 Task: Find connections with filter location Dhanaula with filter topic #wfhwith filter profile language French with filter current company Spencer Stuart with filter school Chhattisgarh Swami Vivekanand Technical University with filter industry Motor Vehicle Manufacturing with filter service category Interior Design with filter keywords title Drafter
Action: Mouse moved to (632, 85)
Screenshot: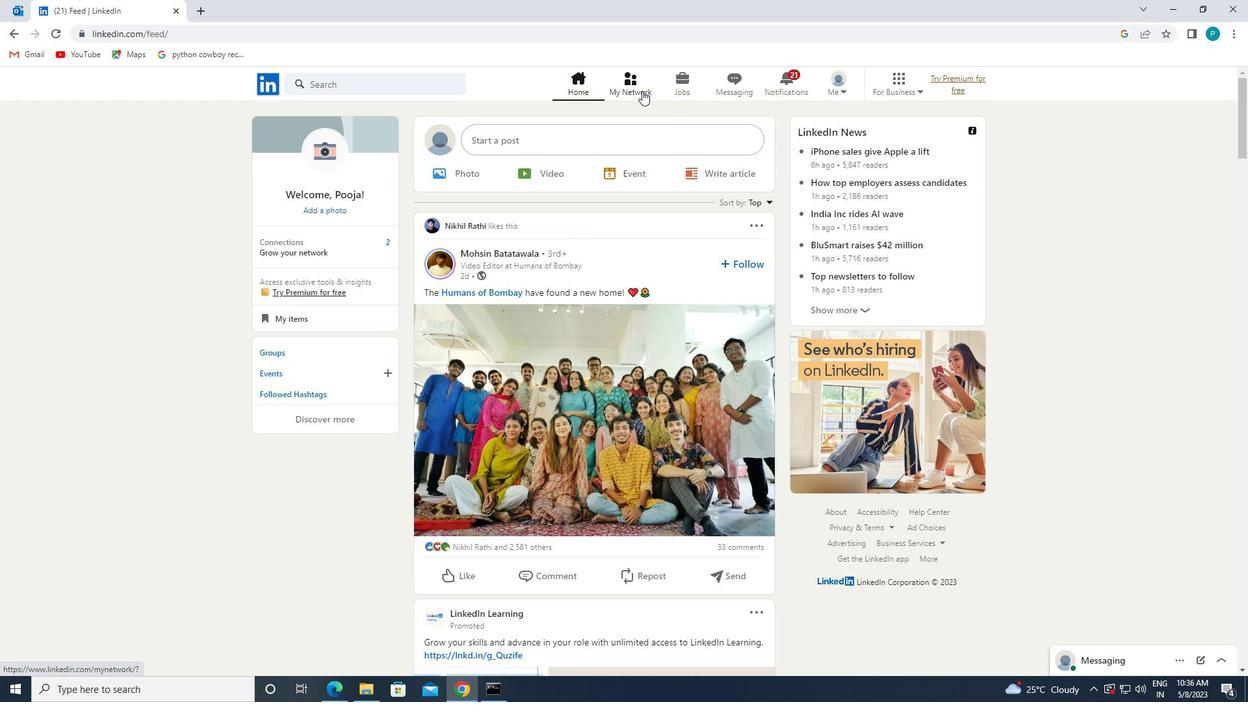 
Action: Mouse pressed left at (632, 85)
Screenshot: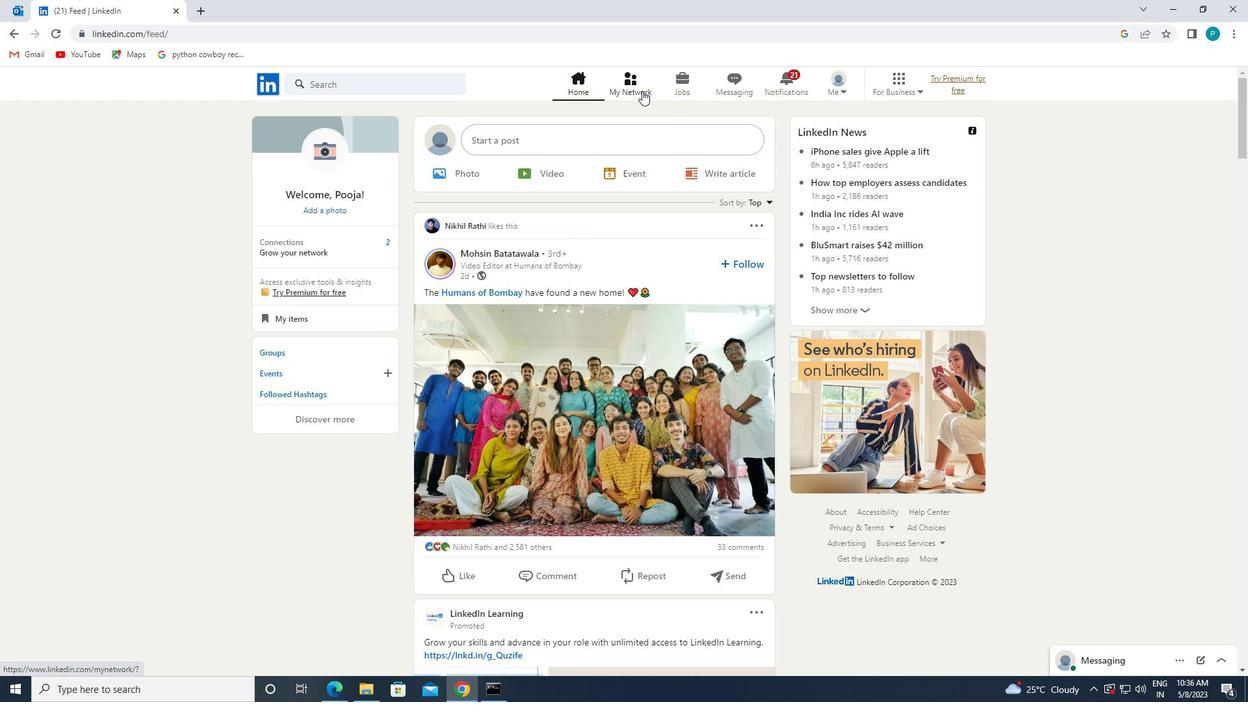 
Action: Mouse moved to (407, 148)
Screenshot: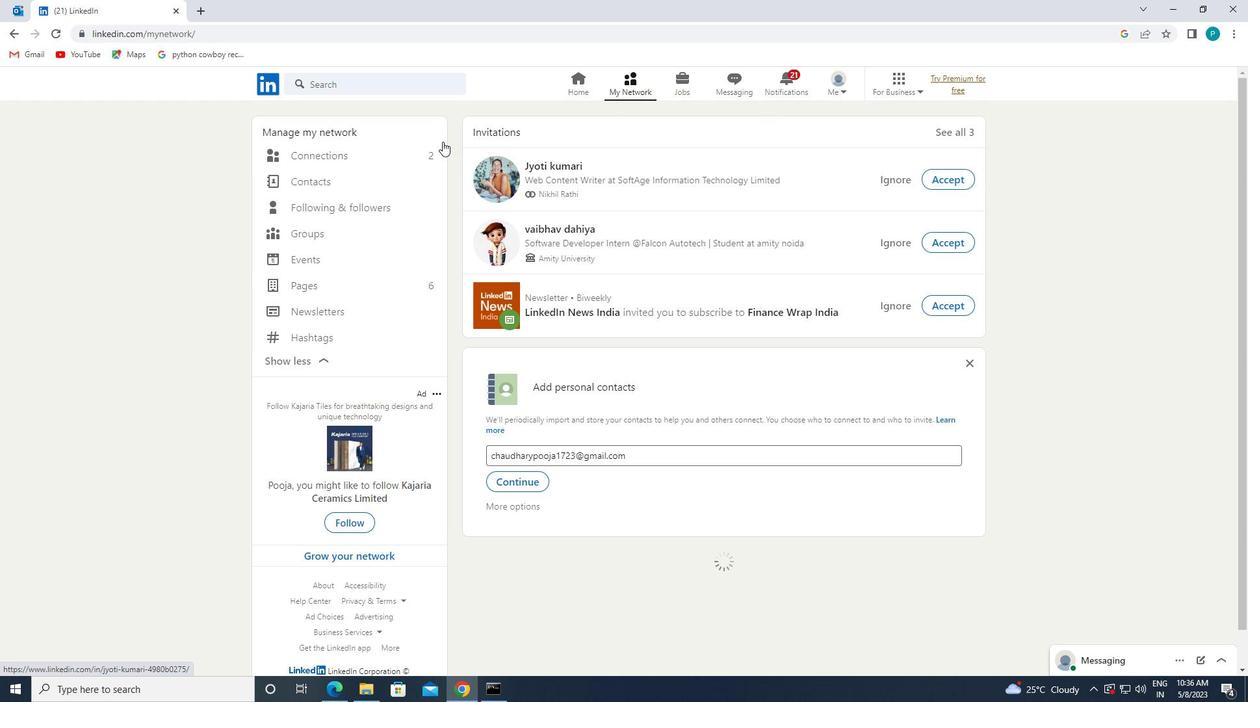 
Action: Mouse pressed left at (407, 148)
Screenshot: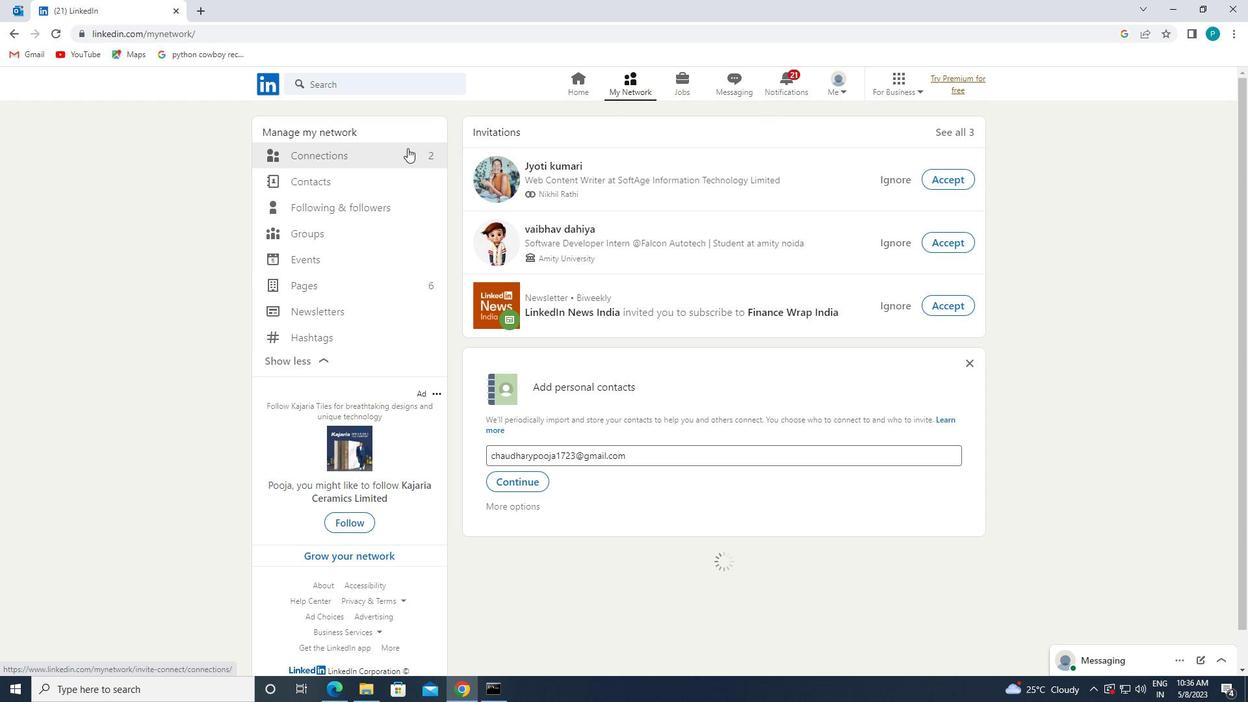 
Action: Mouse moved to (690, 160)
Screenshot: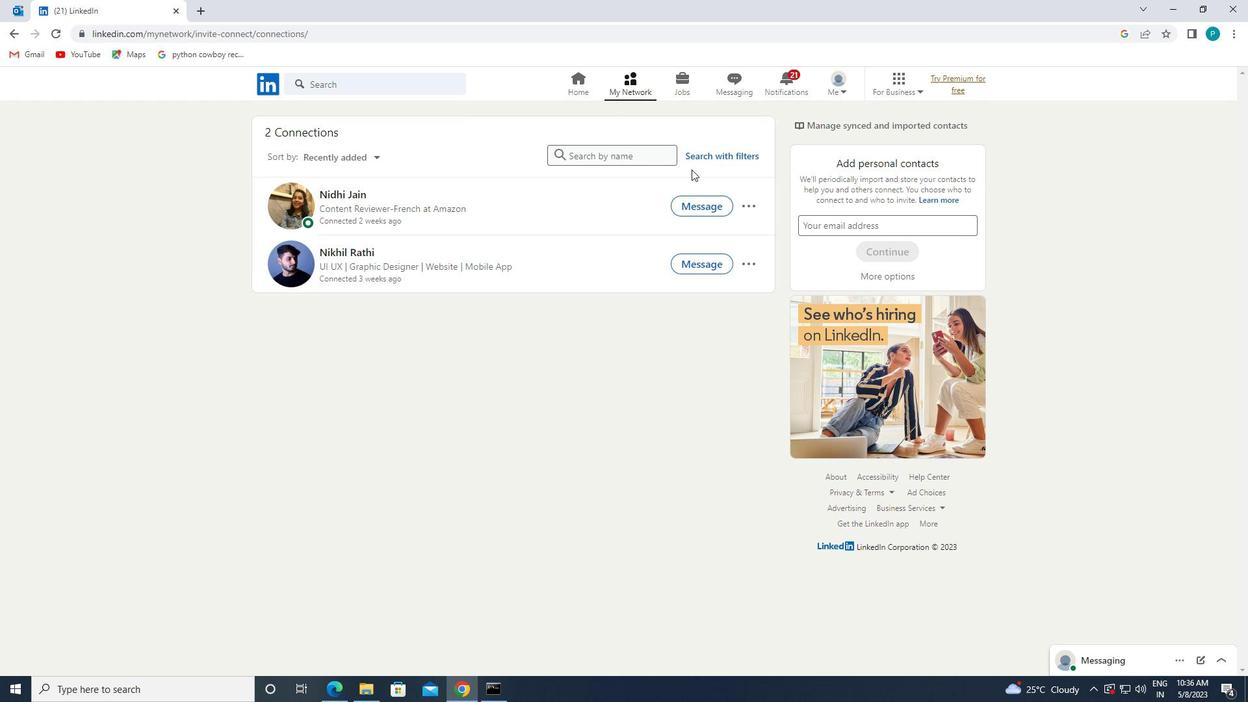 
Action: Mouse pressed left at (690, 160)
Screenshot: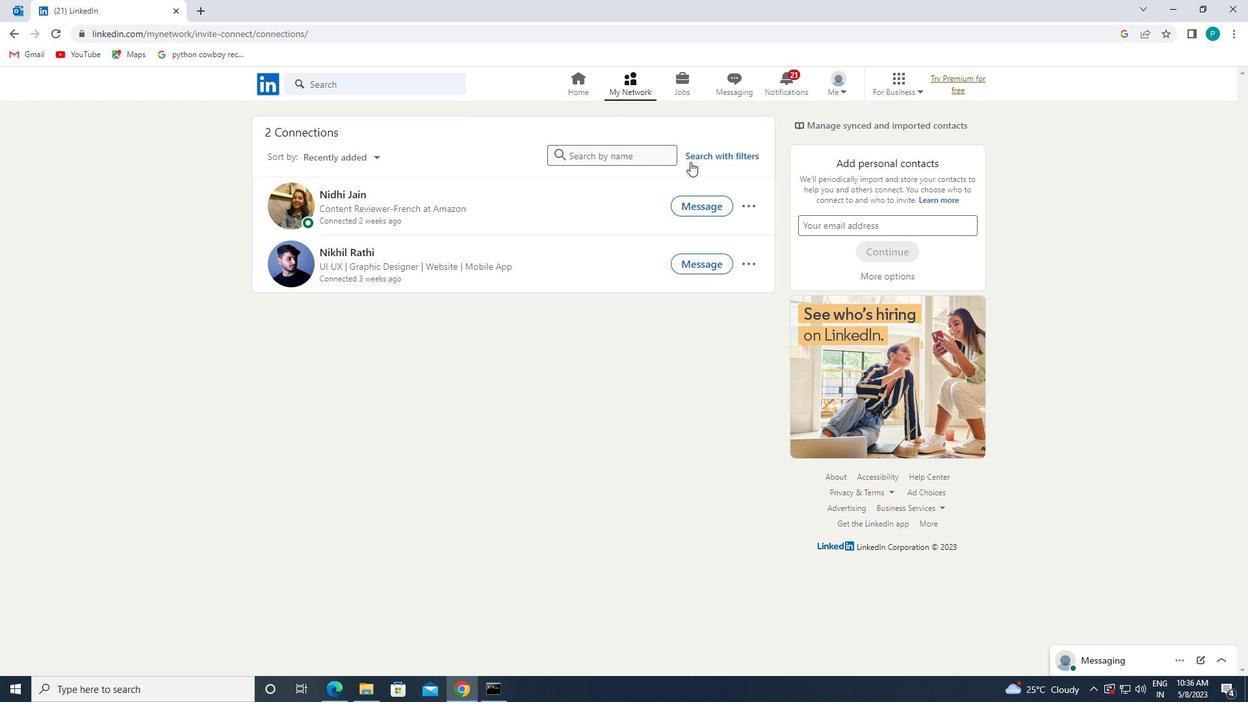 
Action: Mouse moved to (663, 122)
Screenshot: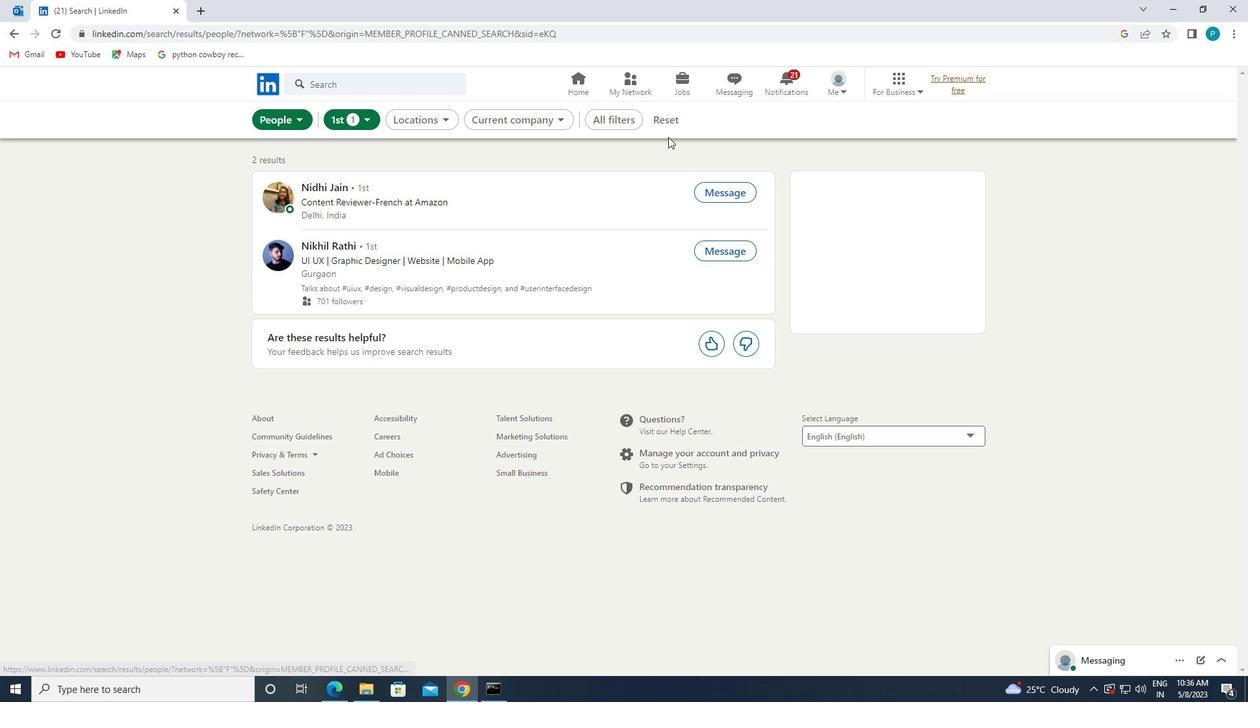 
Action: Mouse pressed left at (663, 122)
Screenshot: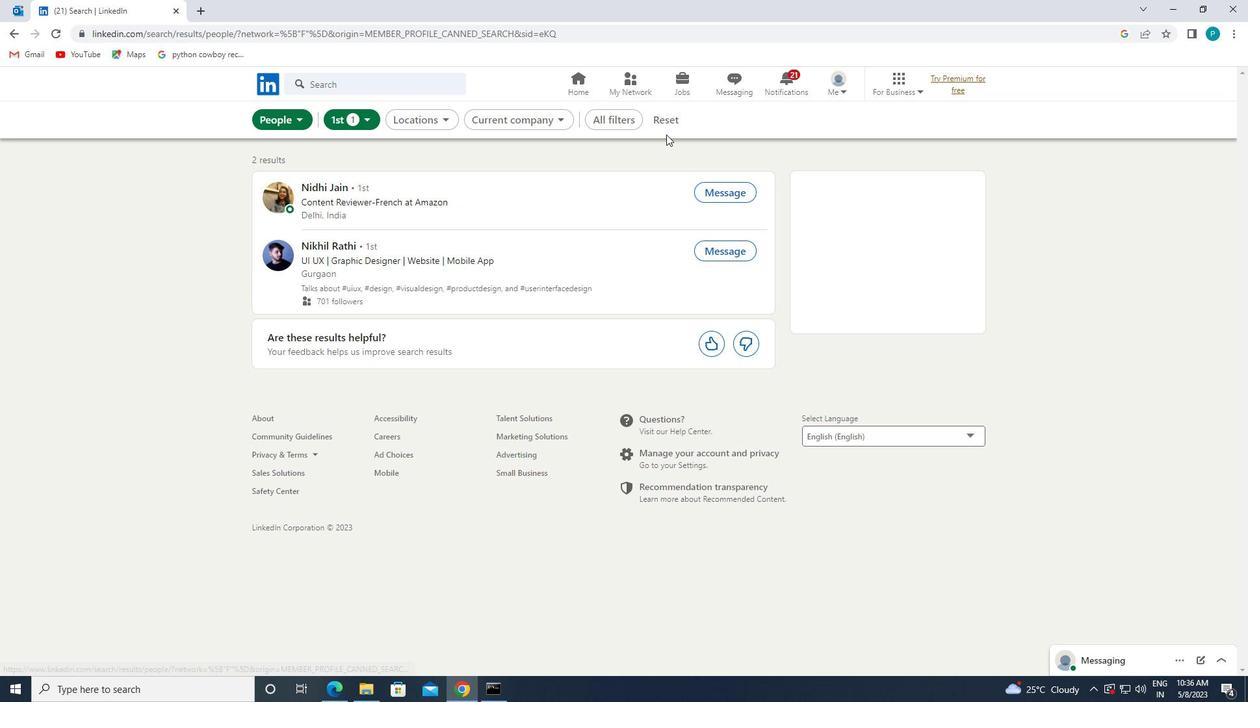 
Action: Mouse moved to (663, 122)
Screenshot: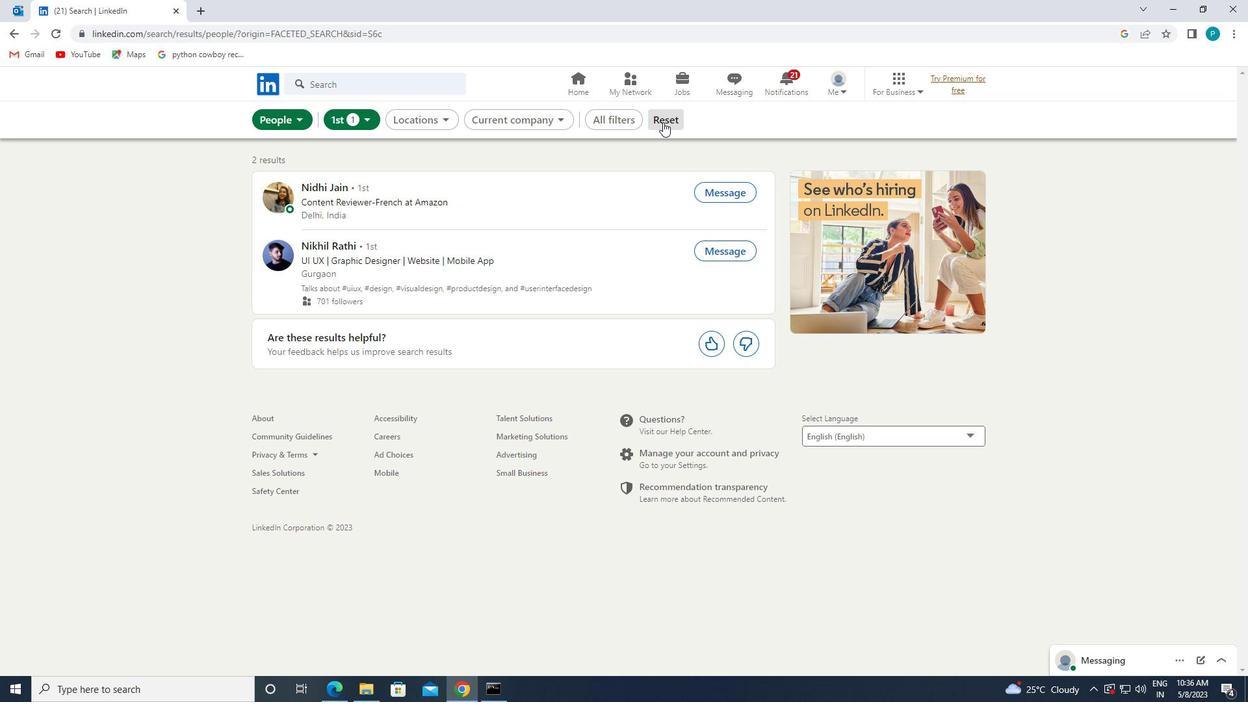 
Action: Mouse pressed left at (663, 122)
Screenshot: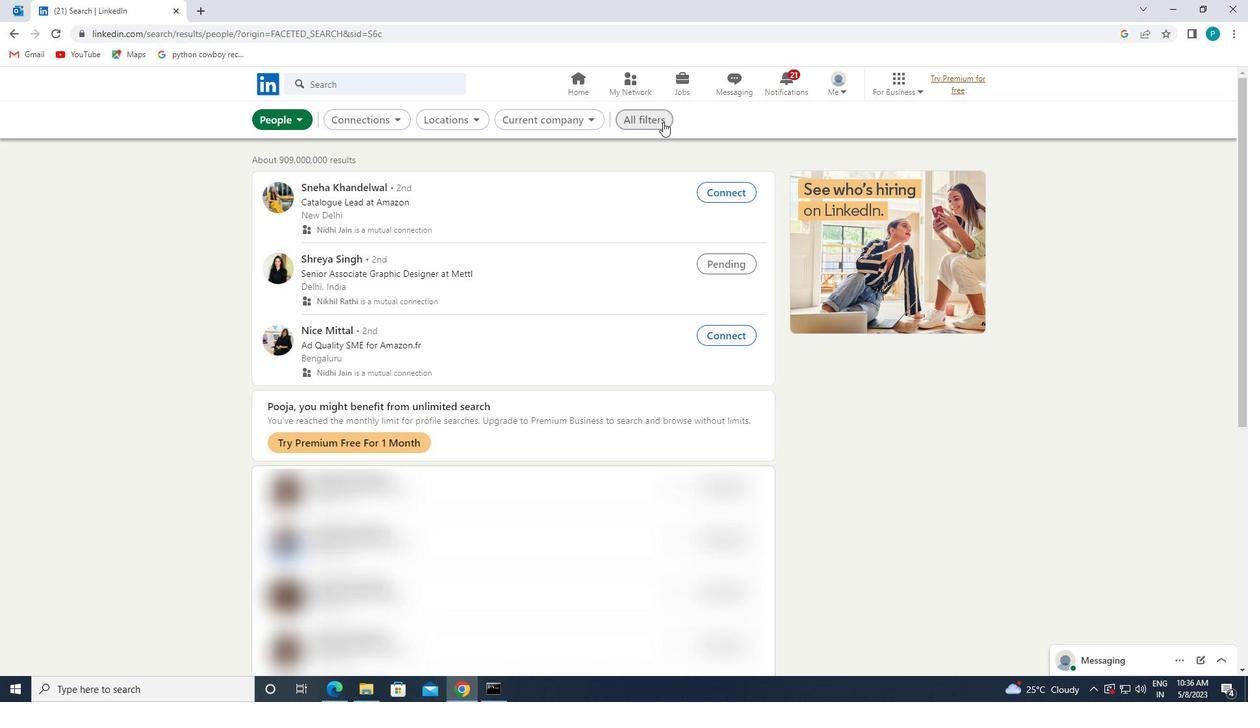 
Action: Mouse moved to (1107, 424)
Screenshot: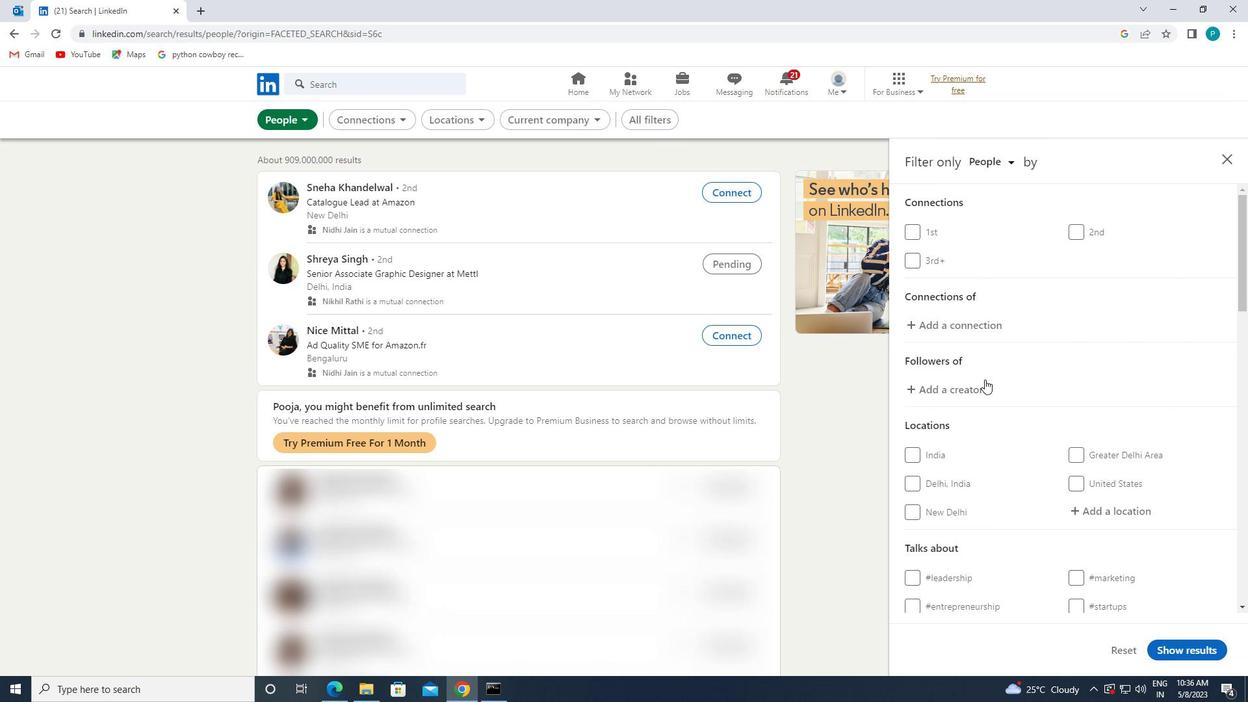 
Action: Mouse scrolled (1107, 423) with delta (0, 0)
Screenshot: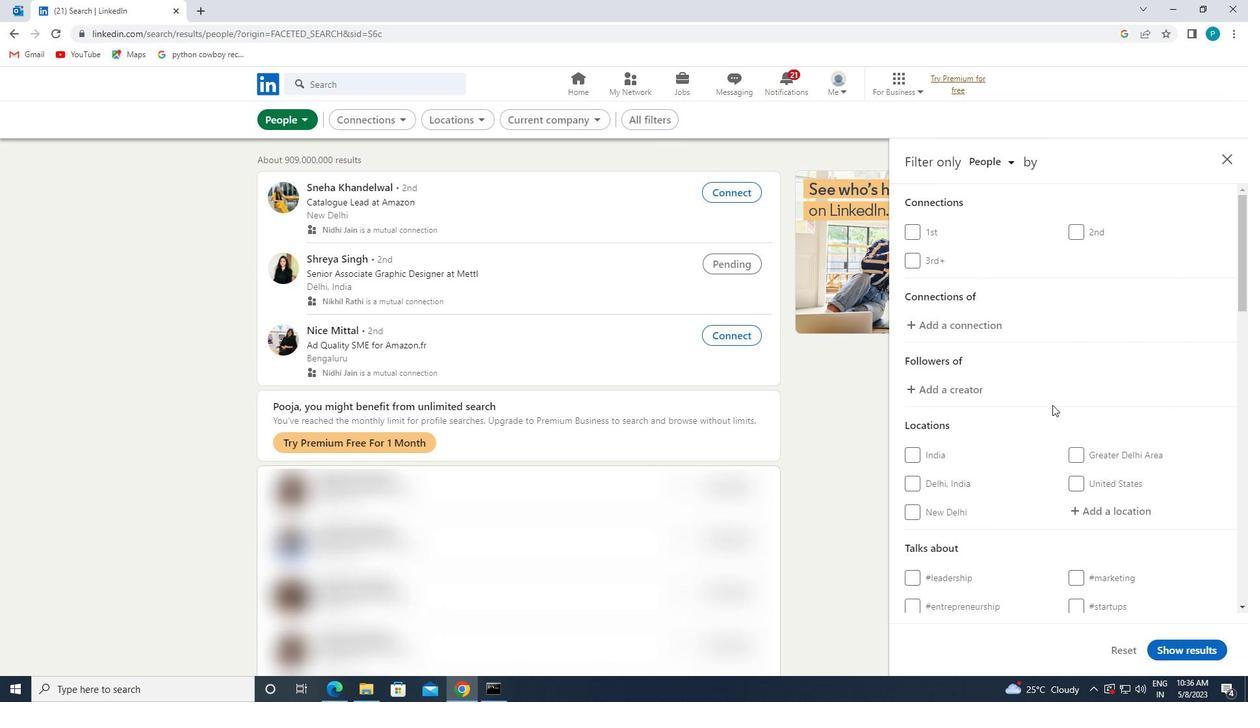 
Action: Mouse scrolled (1107, 423) with delta (0, 0)
Screenshot: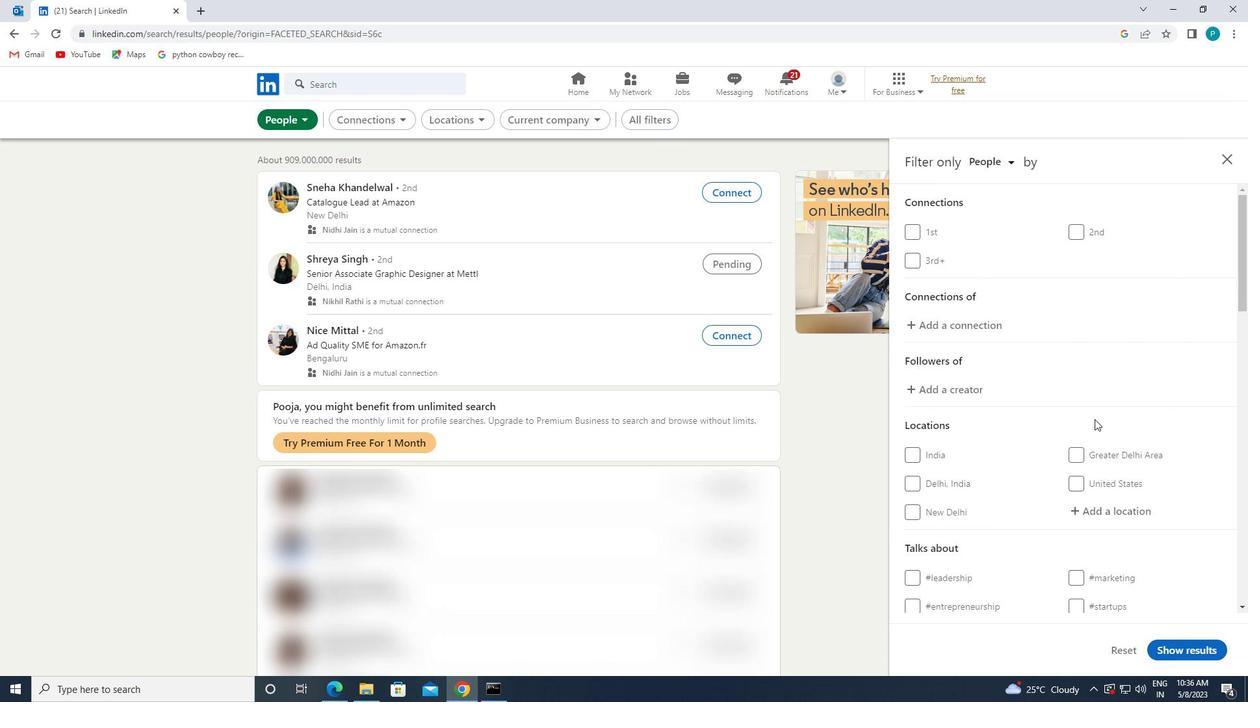 
Action: Mouse moved to (1097, 390)
Screenshot: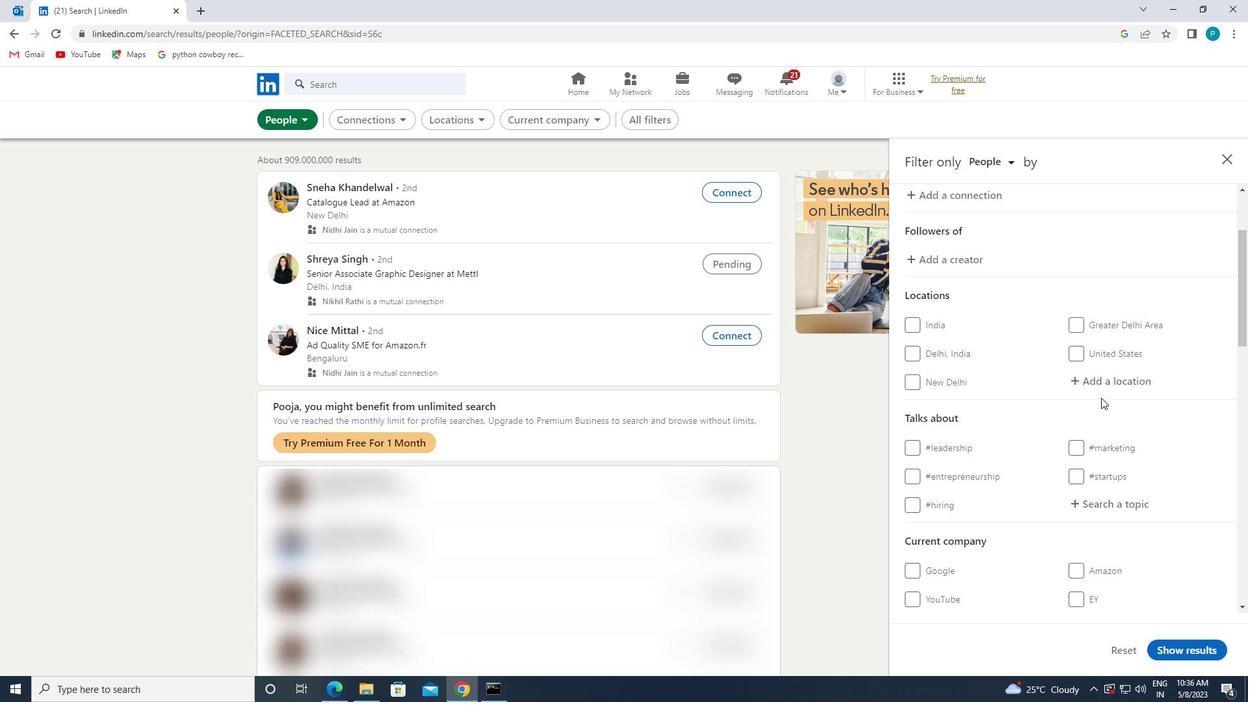 
Action: Mouse pressed left at (1097, 390)
Screenshot: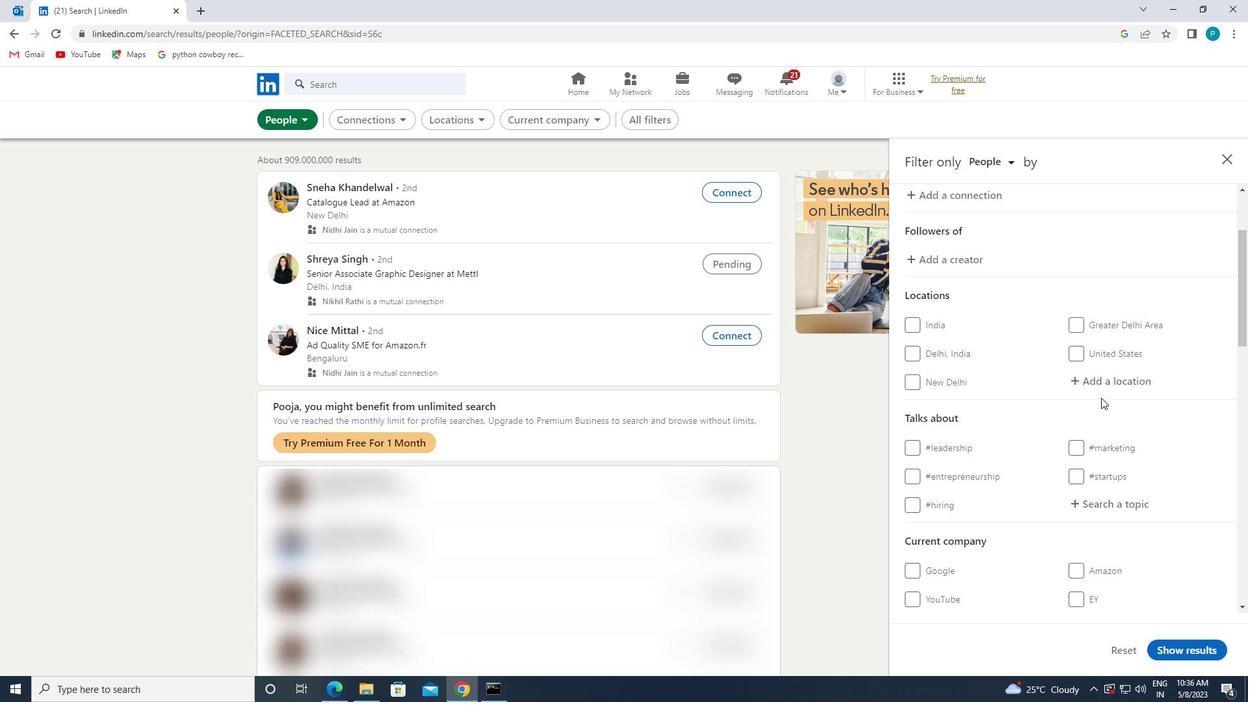 
Action: Mouse moved to (1096, 388)
Screenshot: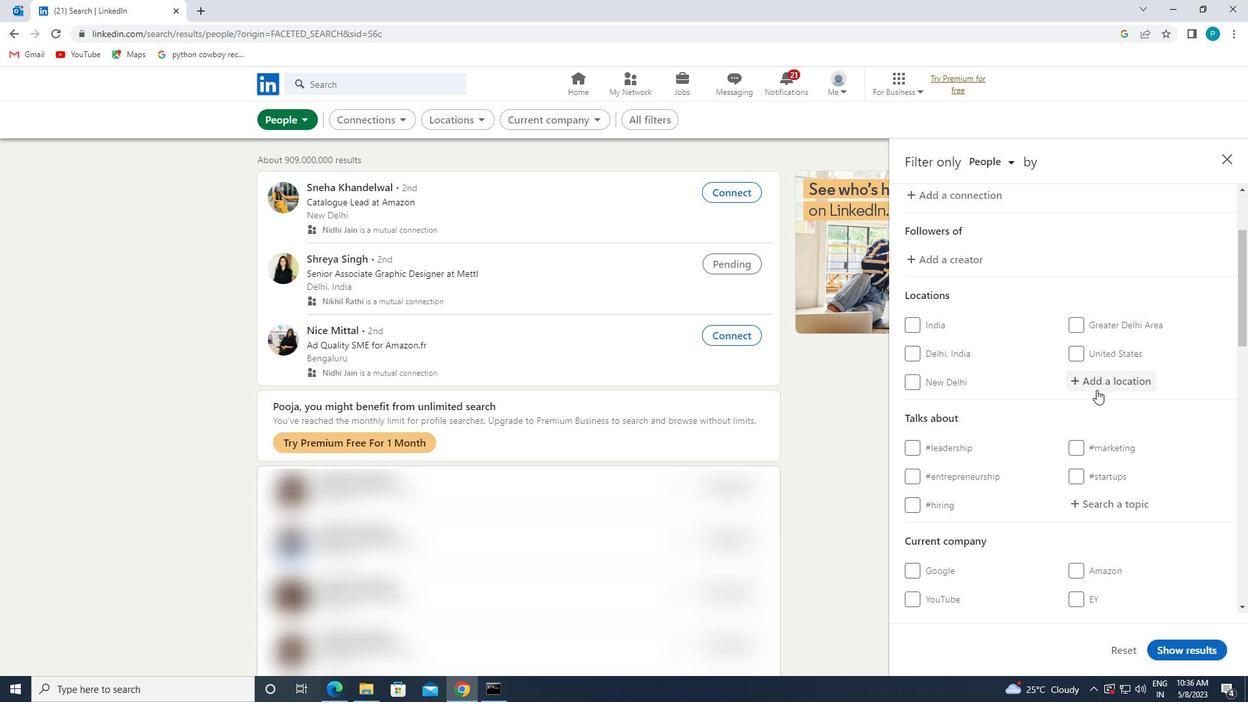 
Action: Key pressed <Key.caps_lock>d<Key.caps_lock>hanula
Screenshot: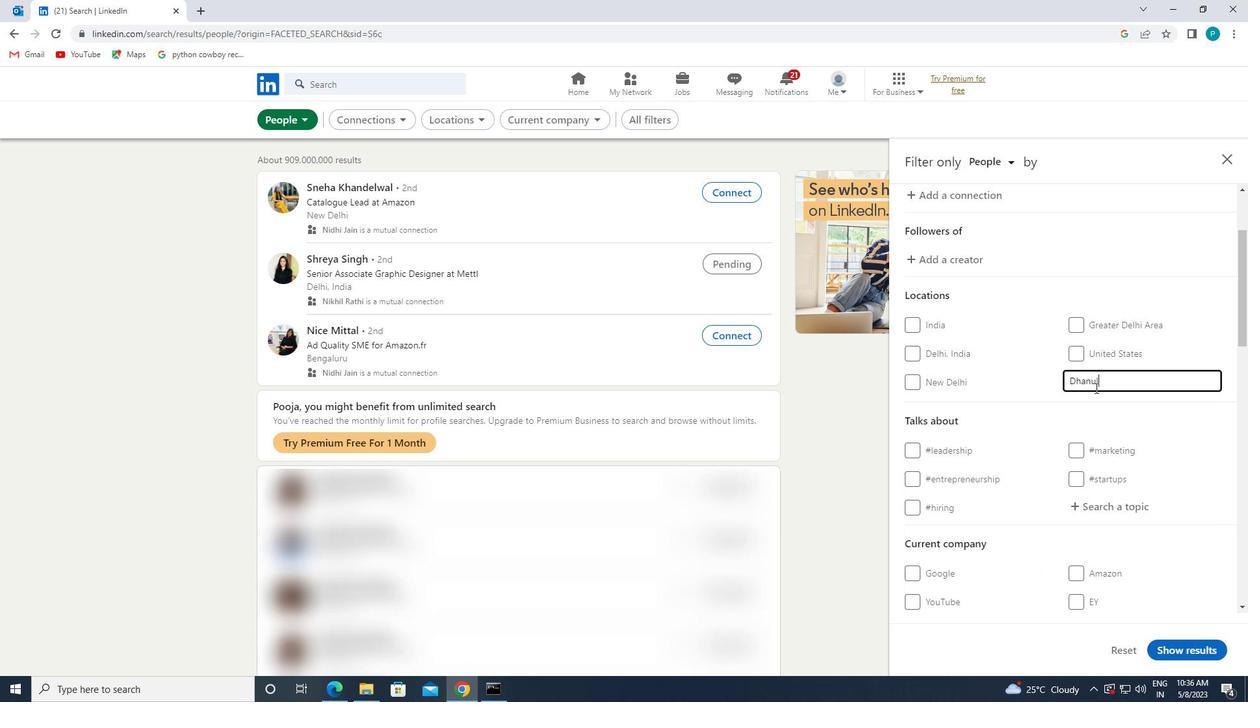 
Action: Mouse moved to (1143, 472)
Screenshot: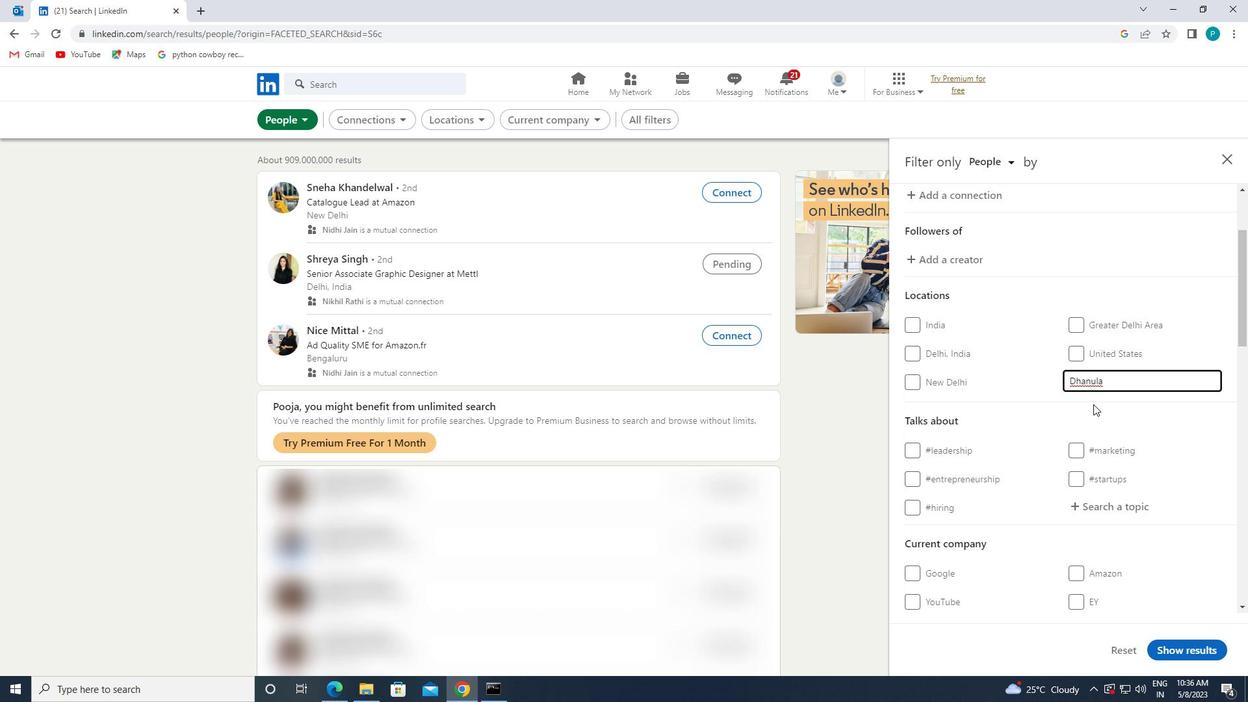
Action: Mouse scrolled (1143, 472) with delta (0, 0)
Screenshot: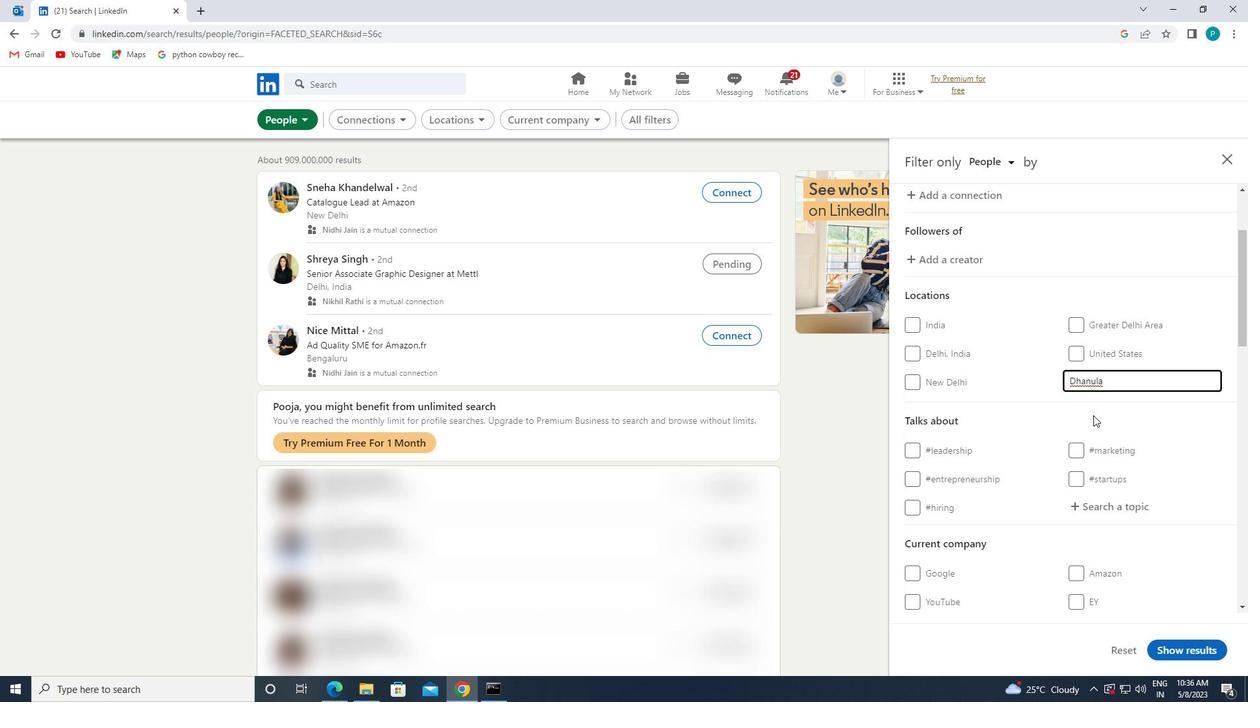 
Action: Mouse moved to (1089, 314)
Screenshot: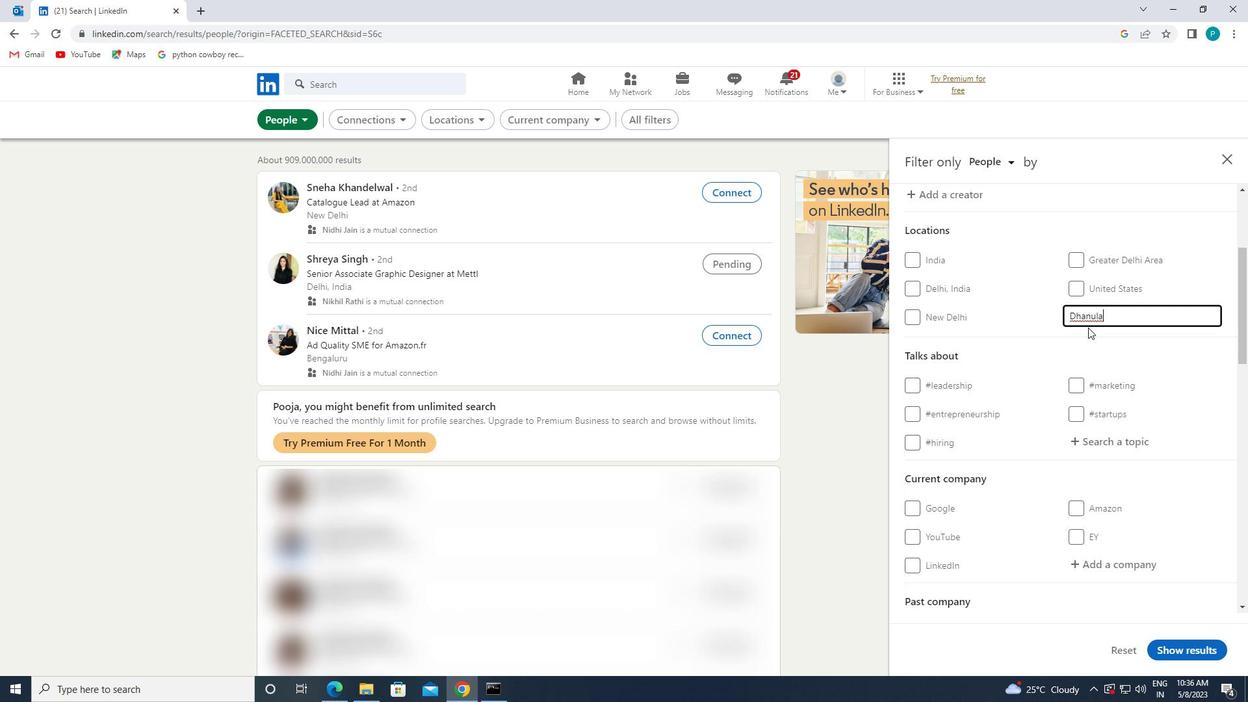 
Action: Mouse pressed left at (1089, 314)
Screenshot: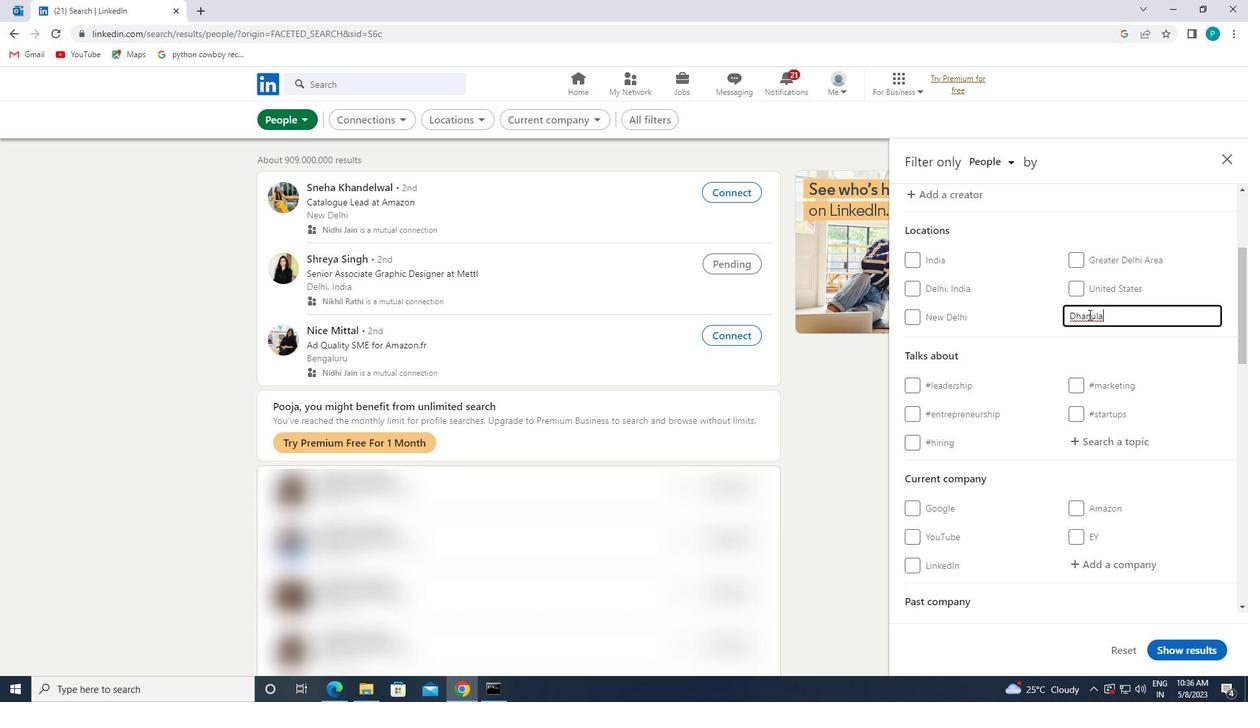 
Action: Mouse moved to (1097, 327)
Screenshot: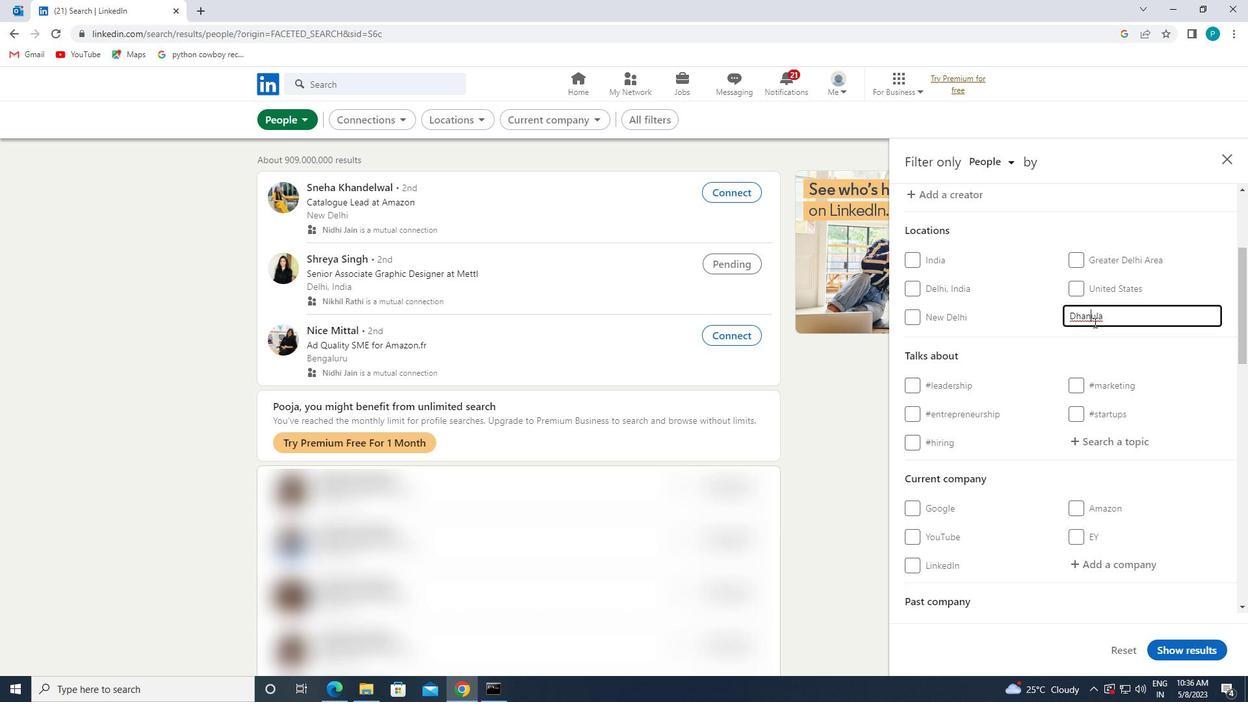 
Action: Key pressed a
Screenshot: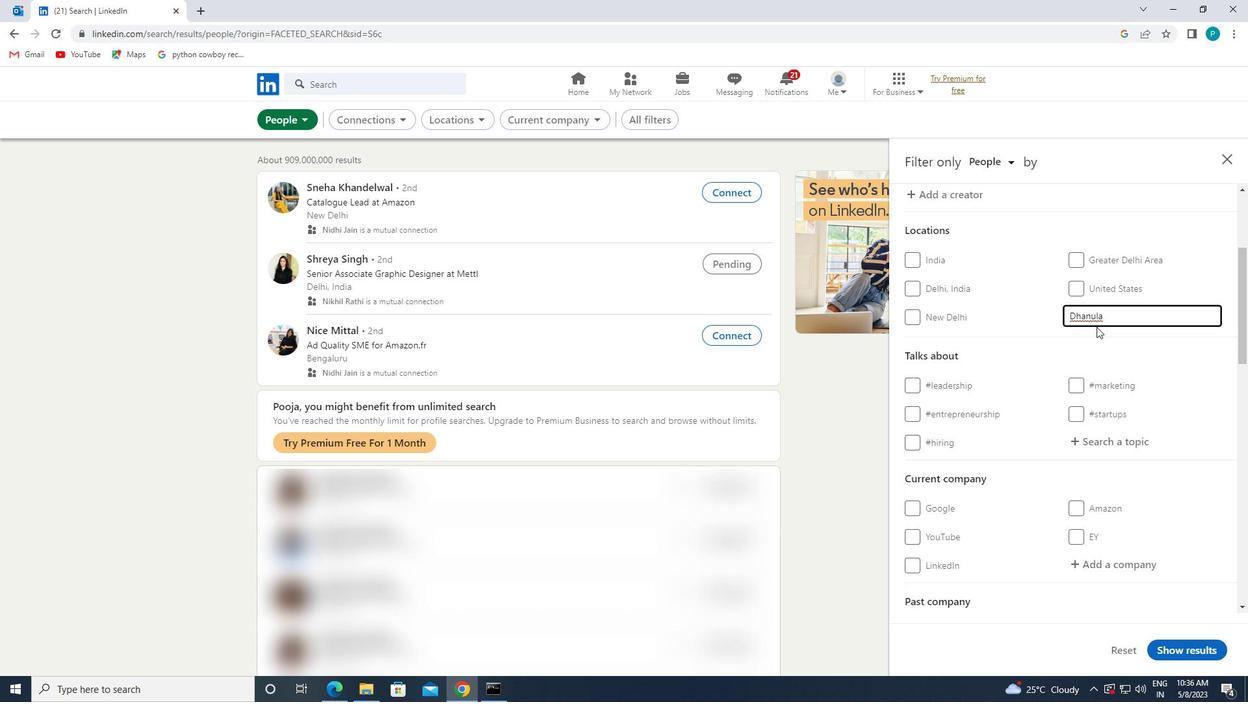 
Action: Mouse moved to (1150, 408)
Screenshot: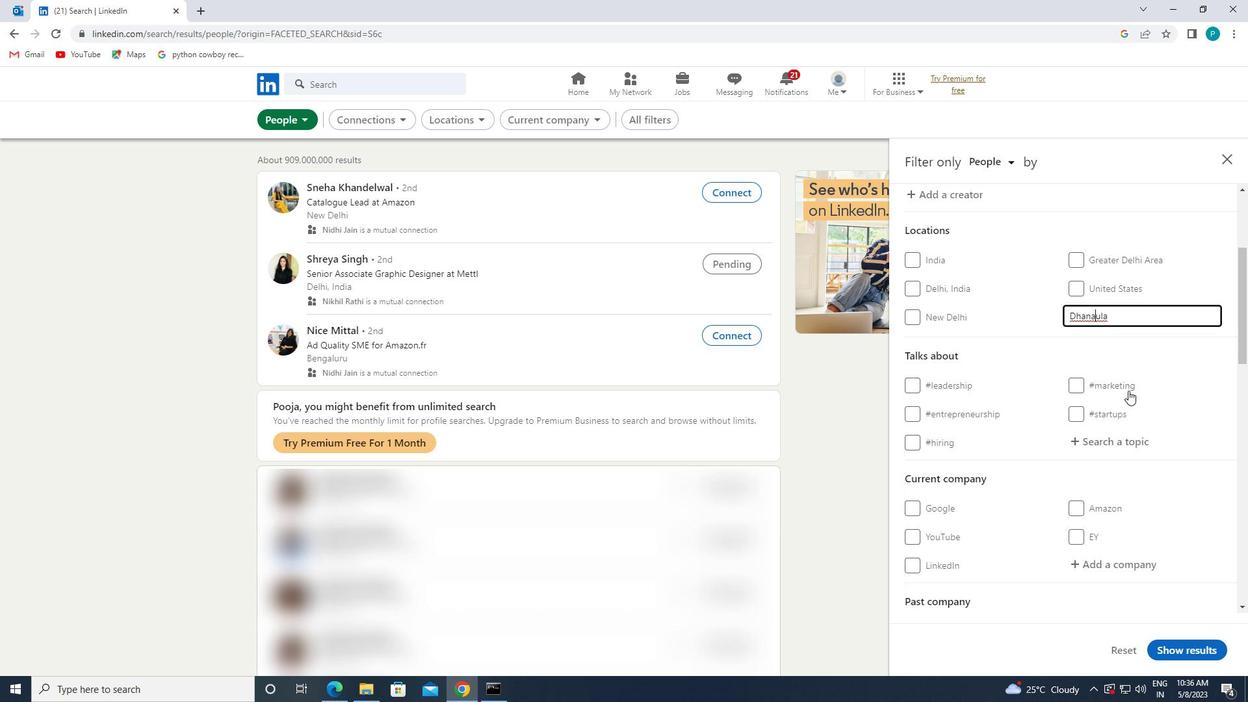 
Action: Mouse scrolled (1150, 407) with delta (0, 0)
Screenshot: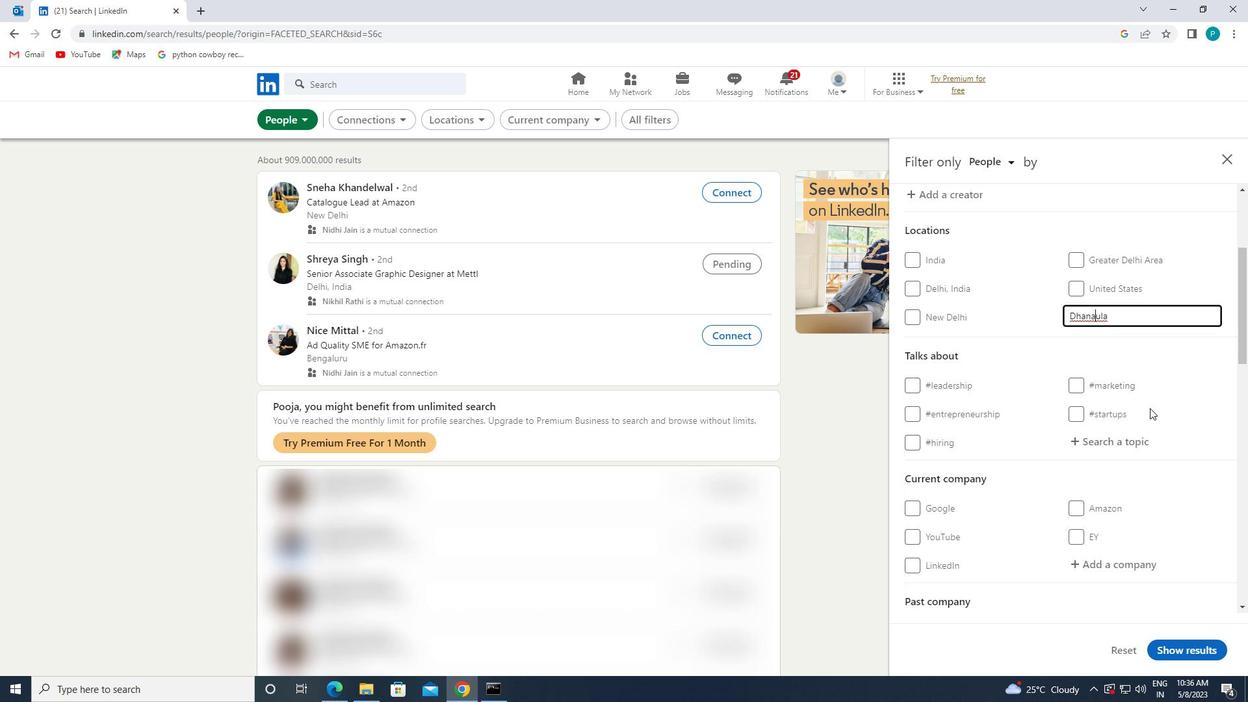 
Action: Mouse moved to (1122, 379)
Screenshot: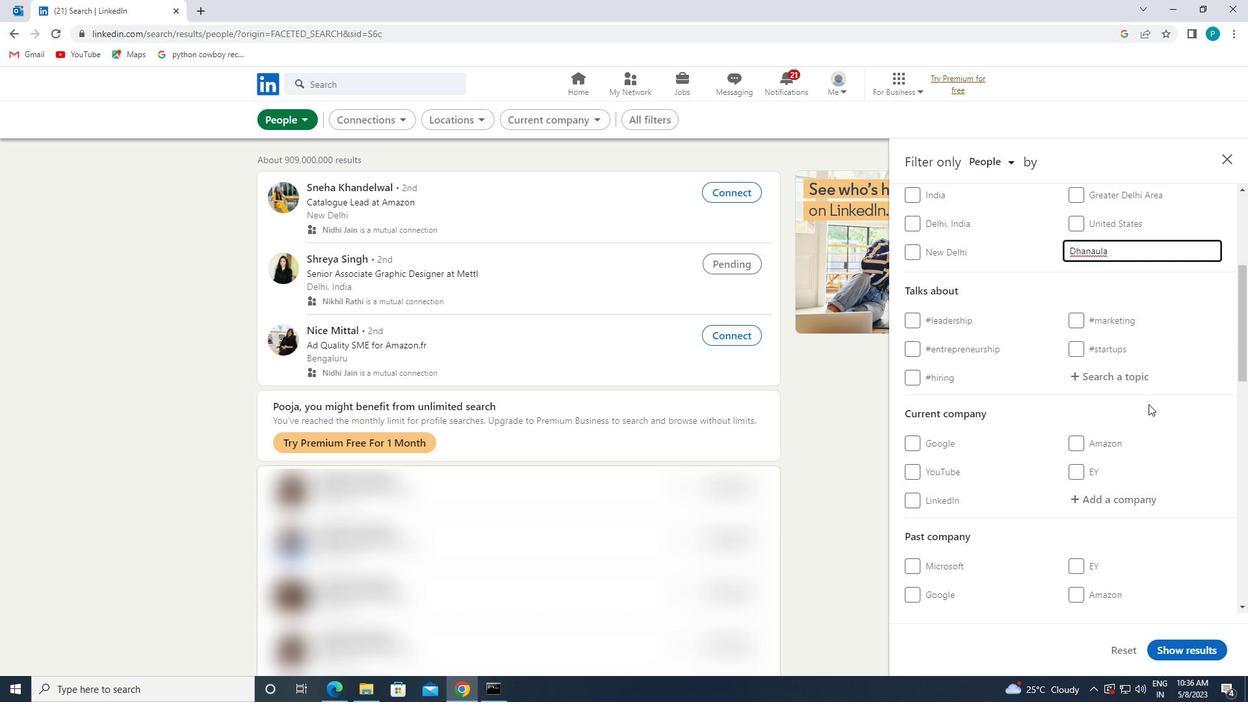 
Action: Mouse pressed left at (1122, 379)
Screenshot: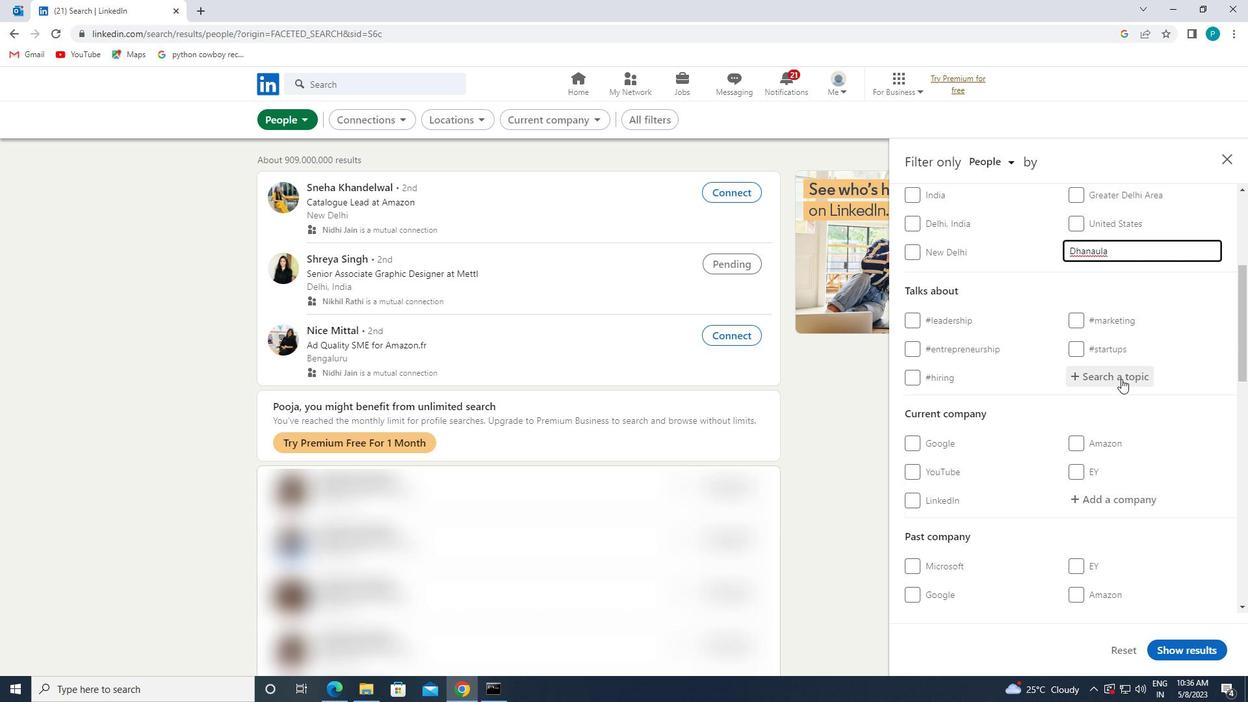 
Action: Key pressed <Key.shift><Key.shift><Key.shift><Key.shift><Key.shift><Key.shift><Key.shift><Key.shift><Key.shift><Key.shift><Key.shift><Key.shift><Key.shift><Key.shift><Key.shift><Key.shift><Key.shift><Key.shift><Key.shift>3WFH
Screenshot: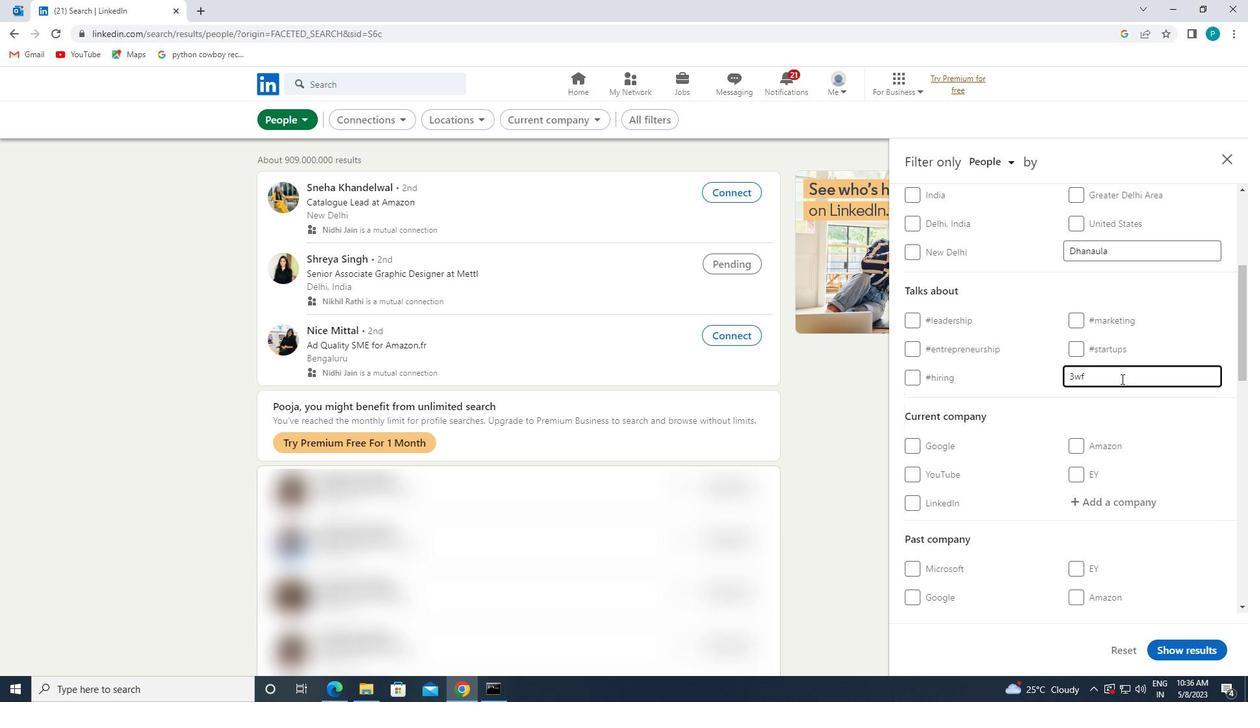 
Action: Mouse moved to (1072, 378)
Screenshot: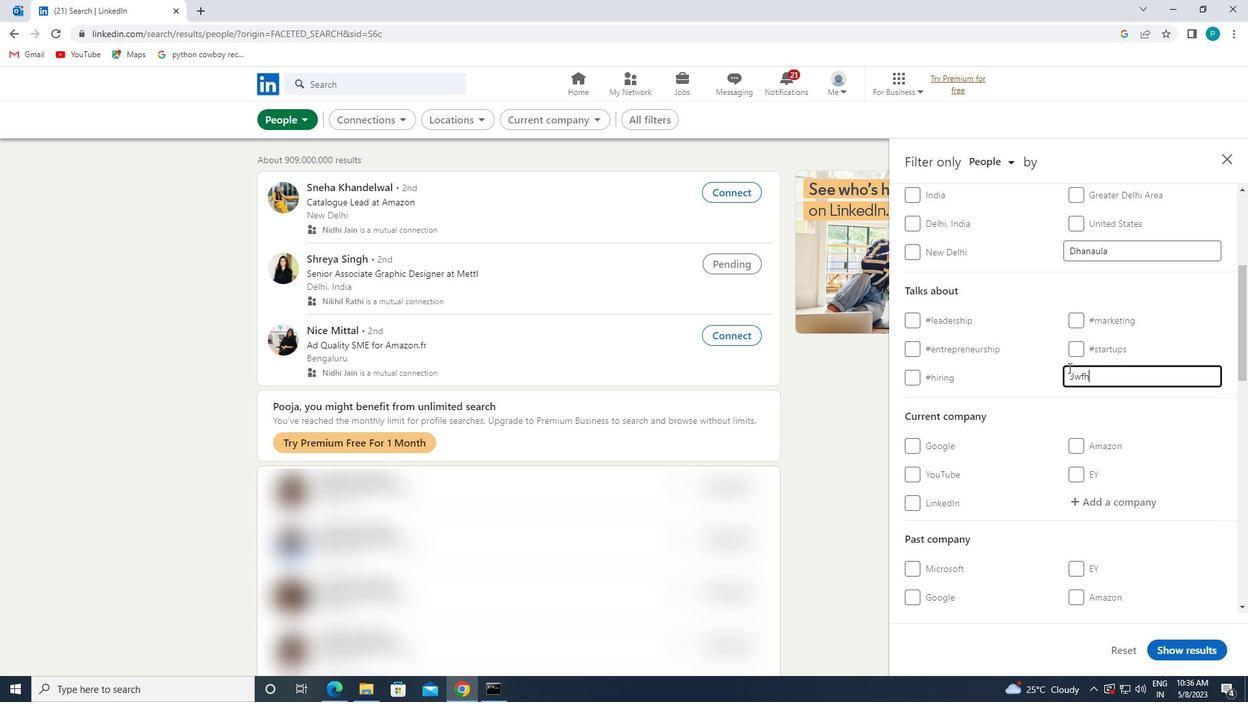 
Action: Mouse pressed left at (1072, 378)
Screenshot: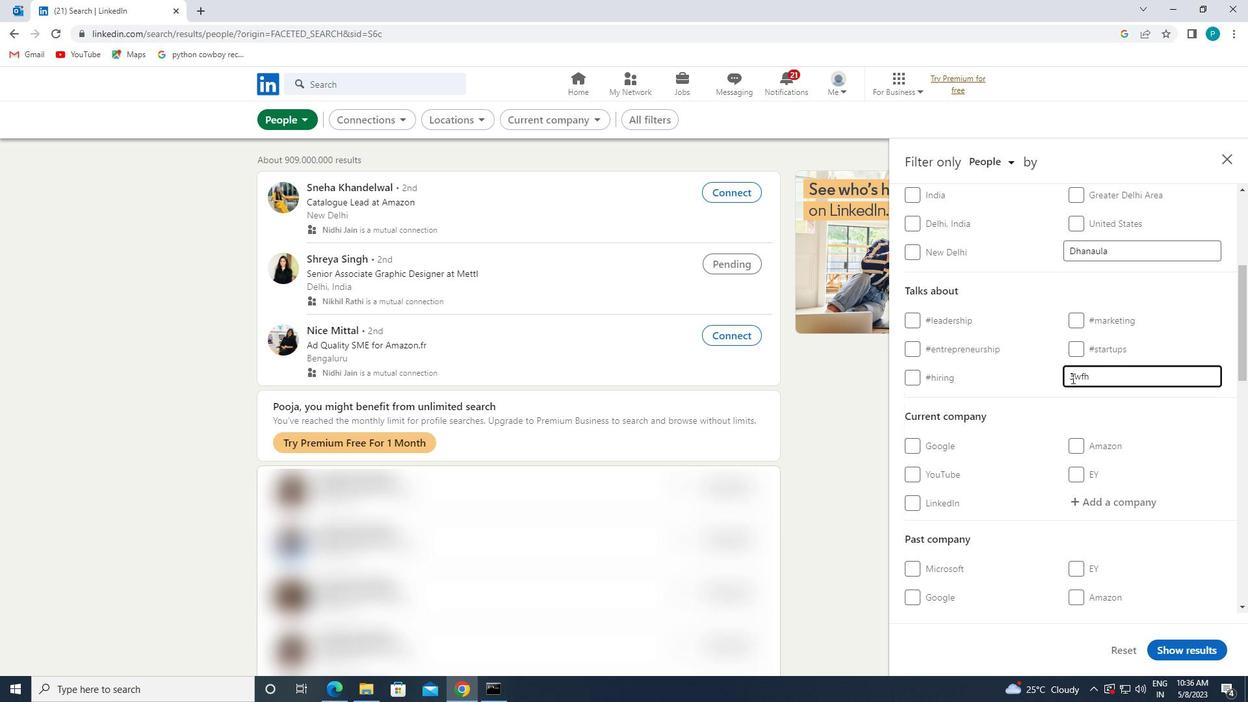 
Action: Mouse moved to (1077, 383)
Screenshot: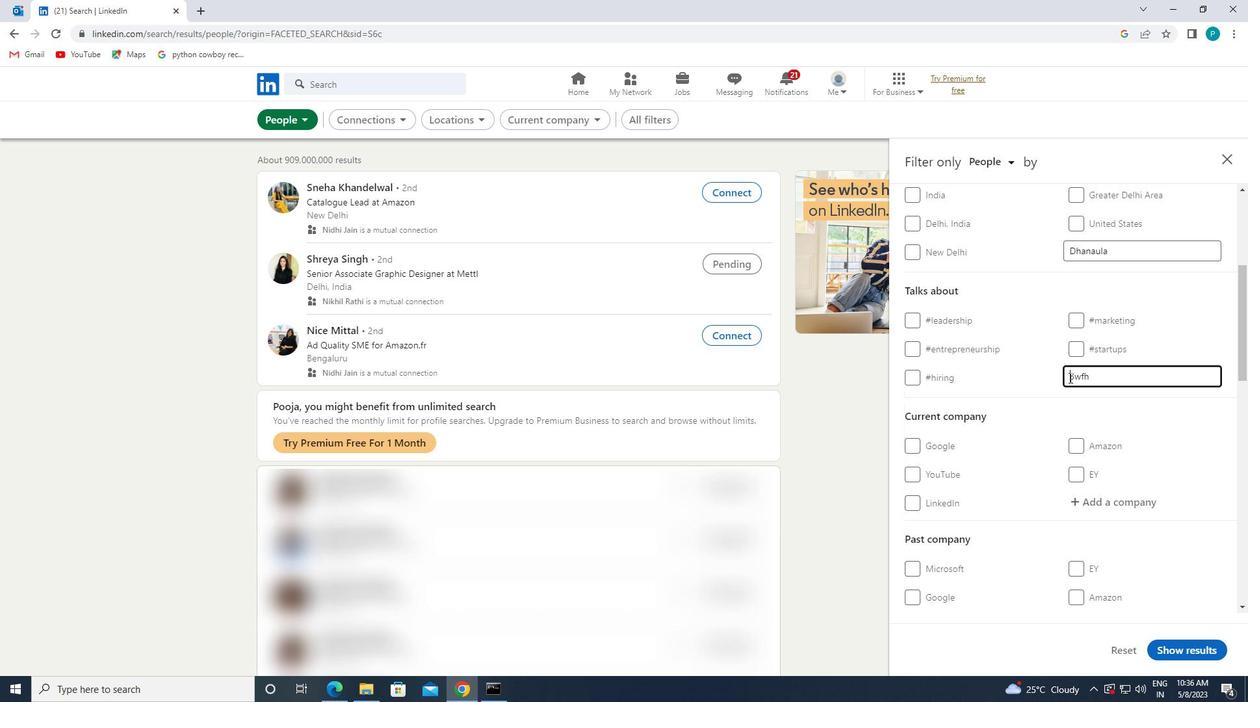 
Action: Mouse pressed left at (1077, 383)
Screenshot: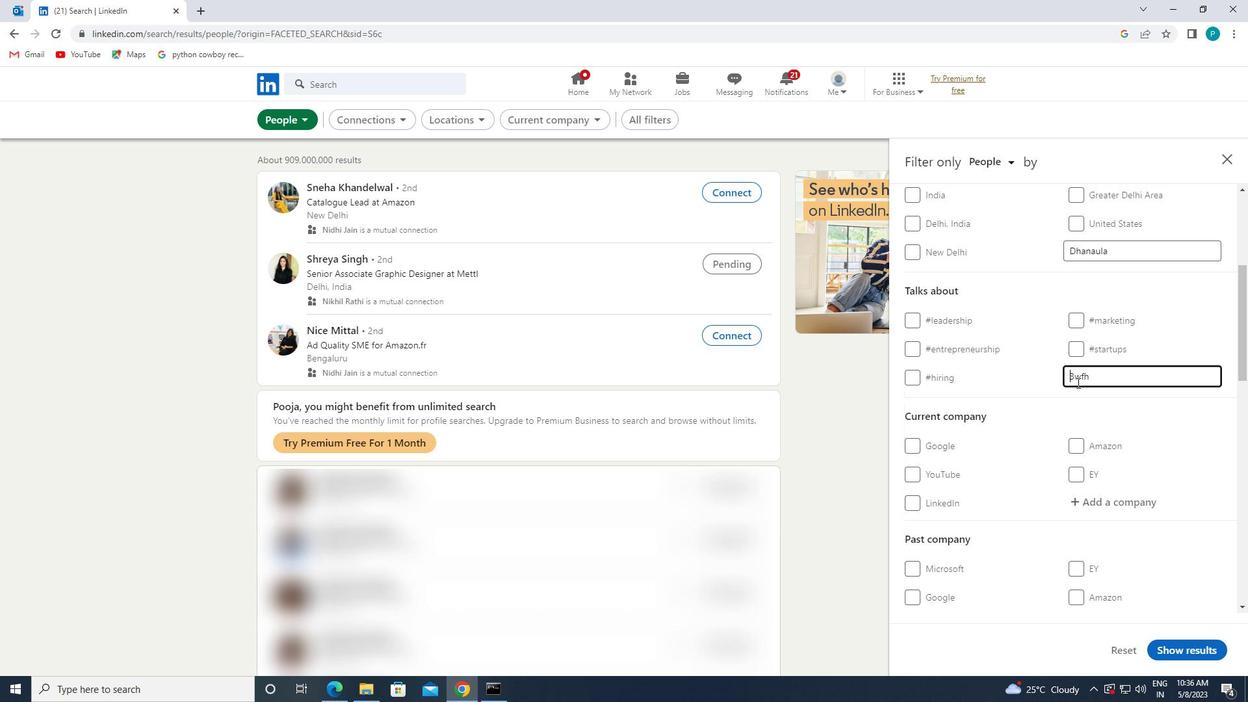 
Action: Key pressed <Key.backspace><Key.shift>#
Screenshot: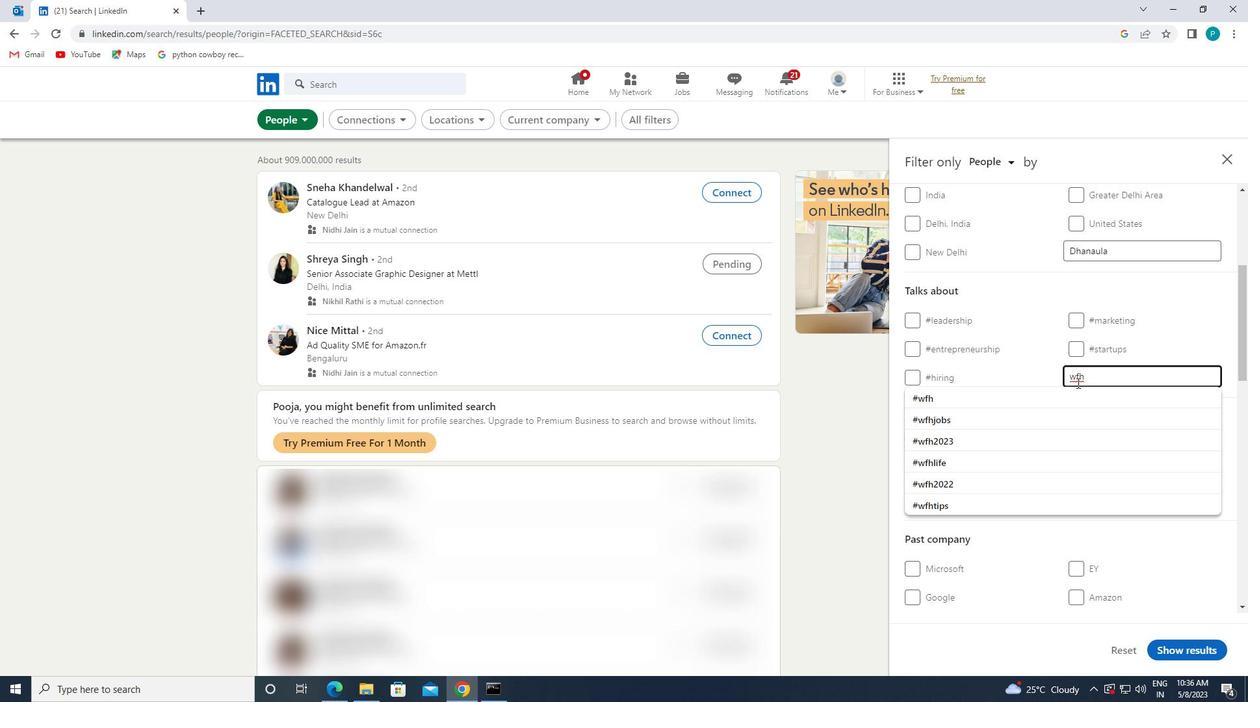 
Action: Mouse moved to (1063, 430)
Screenshot: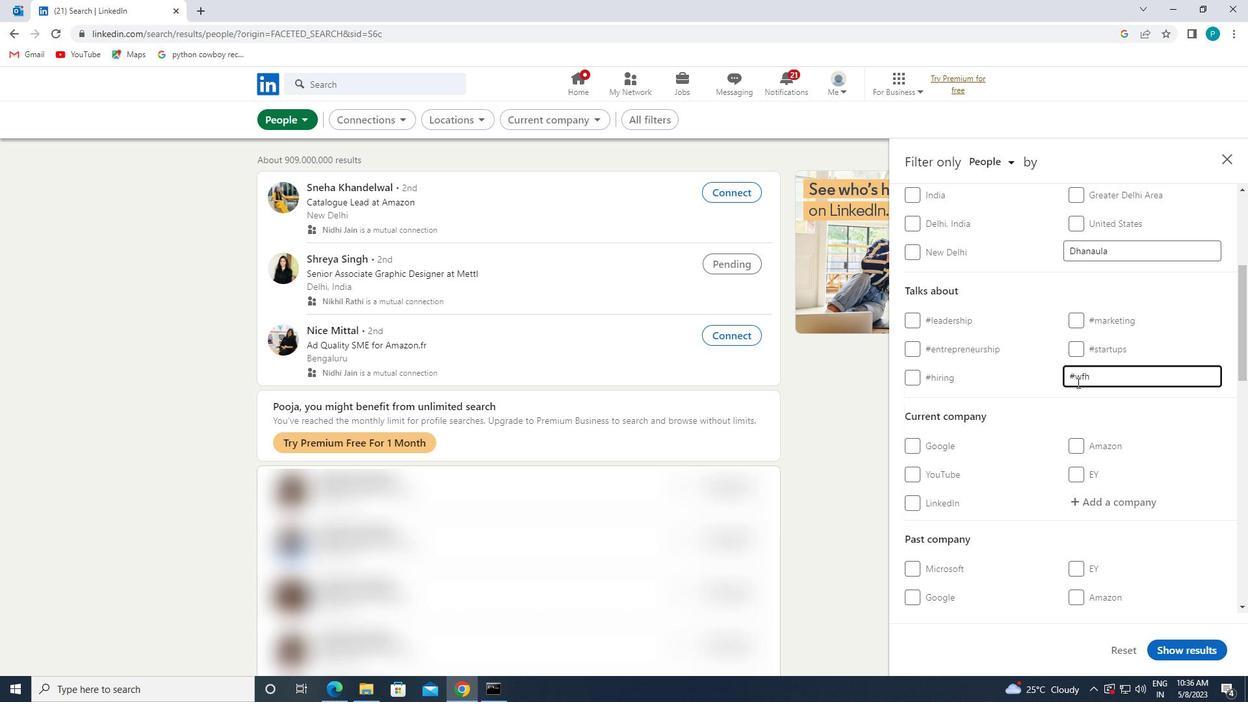 
Action: Mouse scrolled (1063, 429) with delta (0, 0)
Screenshot: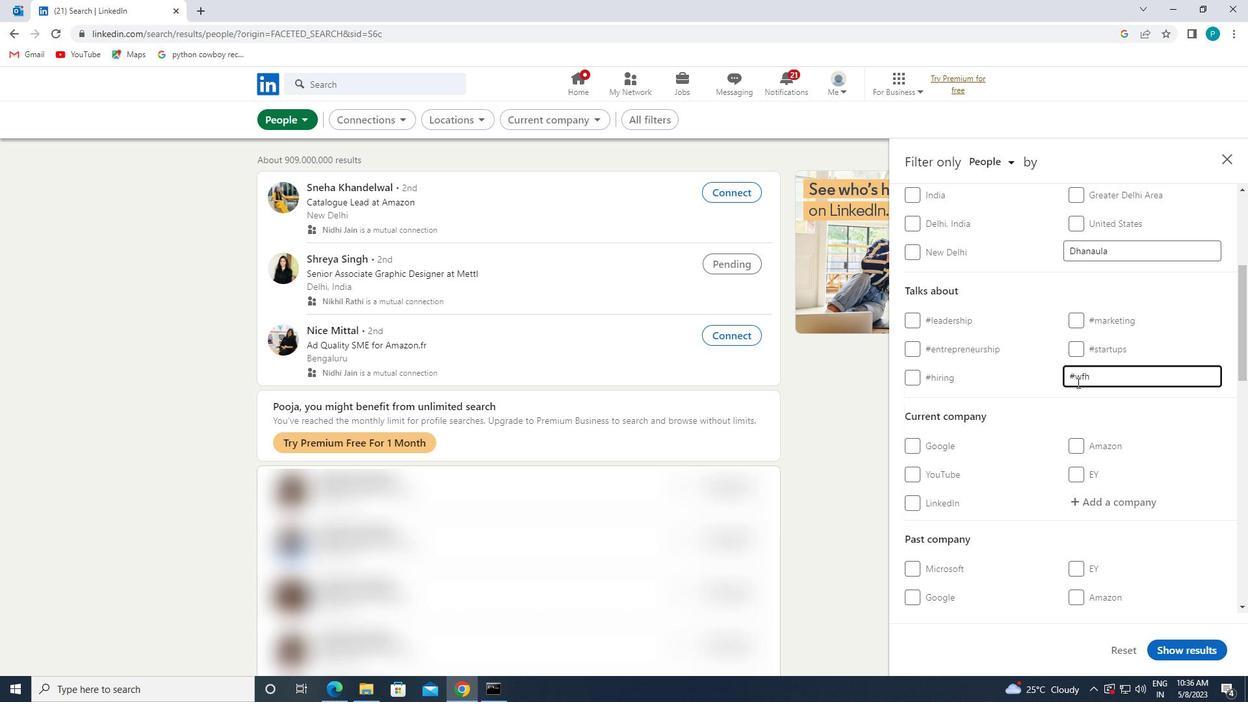 
Action: Mouse moved to (1060, 434)
Screenshot: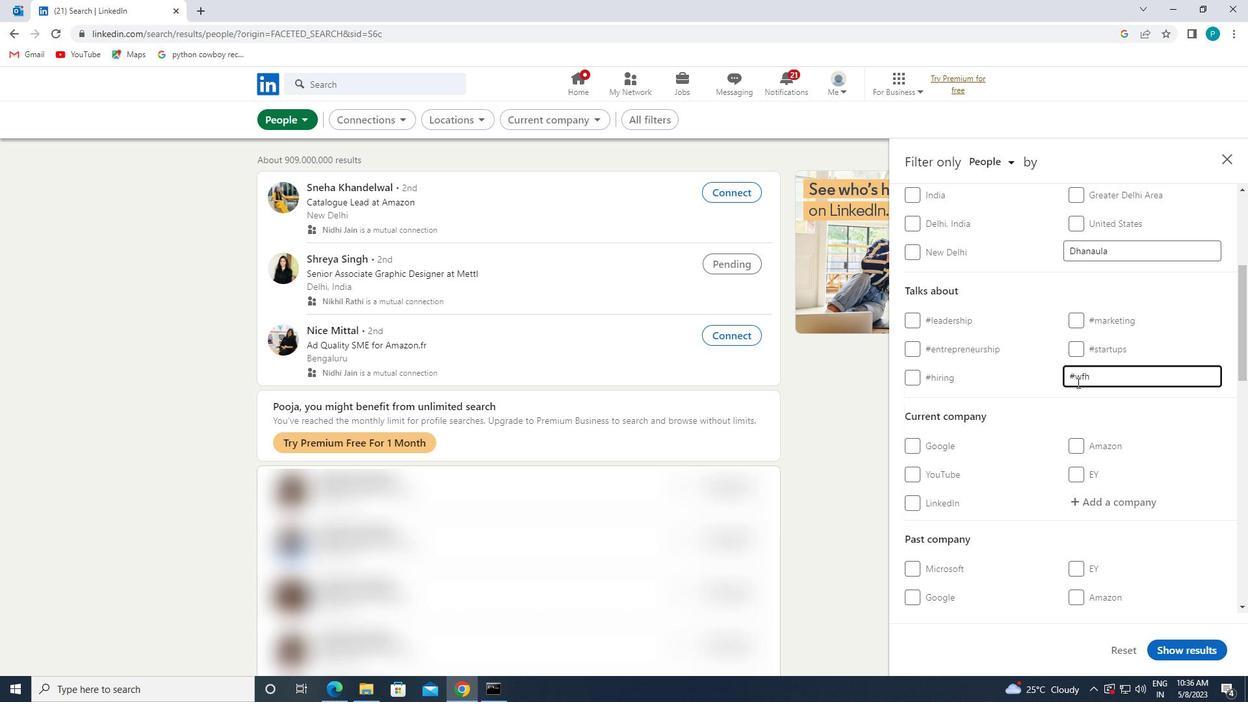 
Action: Mouse scrolled (1060, 433) with delta (0, 0)
Screenshot: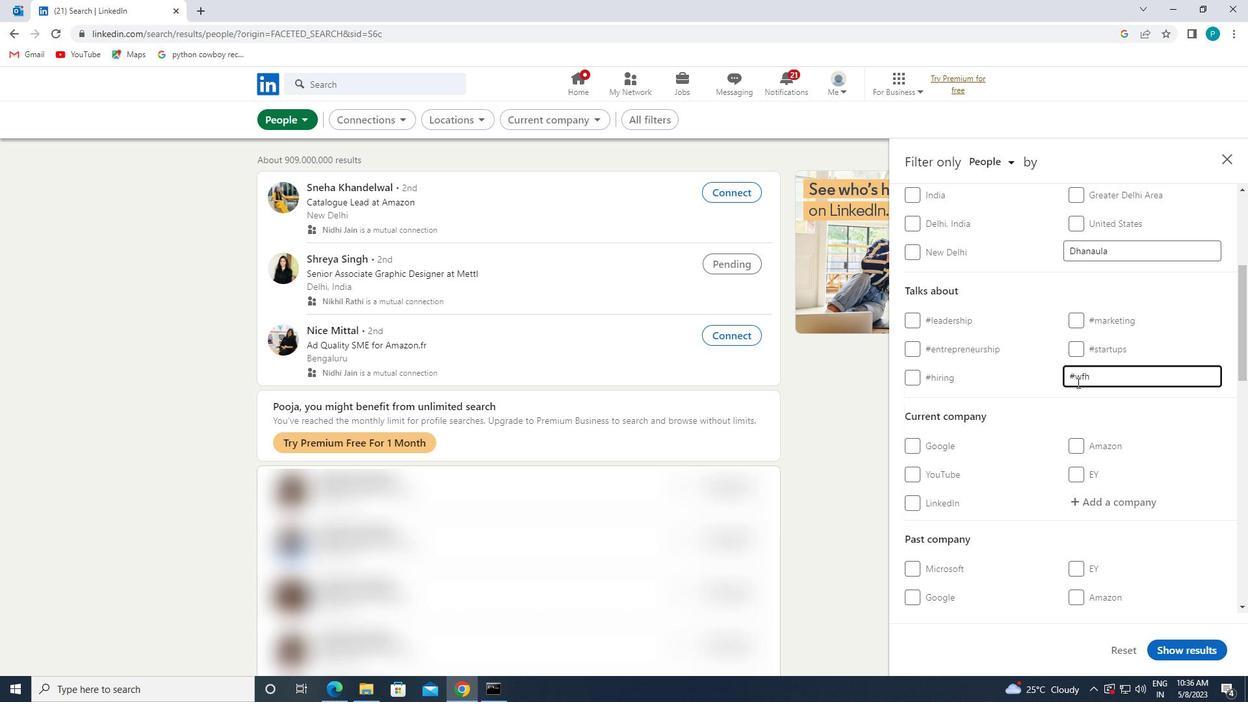 
Action: Mouse scrolled (1060, 433) with delta (0, 0)
Screenshot: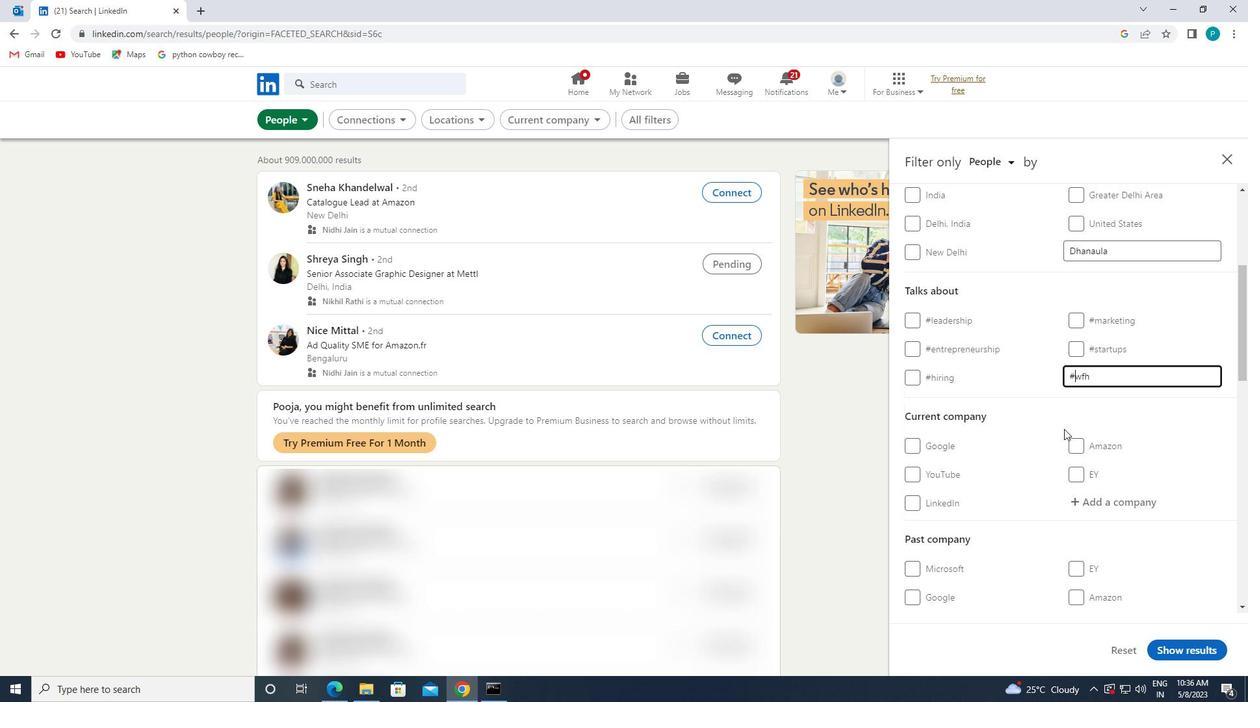 
Action: Mouse moved to (1053, 431)
Screenshot: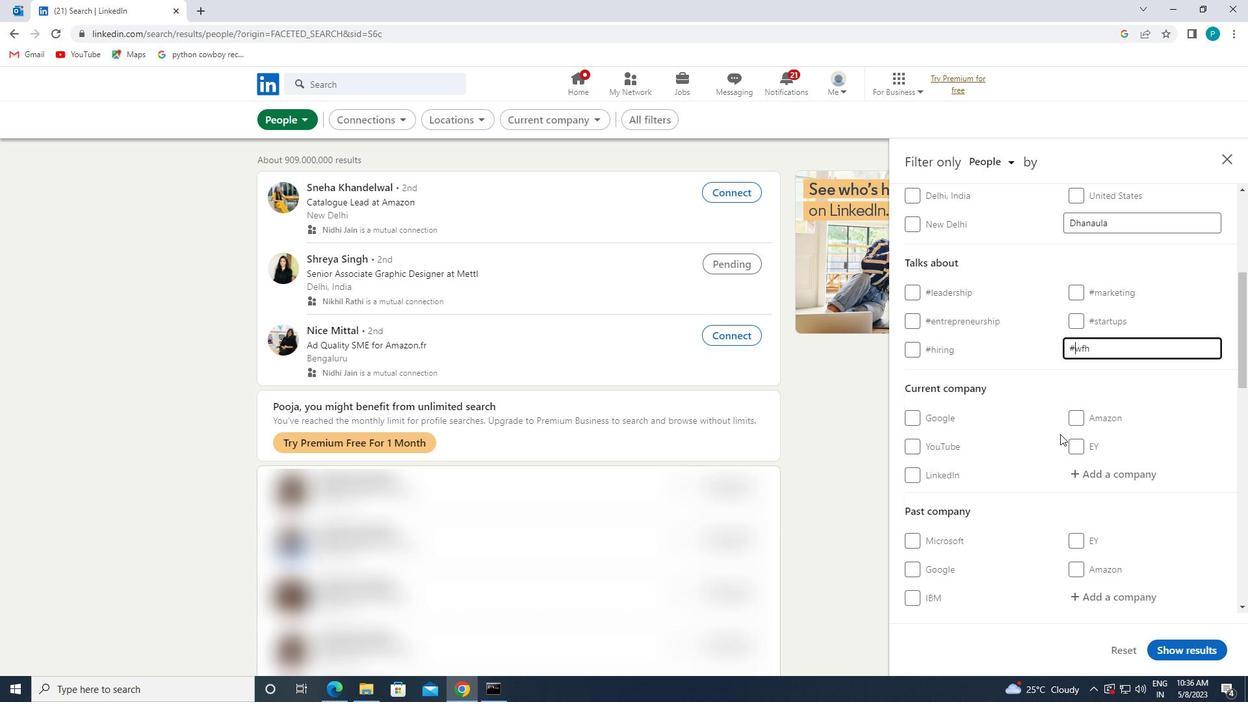 
Action: Mouse scrolled (1053, 431) with delta (0, 0)
Screenshot: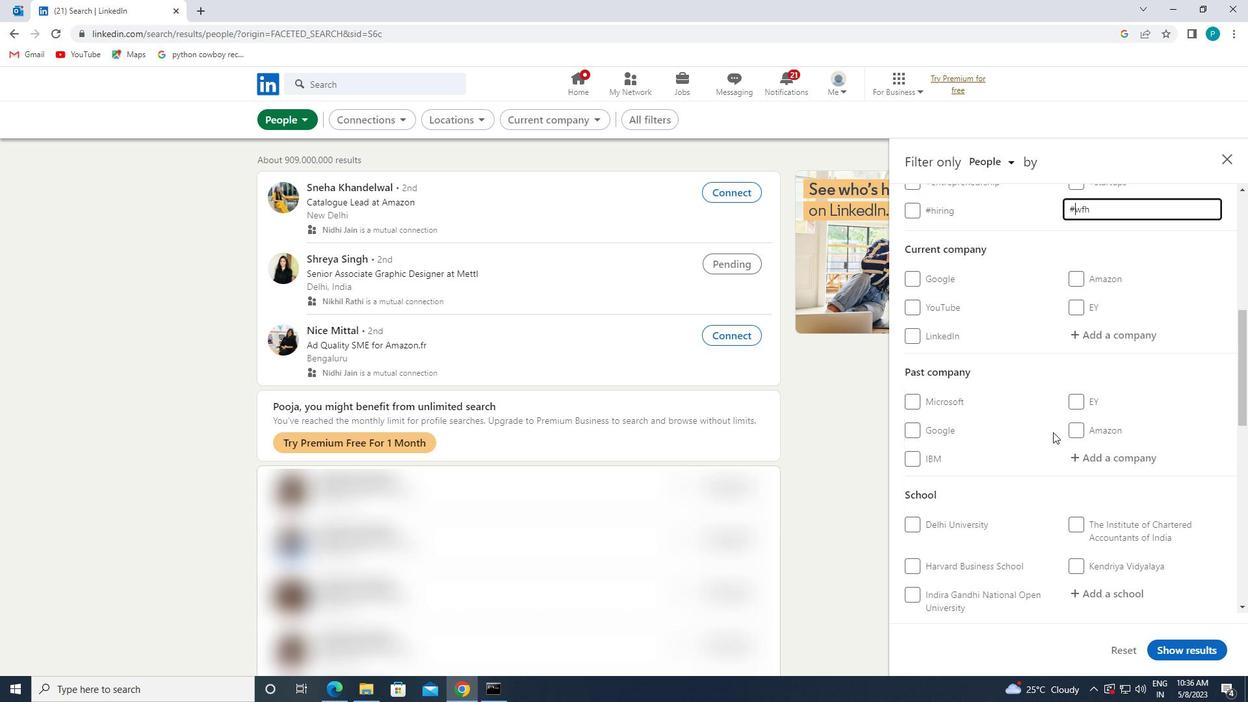 
Action: Mouse scrolled (1053, 431) with delta (0, 0)
Screenshot: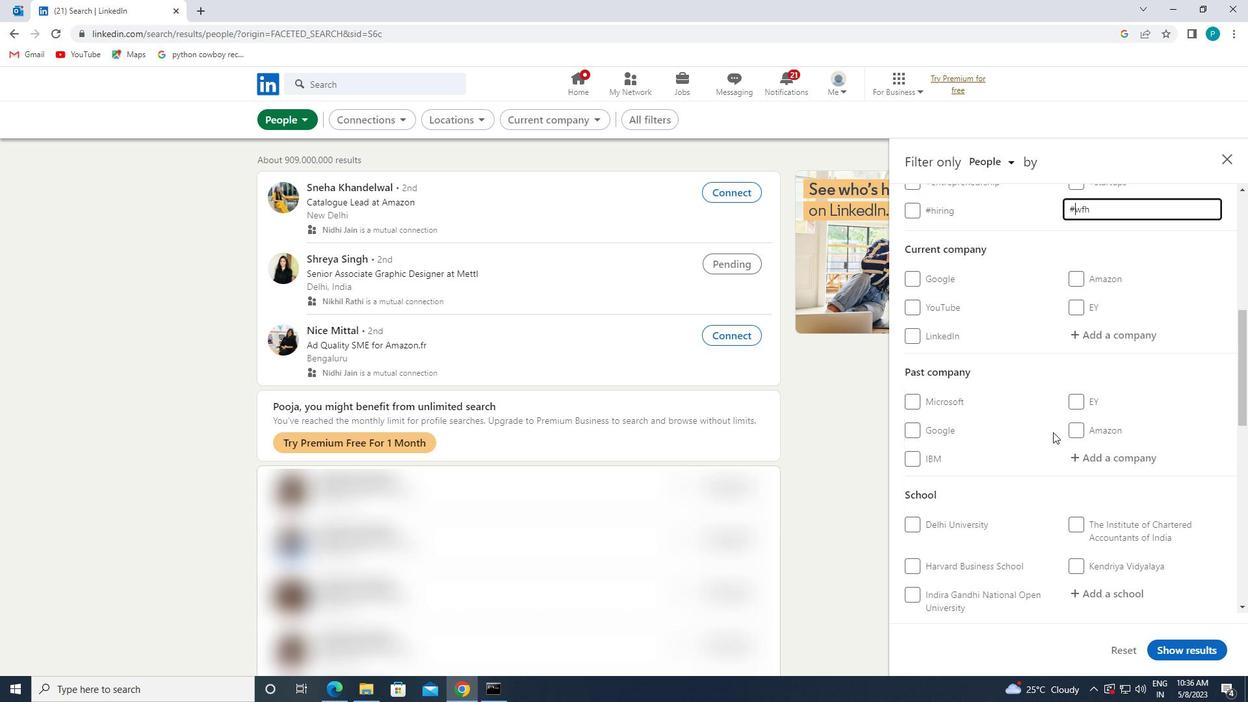 
Action: Mouse scrolled (1053, 431) with delta (0, 0)
Screenshot: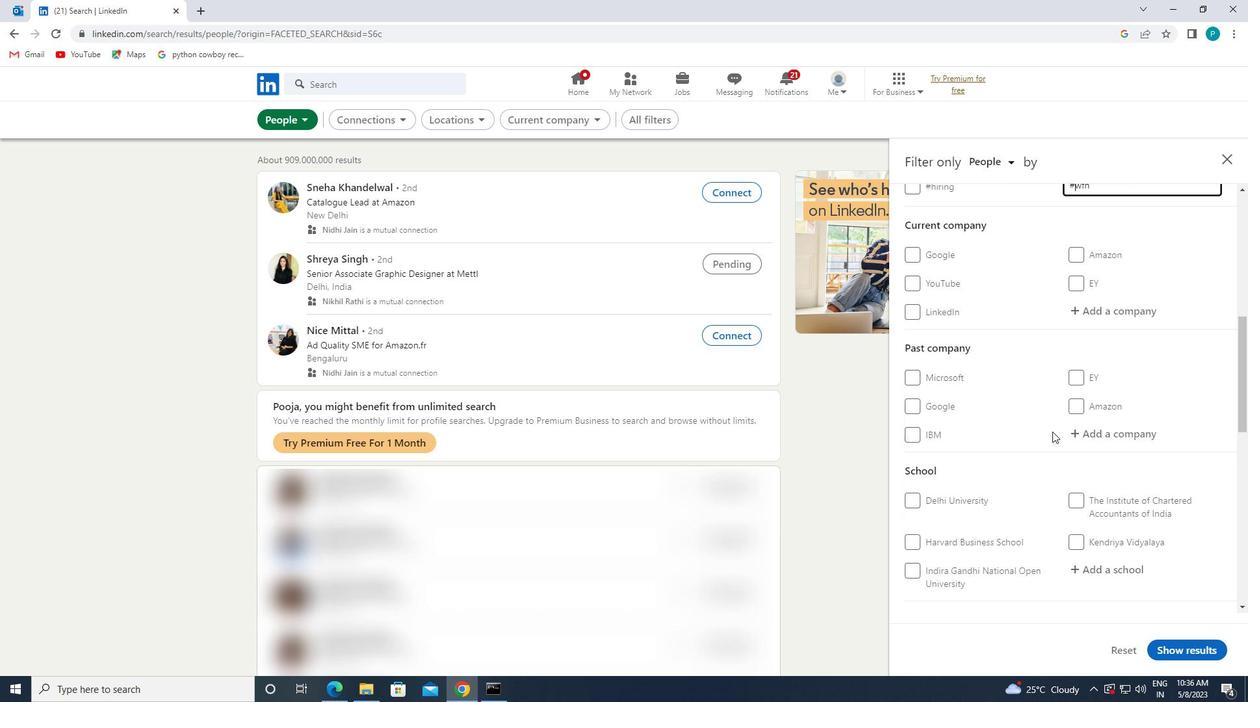 
Action: Mouse moved to (978, 465)
Screenshot: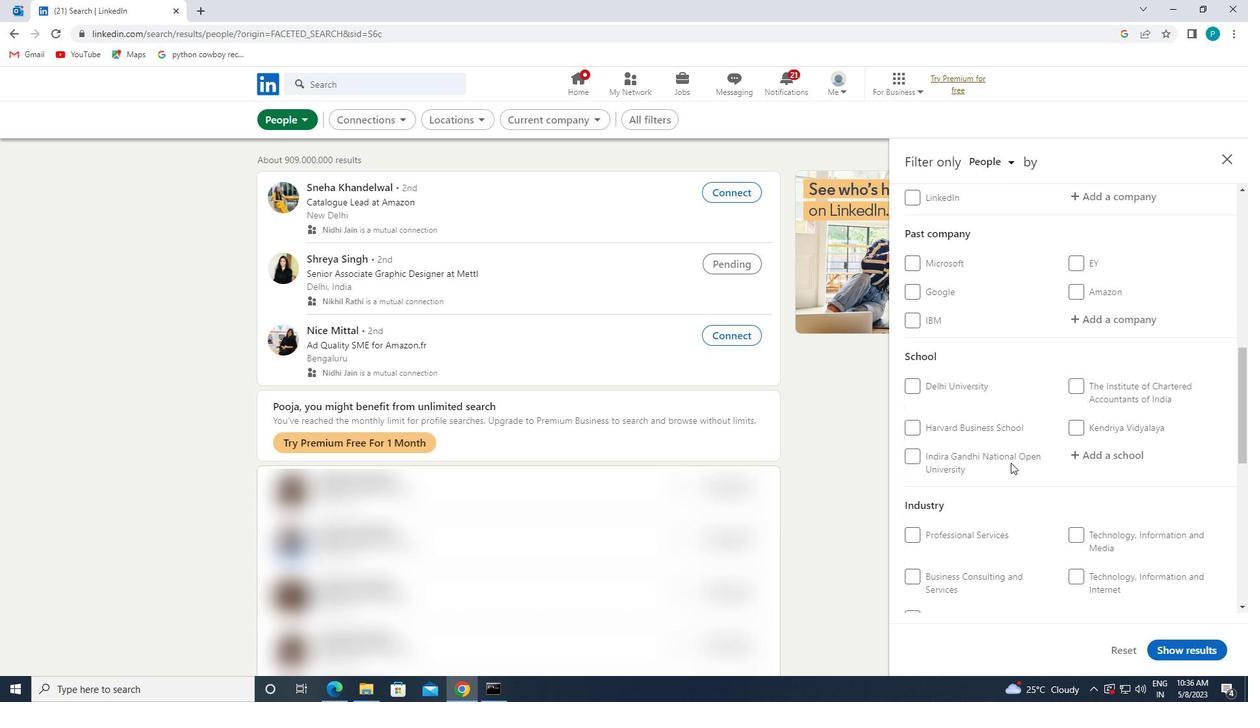 
Action: Mouse scrolled (978, 464) with delta (0, 0)
Screenshot: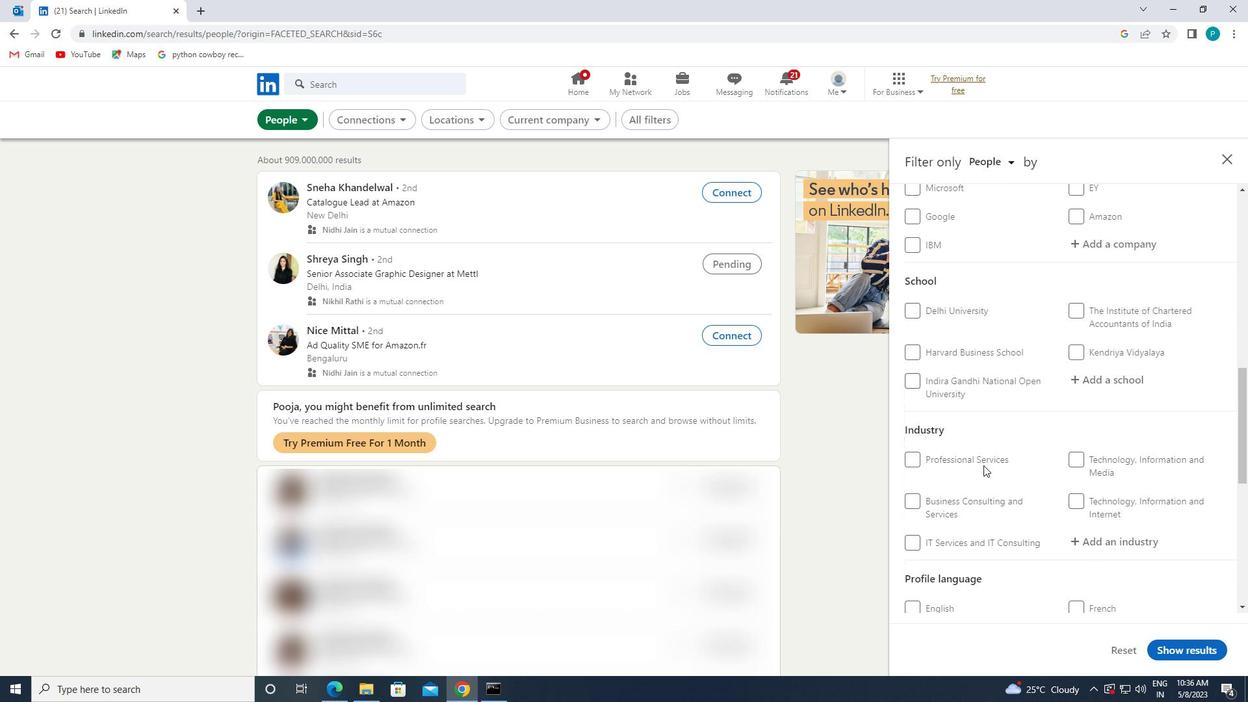 
Action: Mouse moved to (977, 465)
Screenshot: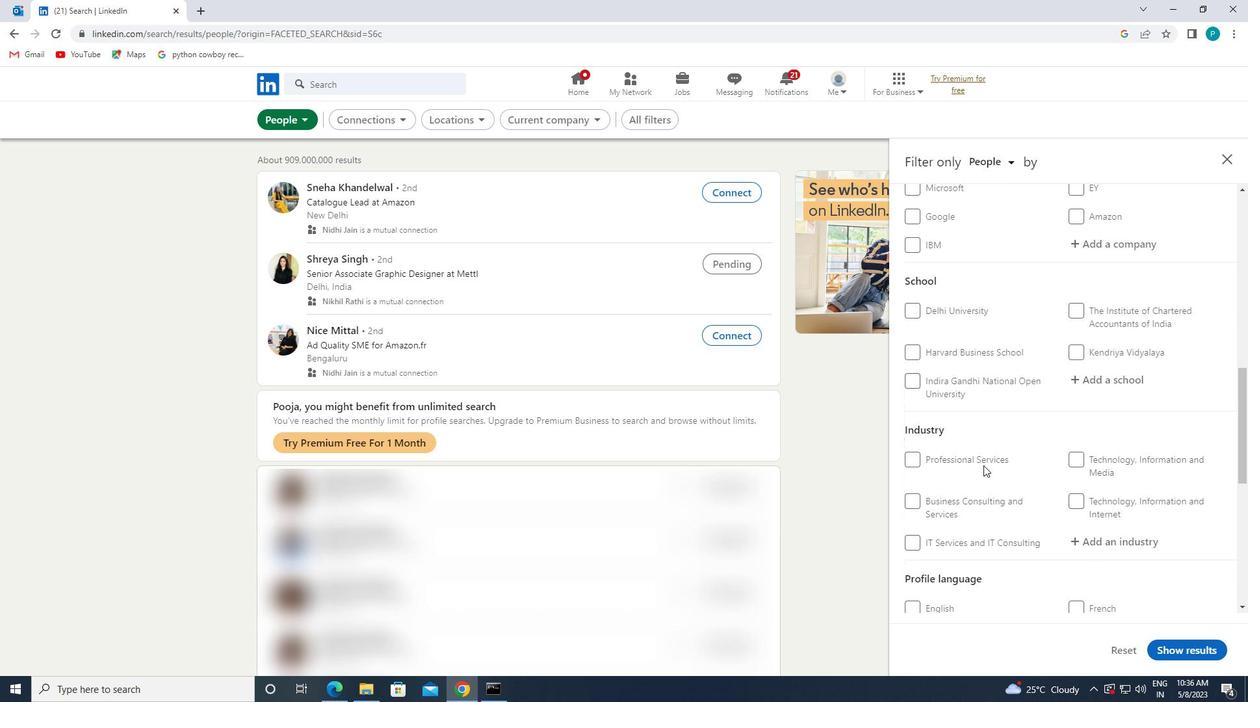 
Action: Mouse scrolled (977, 464) with delta (0, 0)
Screenshot: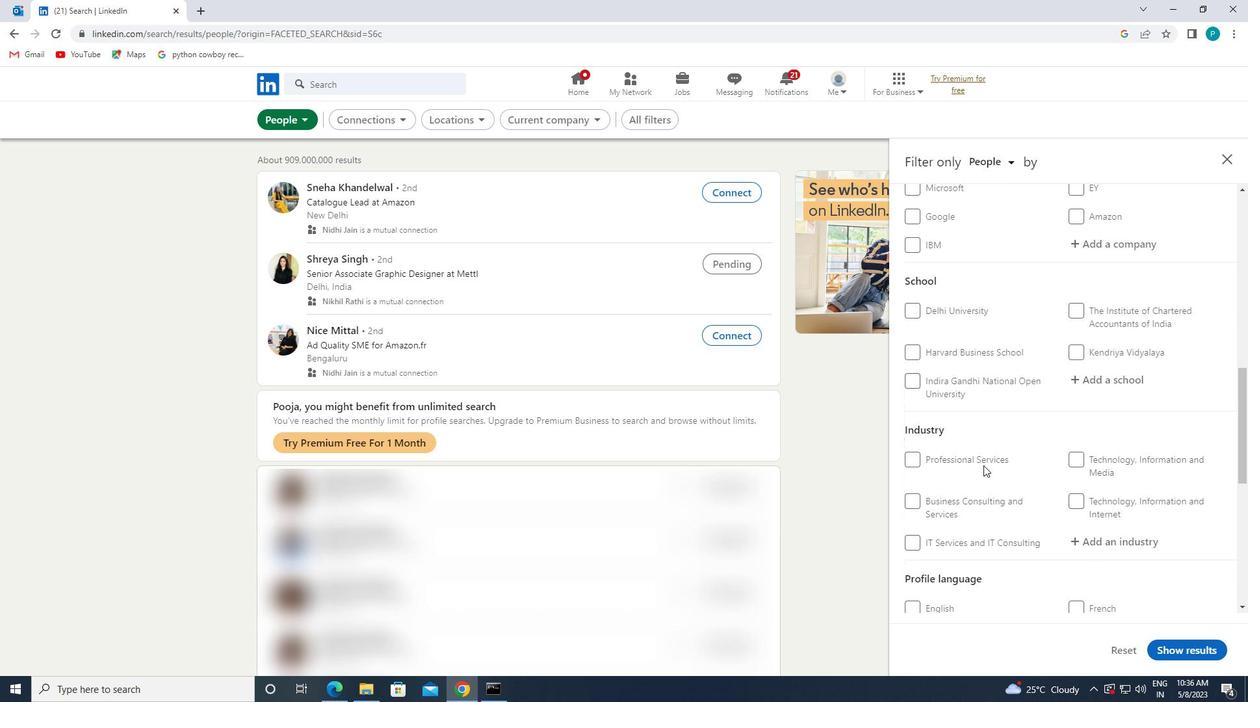
Action: Mouse moved to (1086, 467)
Screenshot: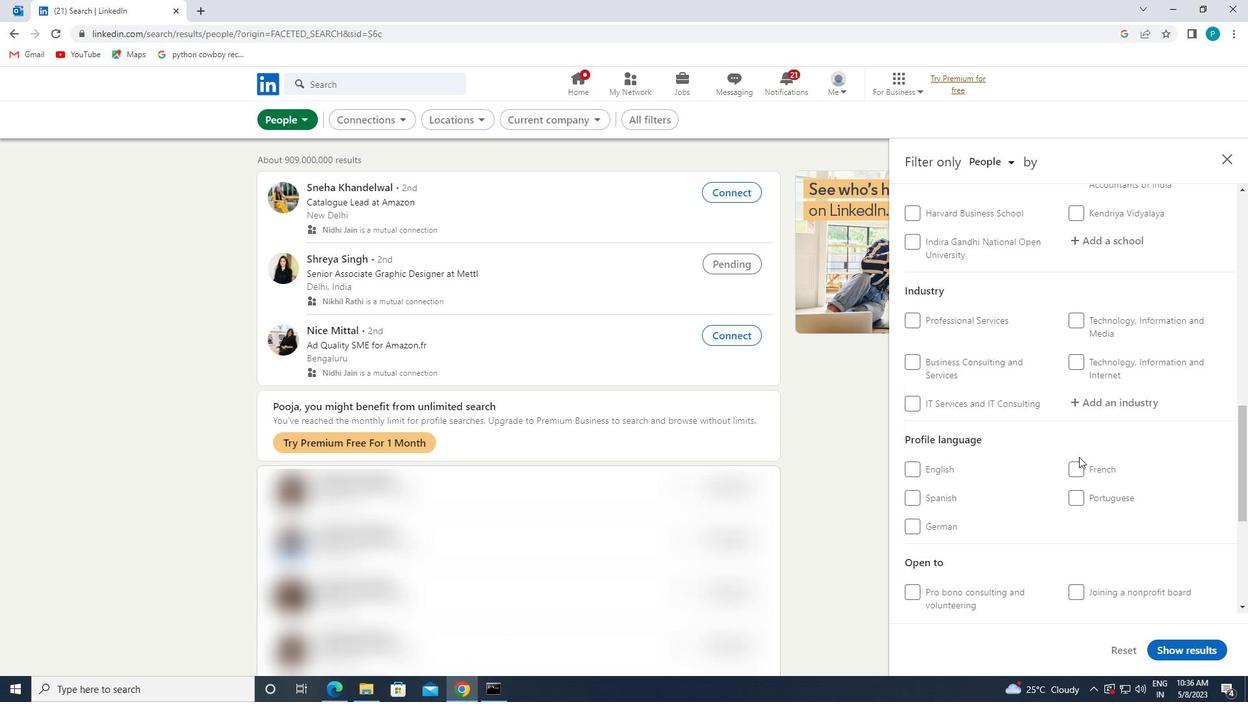 
Action: Mouse pressed left at (1086, 467)
Screenshot: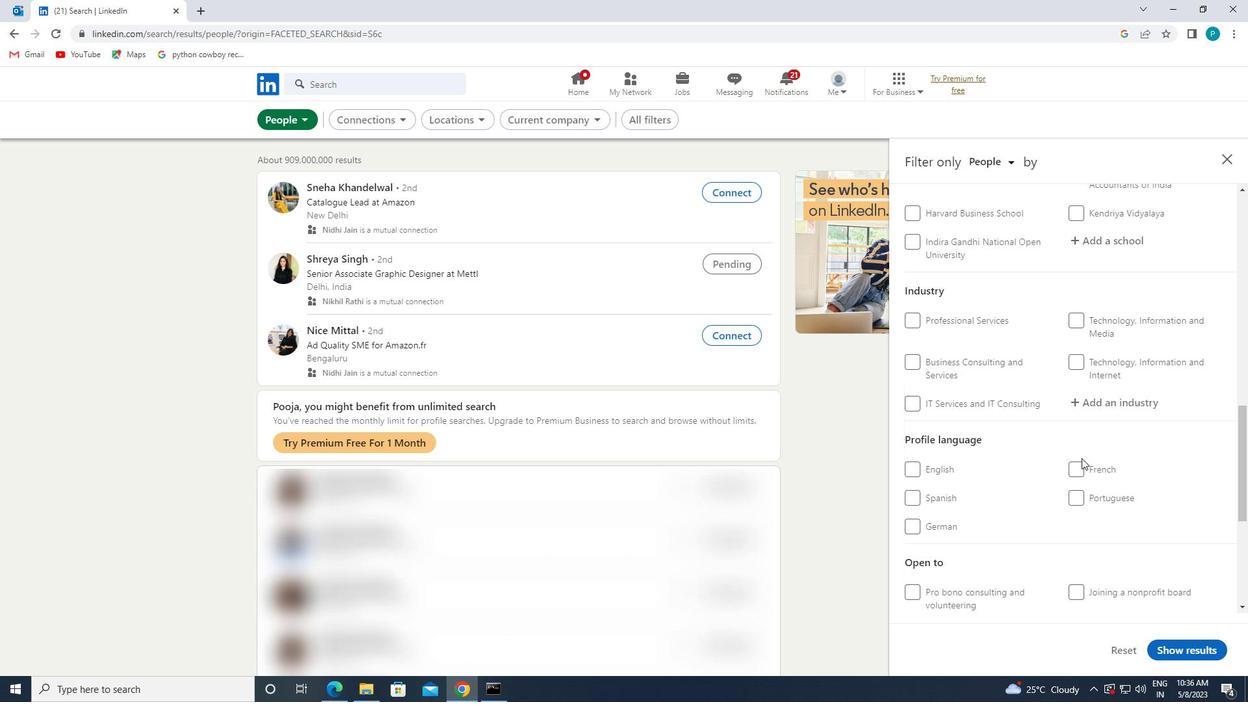
Action: Mouse moved to (1112, 440)
Screenshot: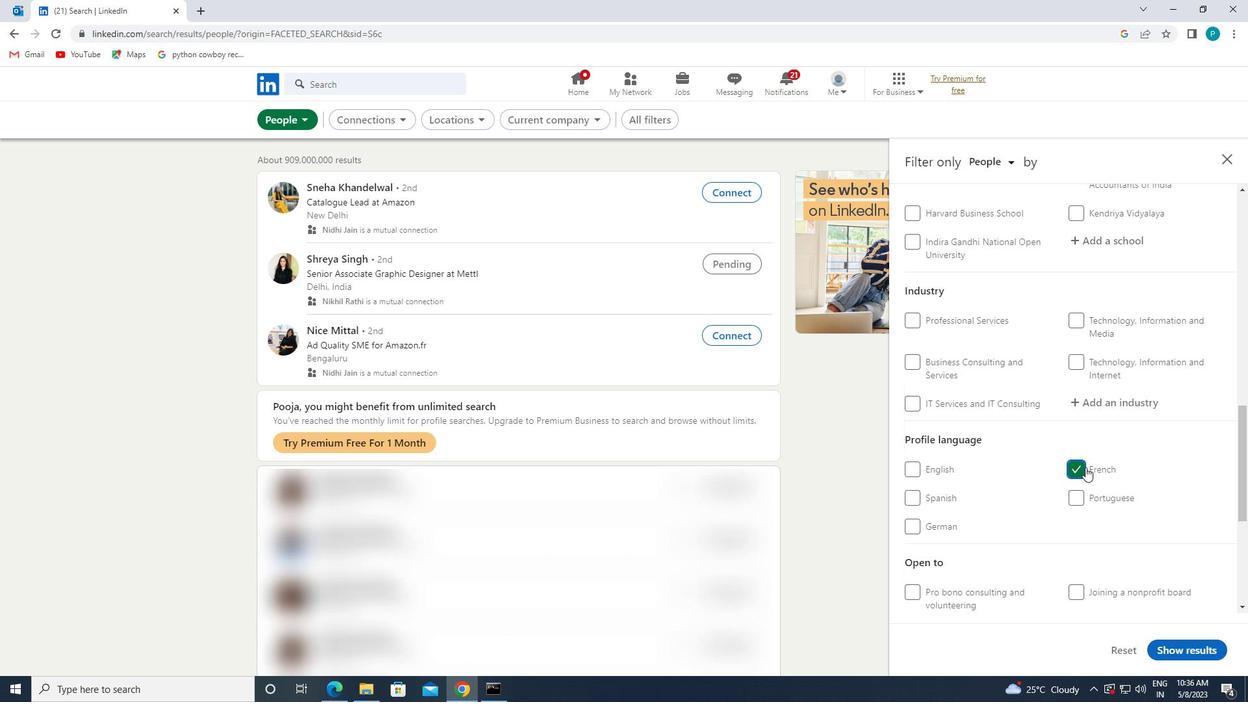 
Action: Mouse scrolled (1112, 441) with delta (0, 0)
Screenshot: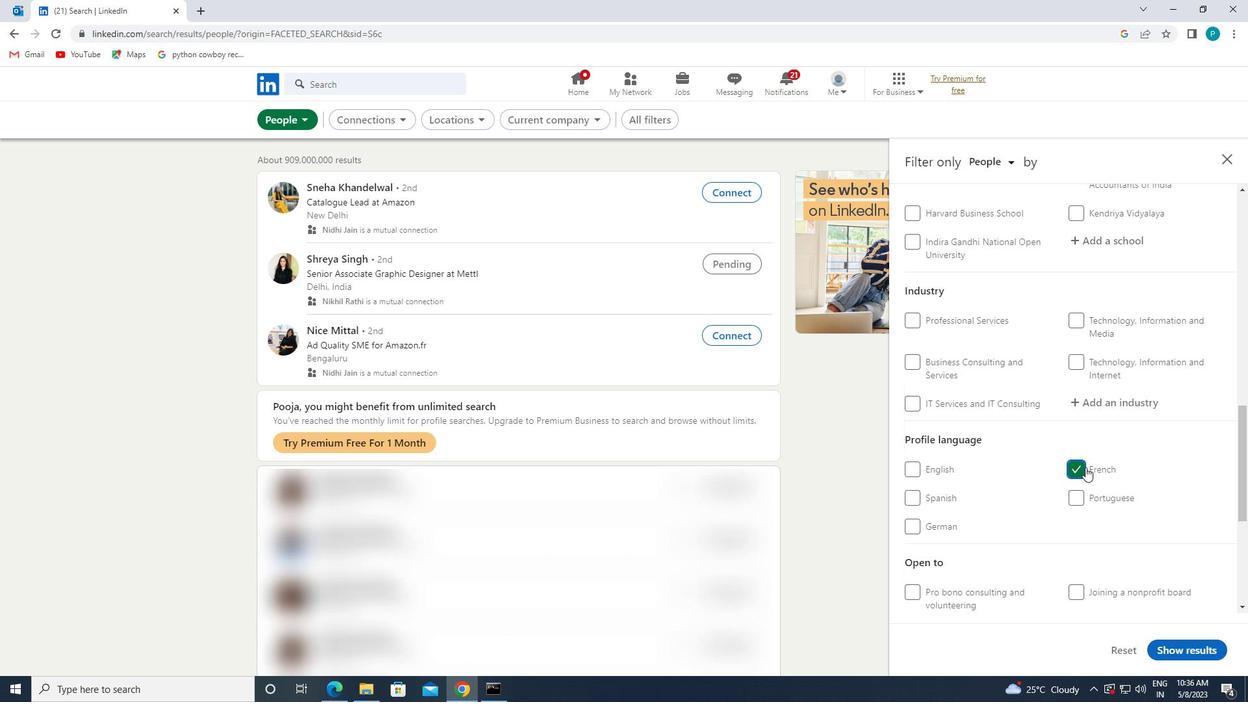 
Action: Mouse scrolled (1112, 441) with delta (0, 0)
Screenshot: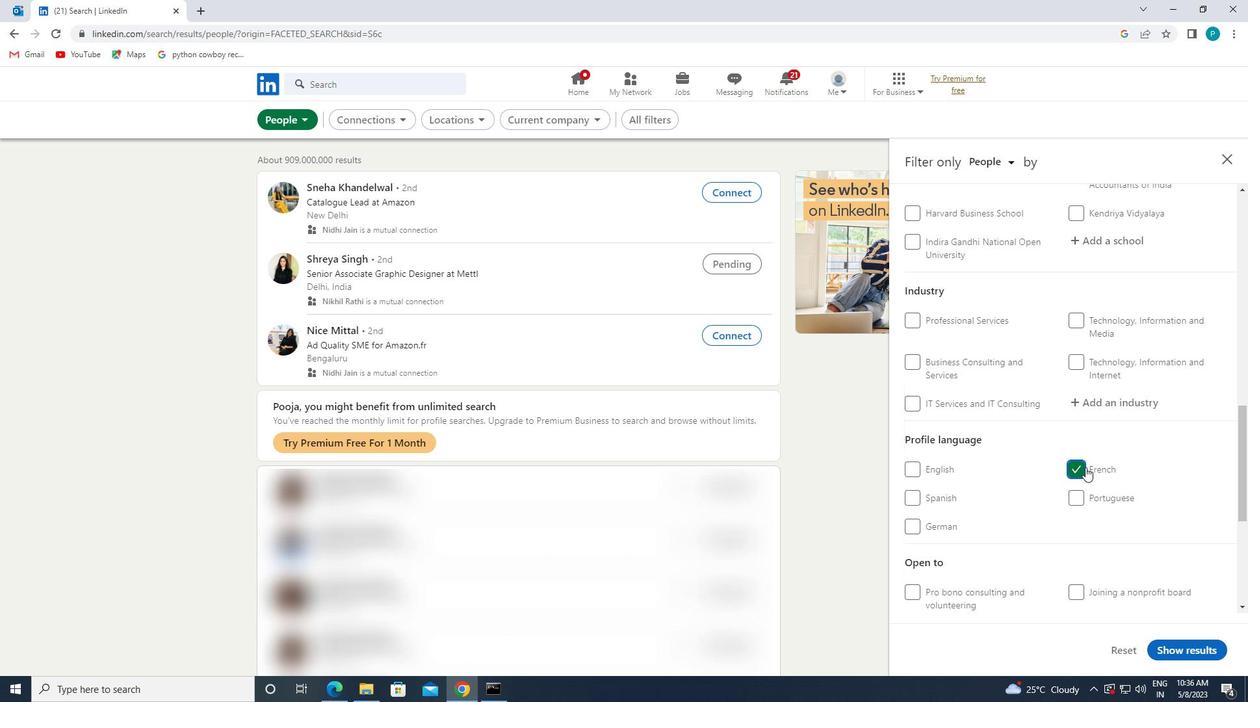 
Action: Mouse scrolled (1112, 441) with delta (0, 0)
Screenshot: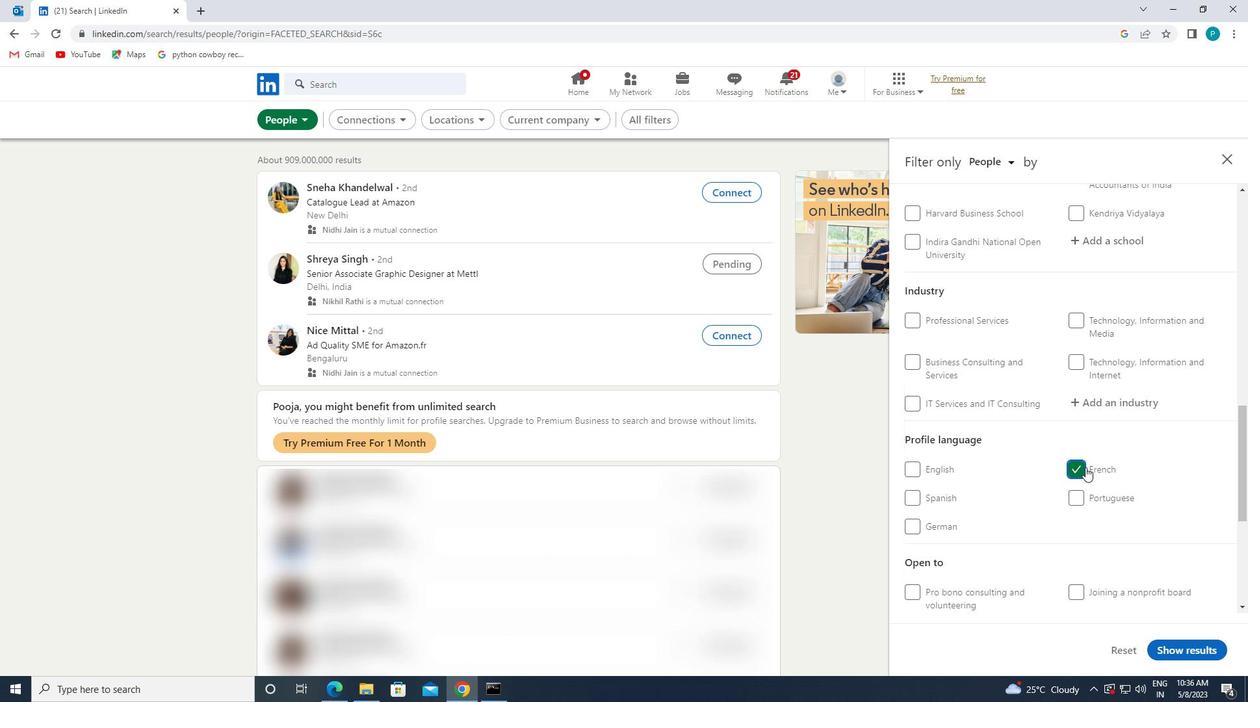 
Action: Mouse moved to (1112, 440)
Screenshot: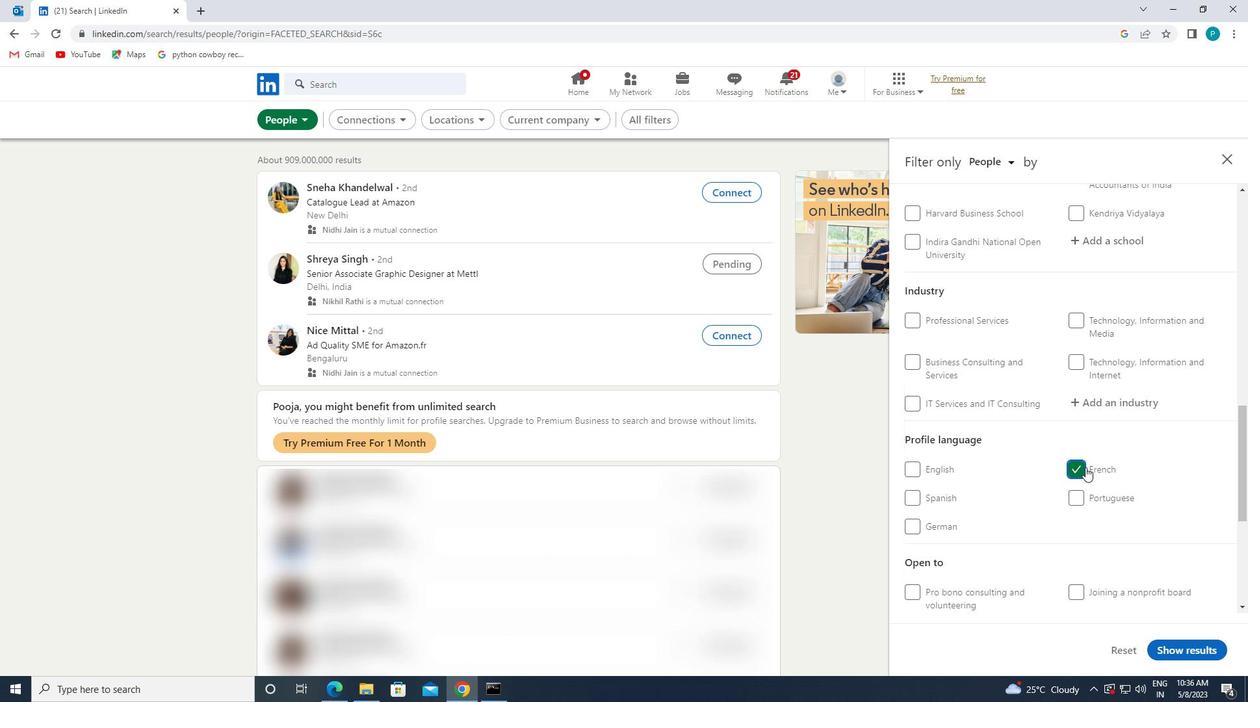 
Action: Mouse scrolled (1112, 441) with delta (0, 0)
Screenshot: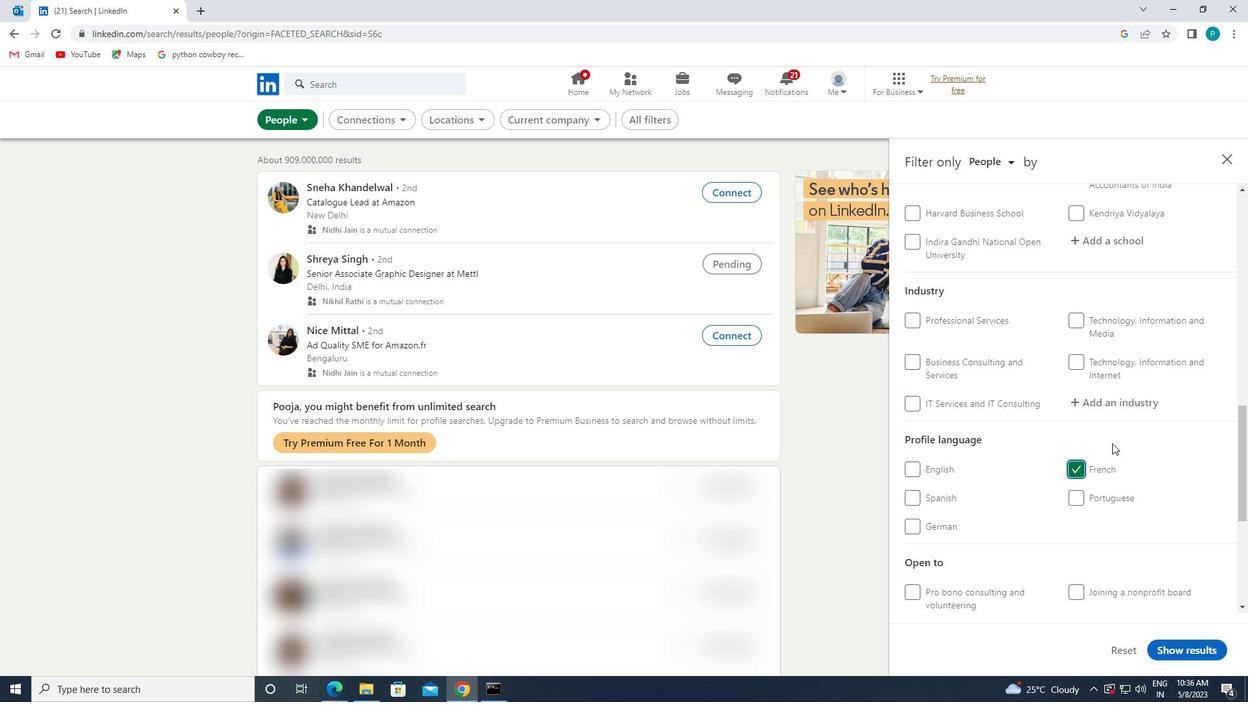 
Action: Mouse scrolled (1112, 441) with delta (0, 0)
Screenshot: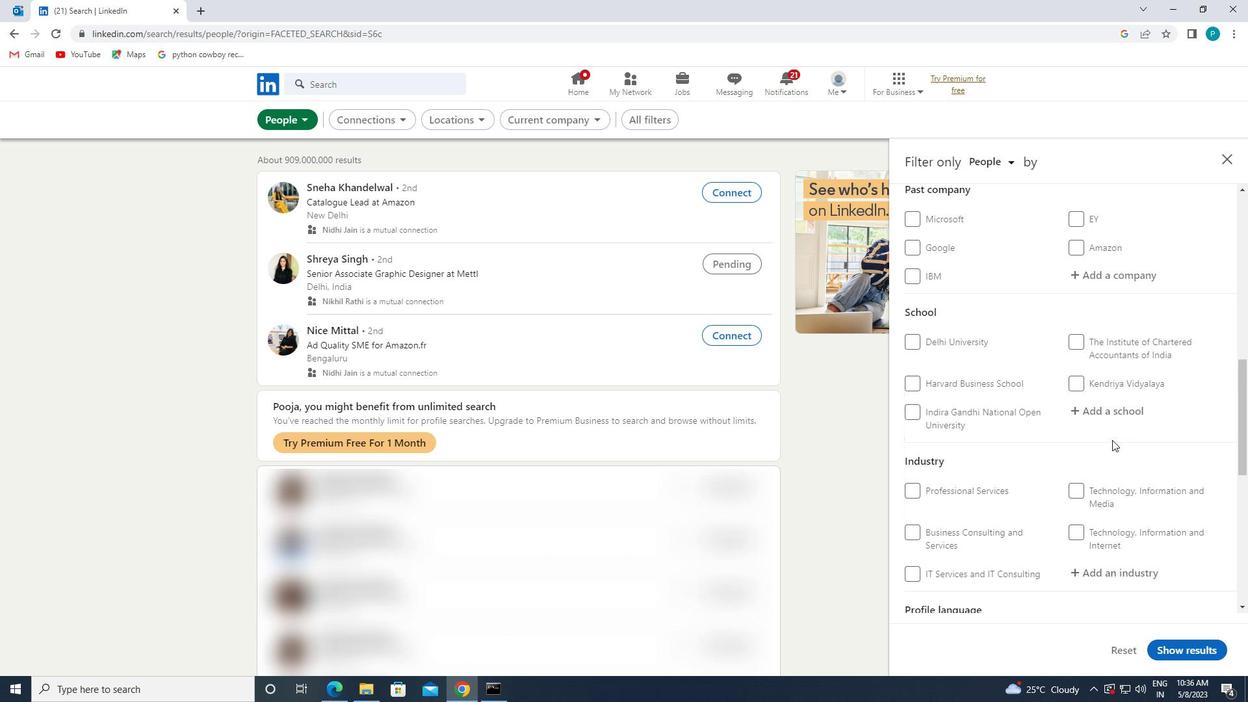 
Action: Mouse scrolled (1112, 441) with delta (0, 0)
Screenshot: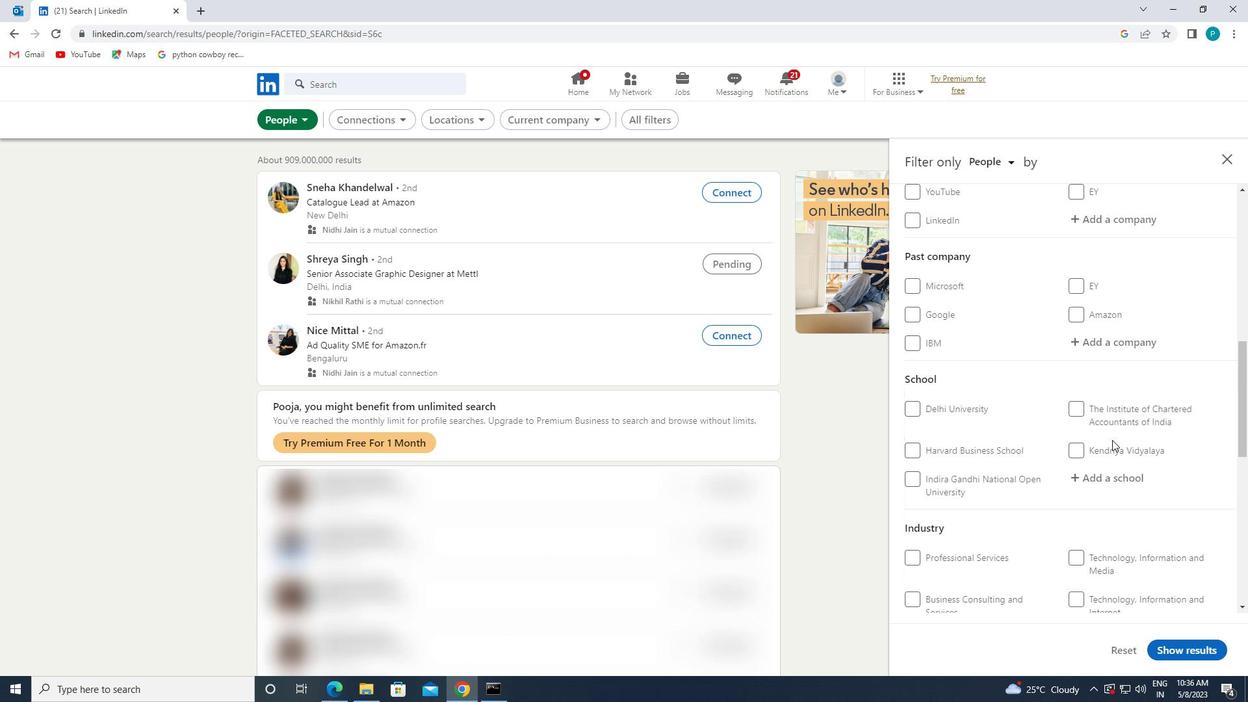
Action: Mouse scrolled (1112, 441) with delta (0, 0)
Screenshot: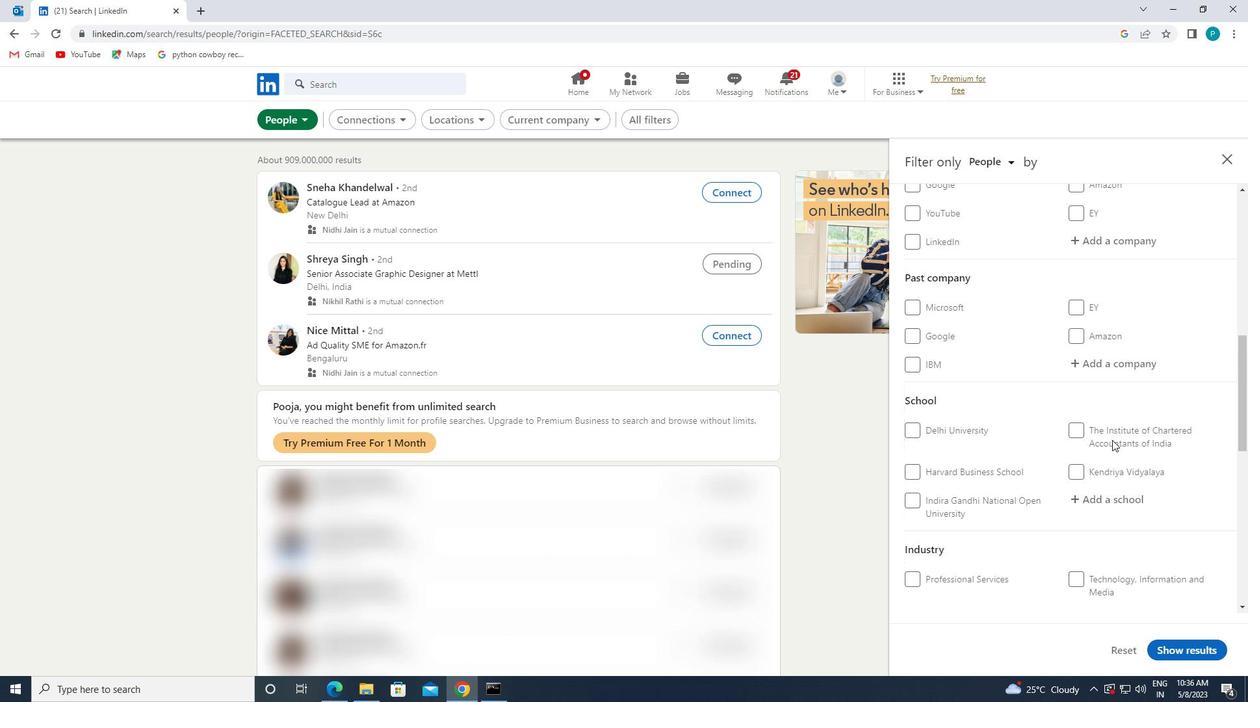 
Action: Mouse pressed left at (1112, 440)
Screenshot: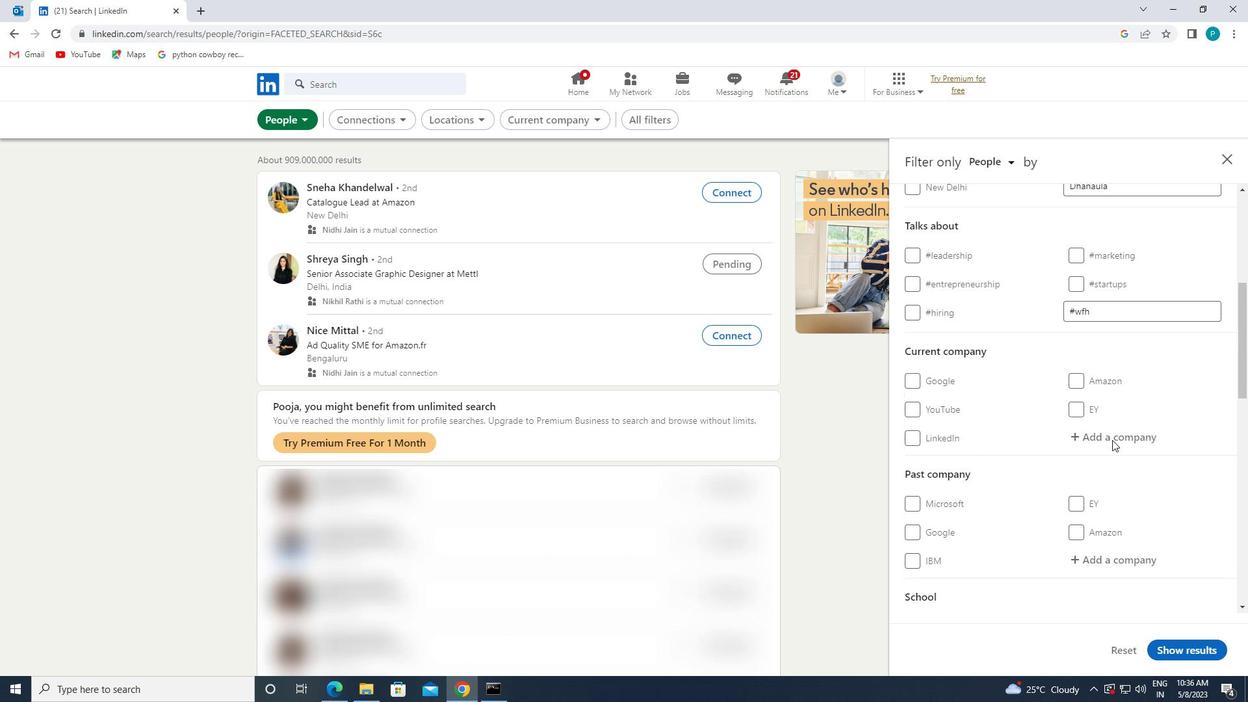 
Action: Key pressed <Key.caps_lock>S<Key.caps_lock>PENCER
Screenshot: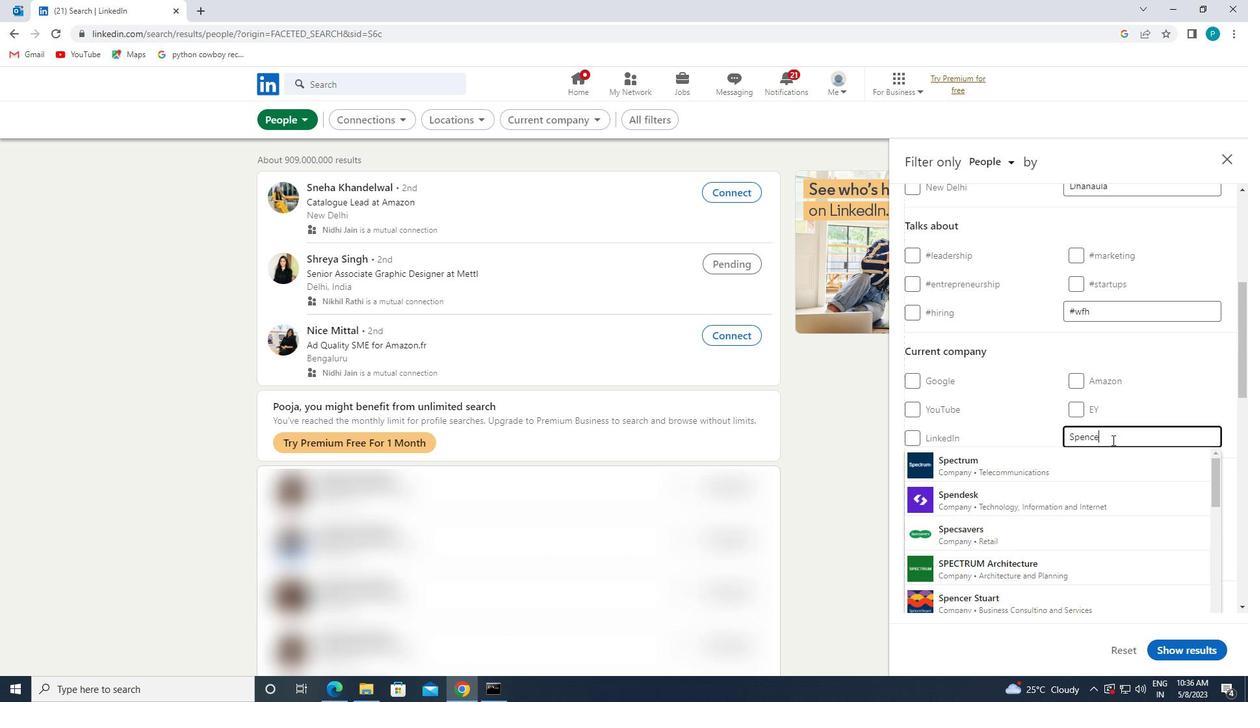 
Action: Mouse moved to (1106, 463)
Screenshot: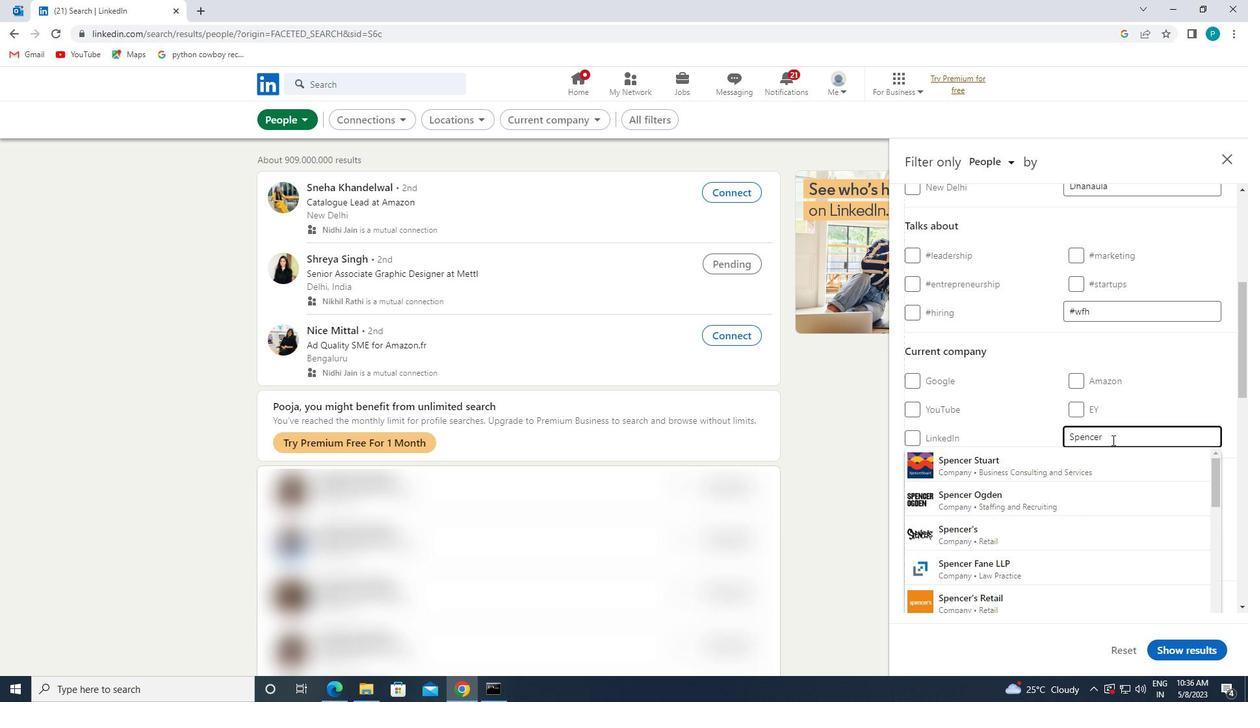 
Action: Mouse pressed left at (1106, 463)
Screenshot: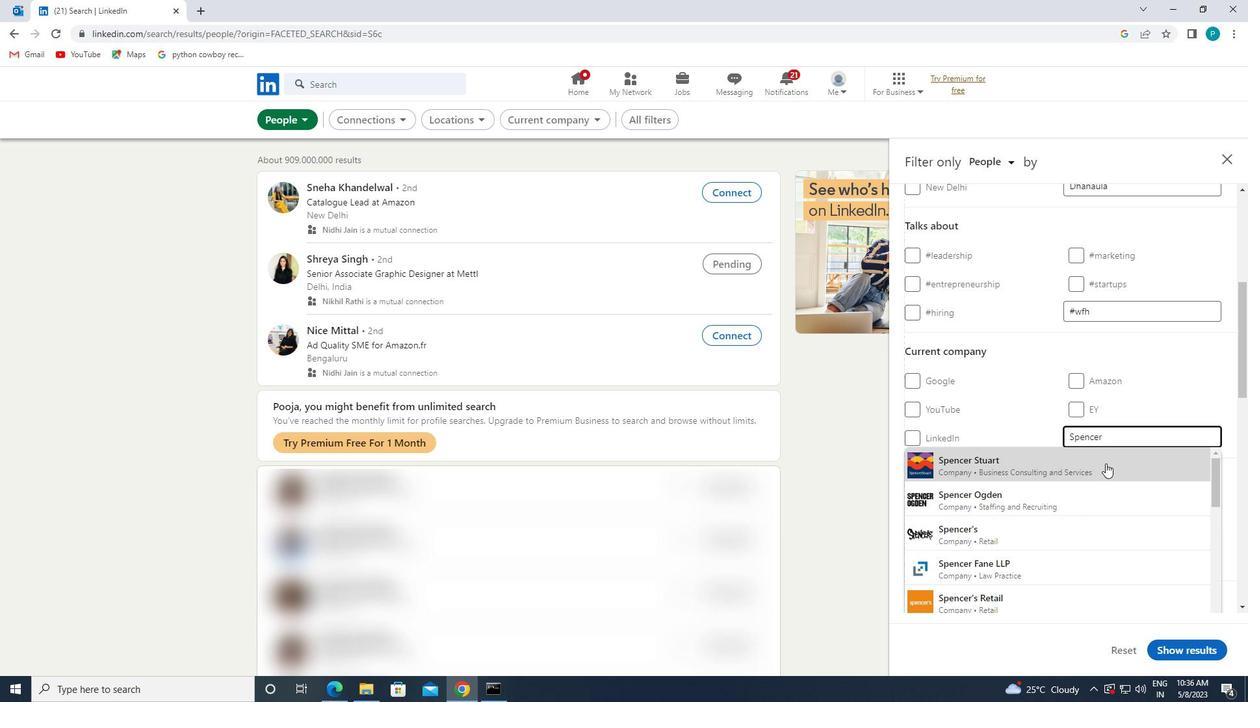 
Action: Mouse scrolled (1106, 463) with delta (0, 0)
Screenshot: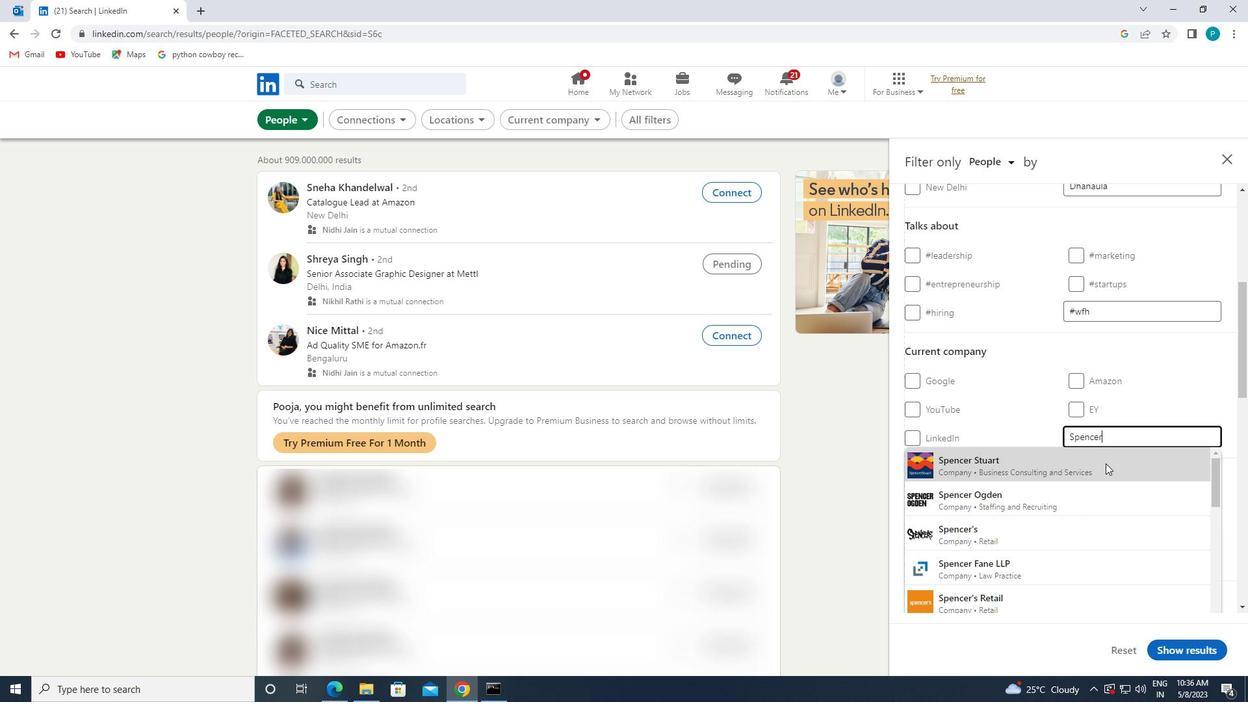 
Action: Mouse scrolled (1106, 463) with delta (0, 0)
Screenshot: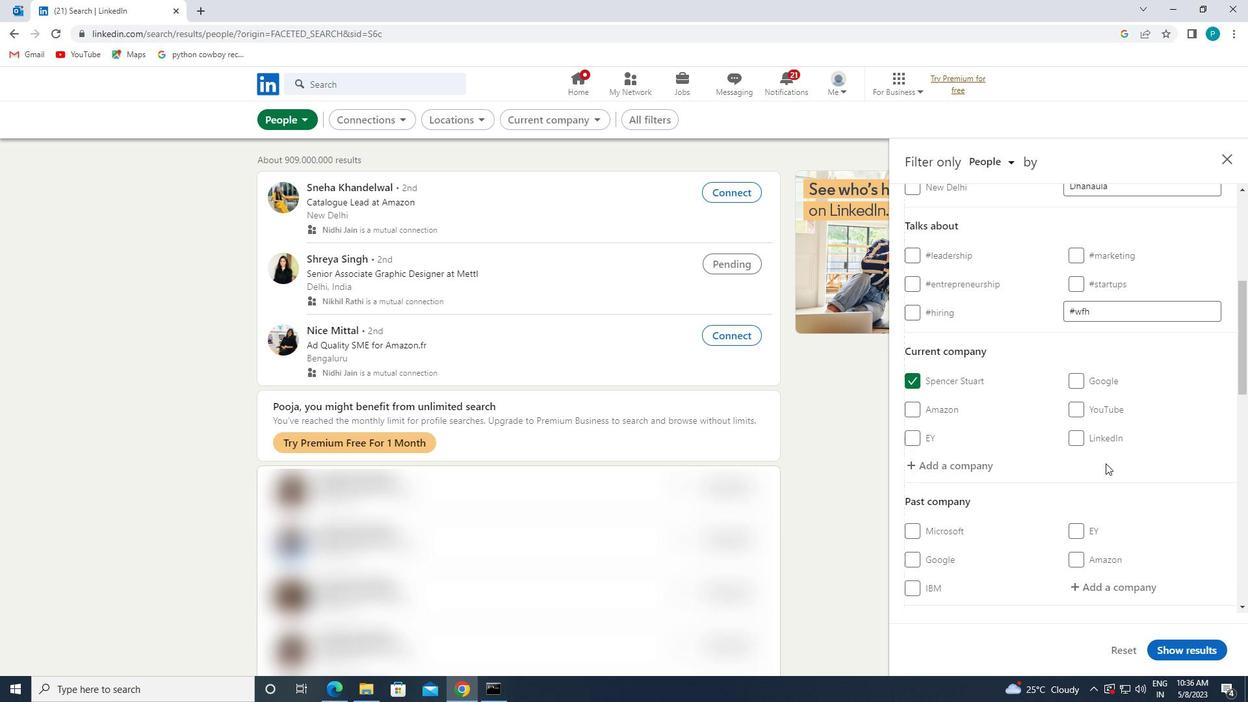 
Action: Mouse scrolled (1106, 463) with delta (0, 0)
Screenshot: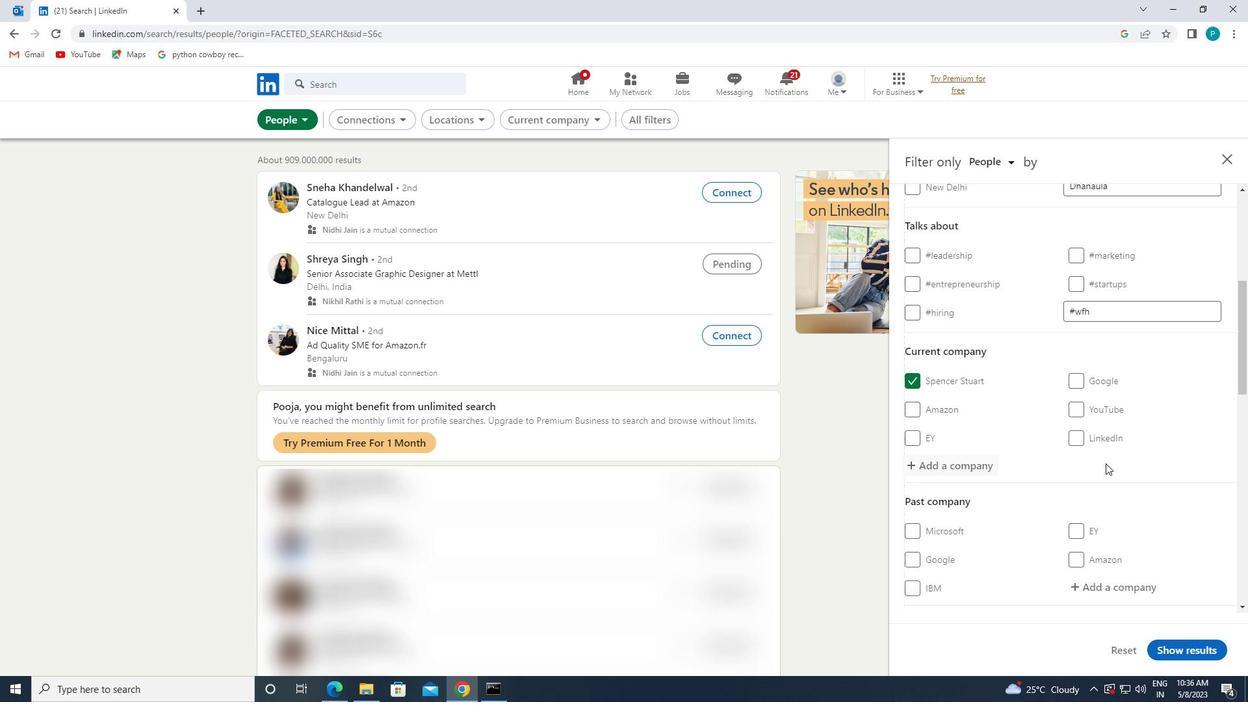 
Action: Mouse moved to (1119, 522)
Screenshot: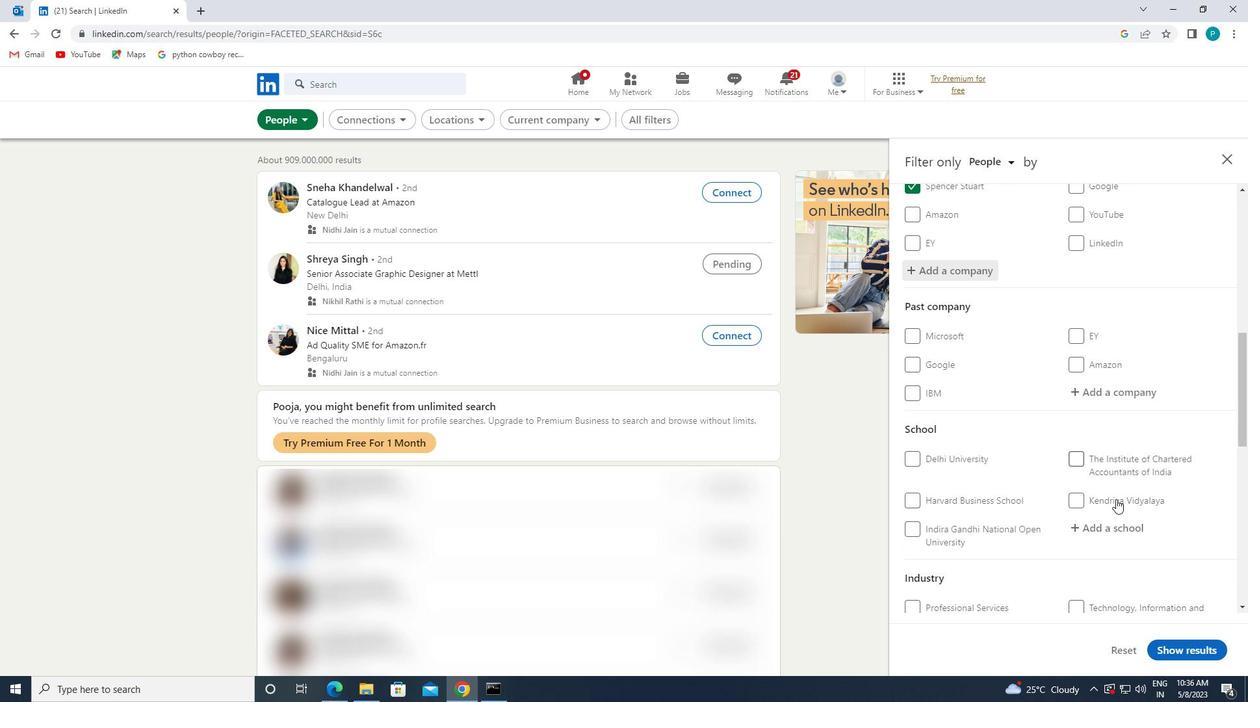 
Action: Mouse pressed left at (1119, 522)
Screenshot: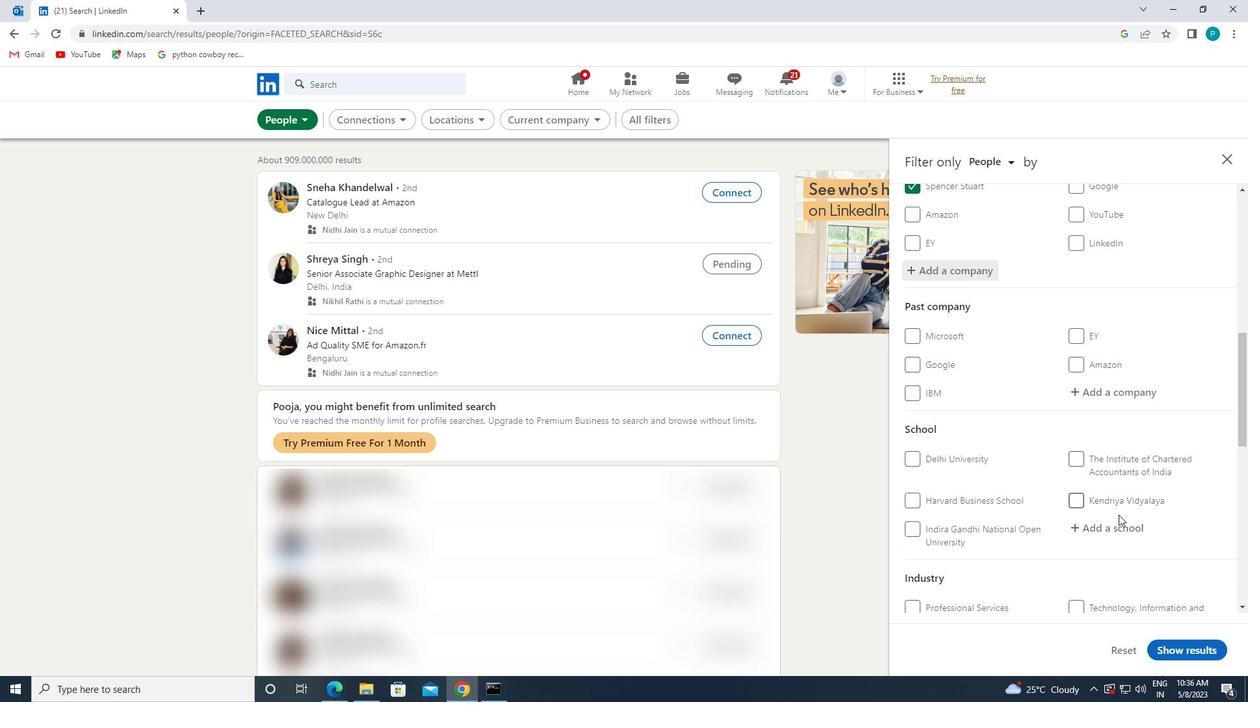 
Action: Key pressed <Key.caps_lock>C<Key.caps_lock>HA<Key.backspace>HATIS<Key.backspace><Key.backspace>TISGARG<Key.backspace>H
Screenshot: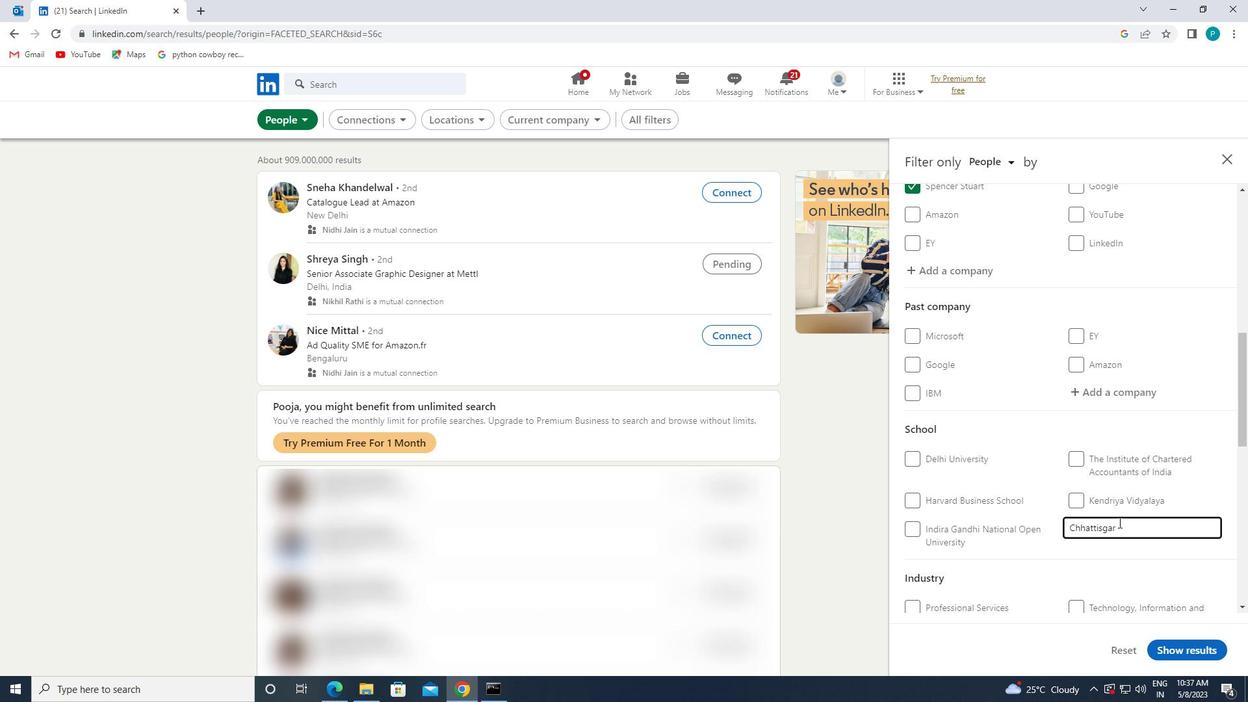 
Action: Mouse moved to (1087, 488)
Screenshot: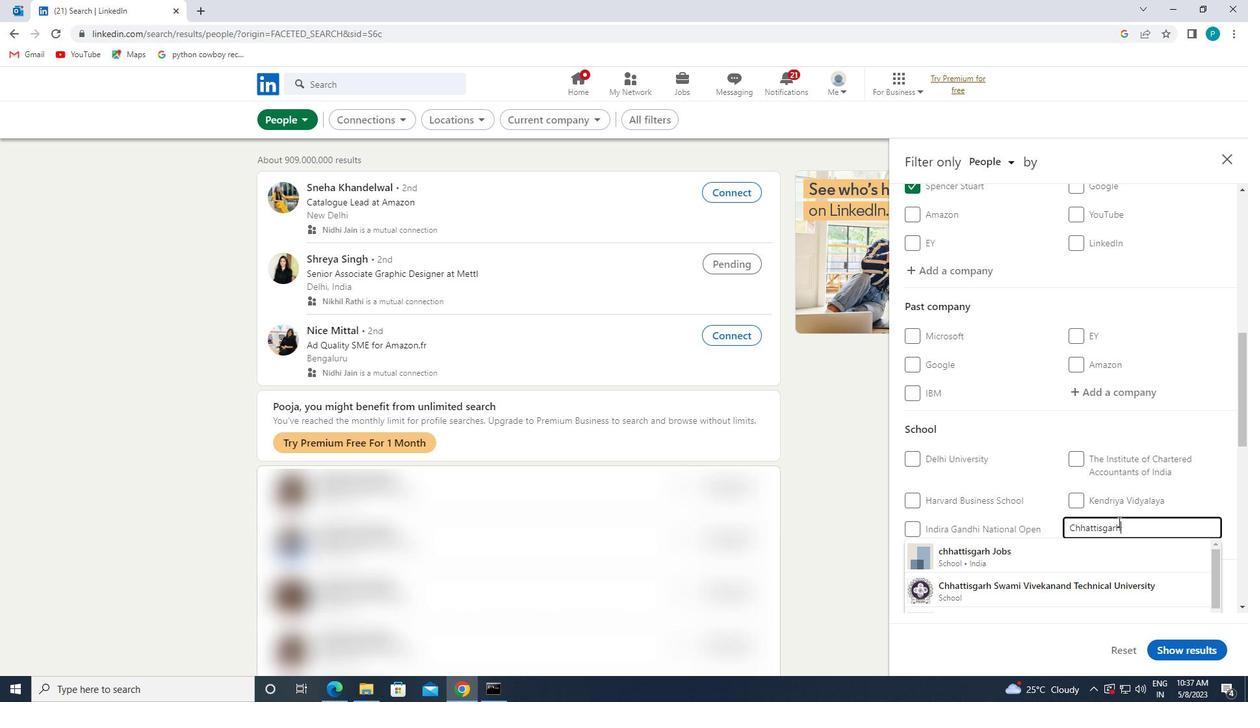 
Action: Mouse scrolled (1087, 487) with delta (0, 0)
Screenshot: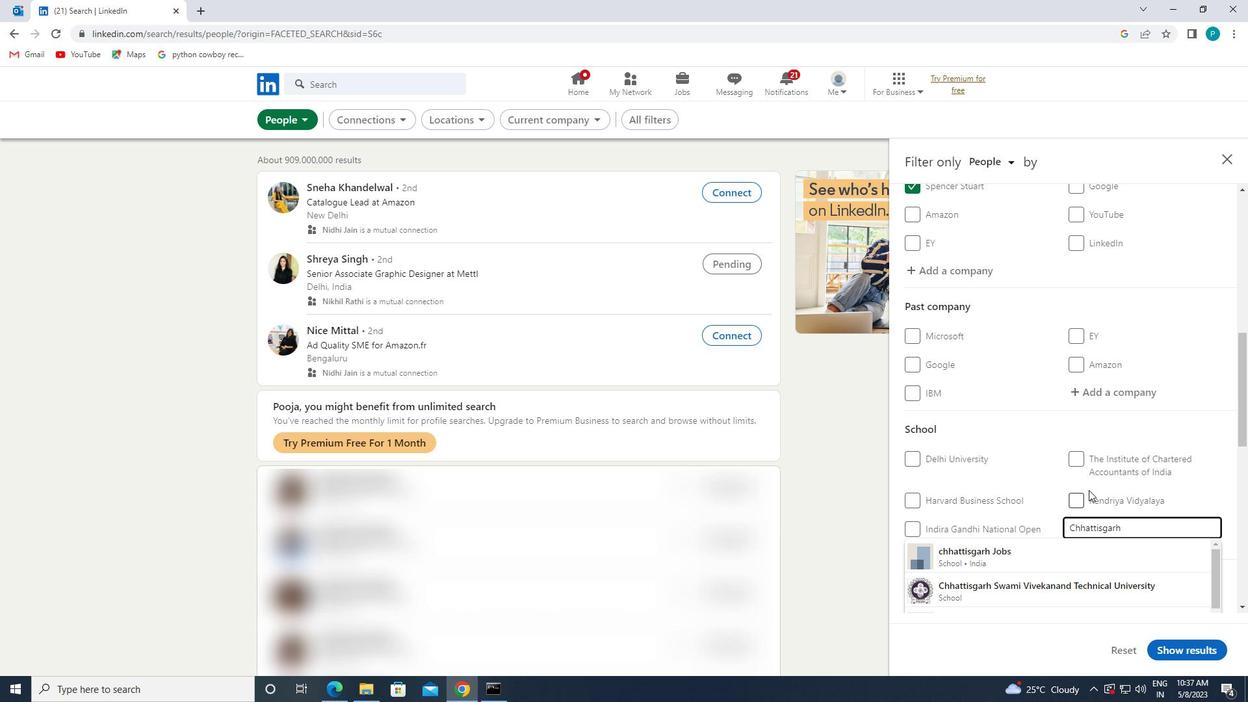 
Action: Mouse moved to (1090, 517)
Screenshot: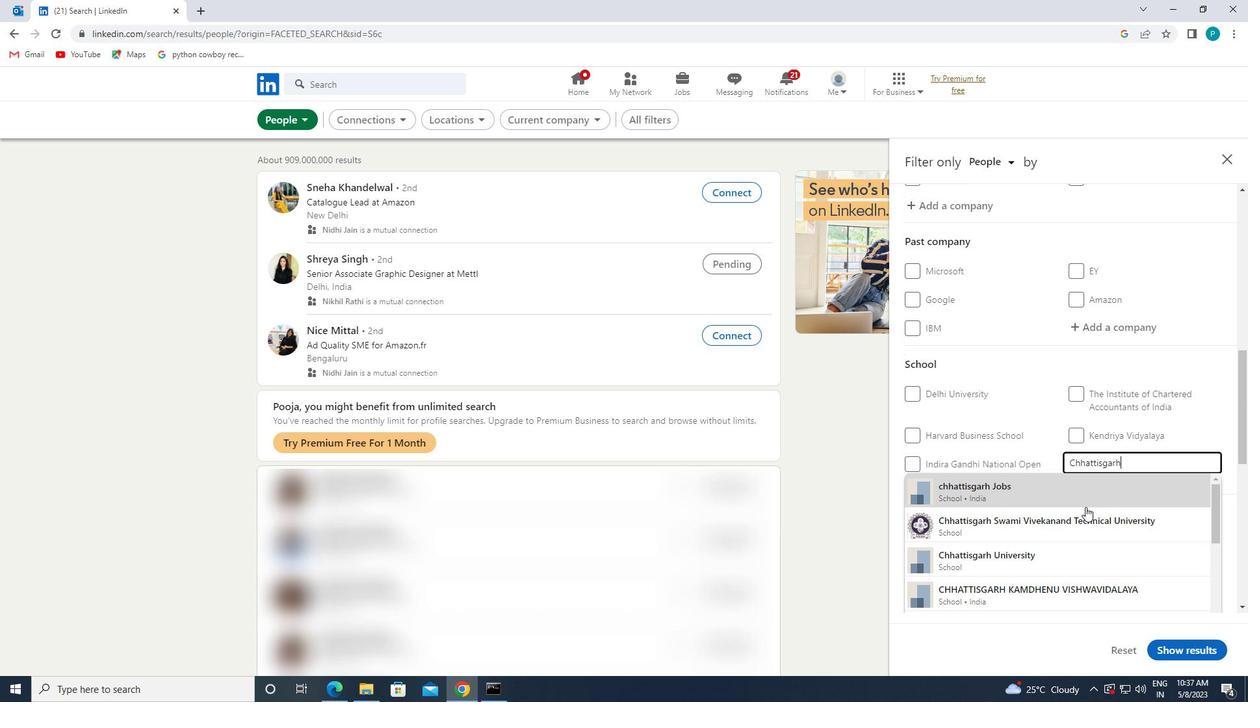 
Action: Mouse pressed left at (1090, 517)
Screenshot: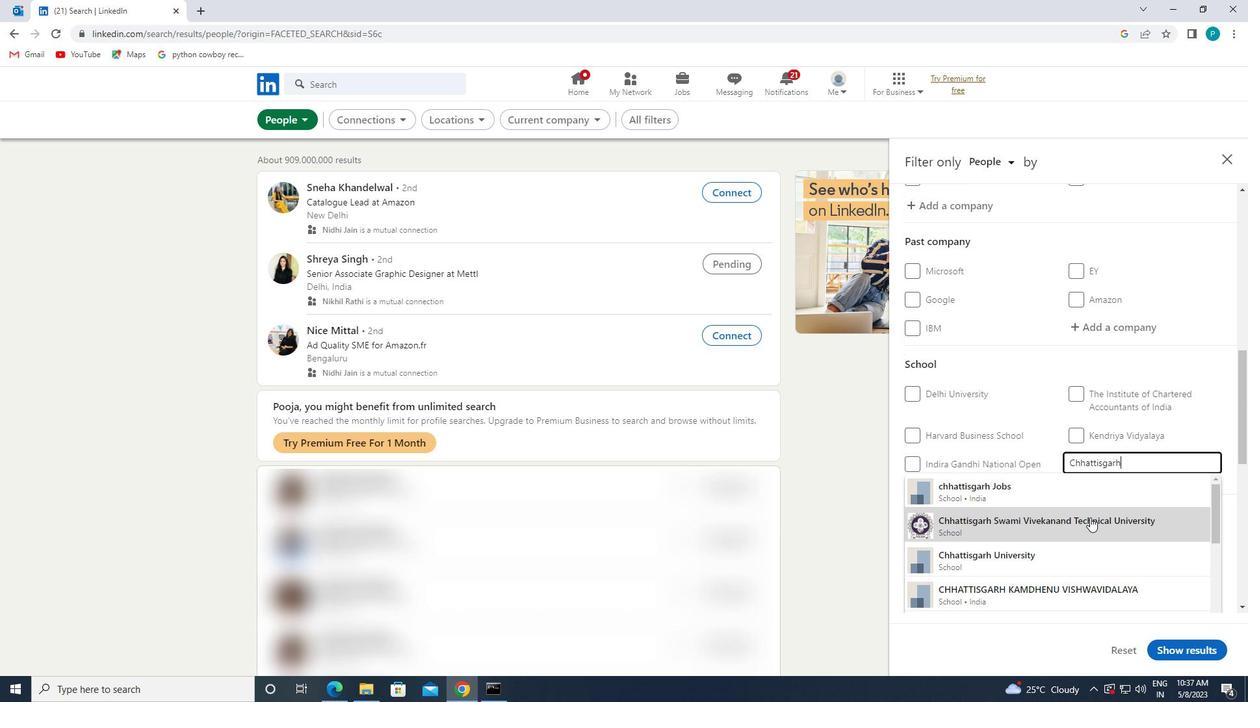 
Action: Mouse scrolled (1090, 517) with delta (0, 0)
Screenshot: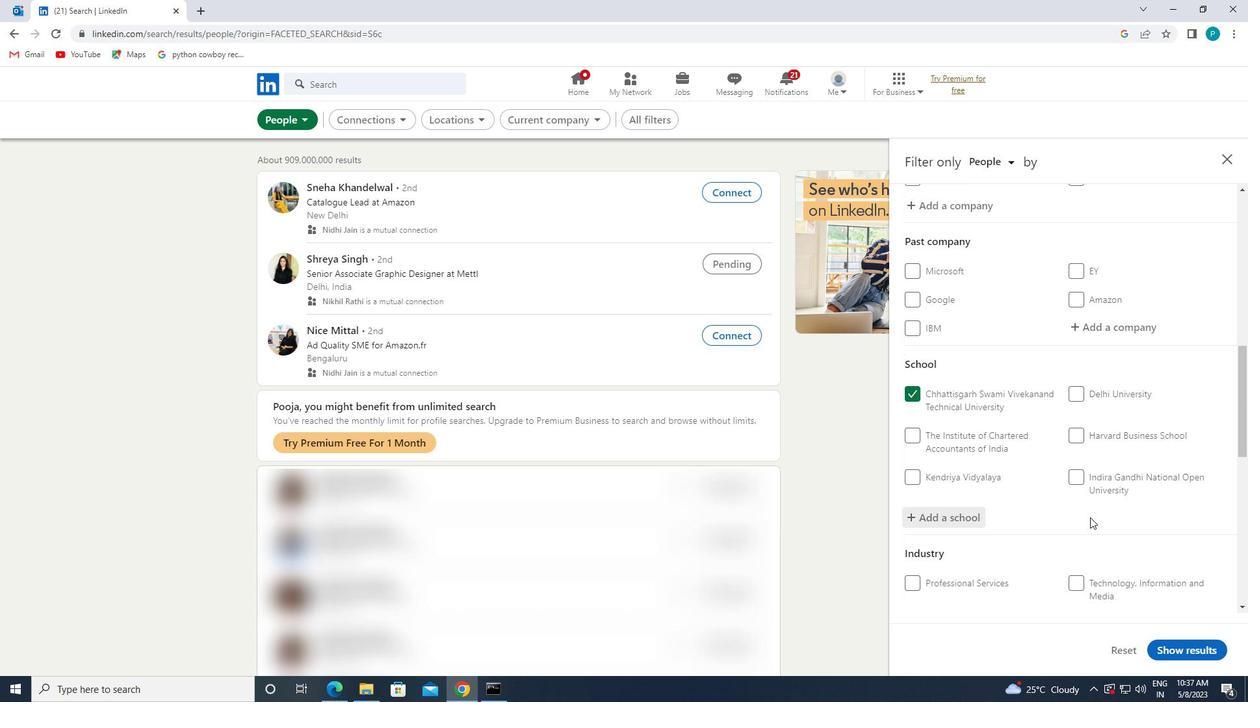 
Action: Mouse scrolled (1090, 517) with delta (0, 0)
Screenshot: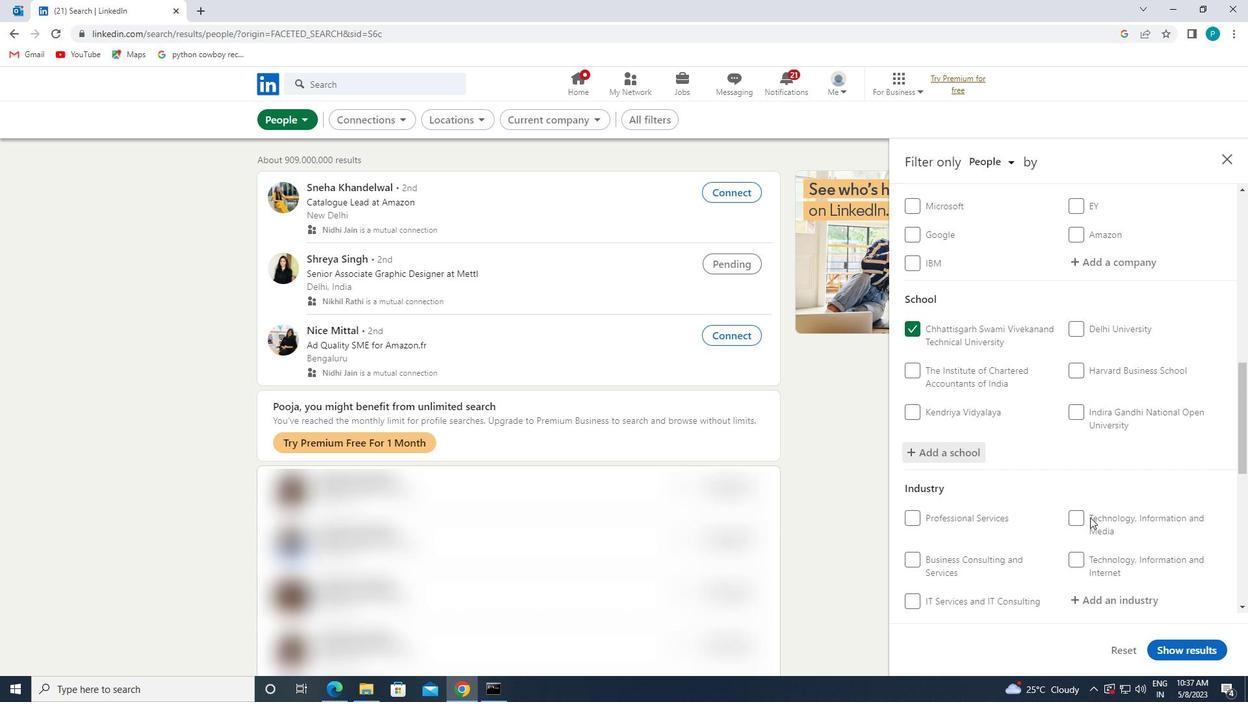 
Action: Mouse scrolled (1090, 517) with delta (0, 0)
Screenshot: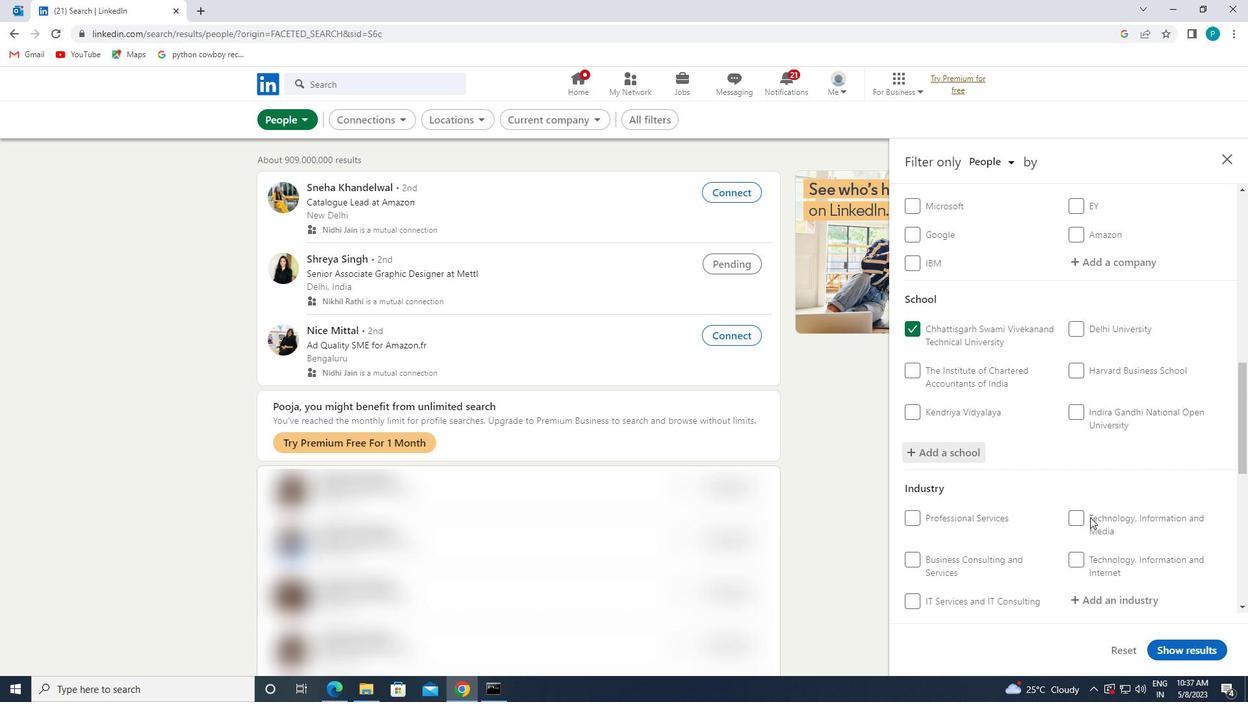 
Action: Mouse scrolled (1090, 517) with delta (0, 0)
Screenshot: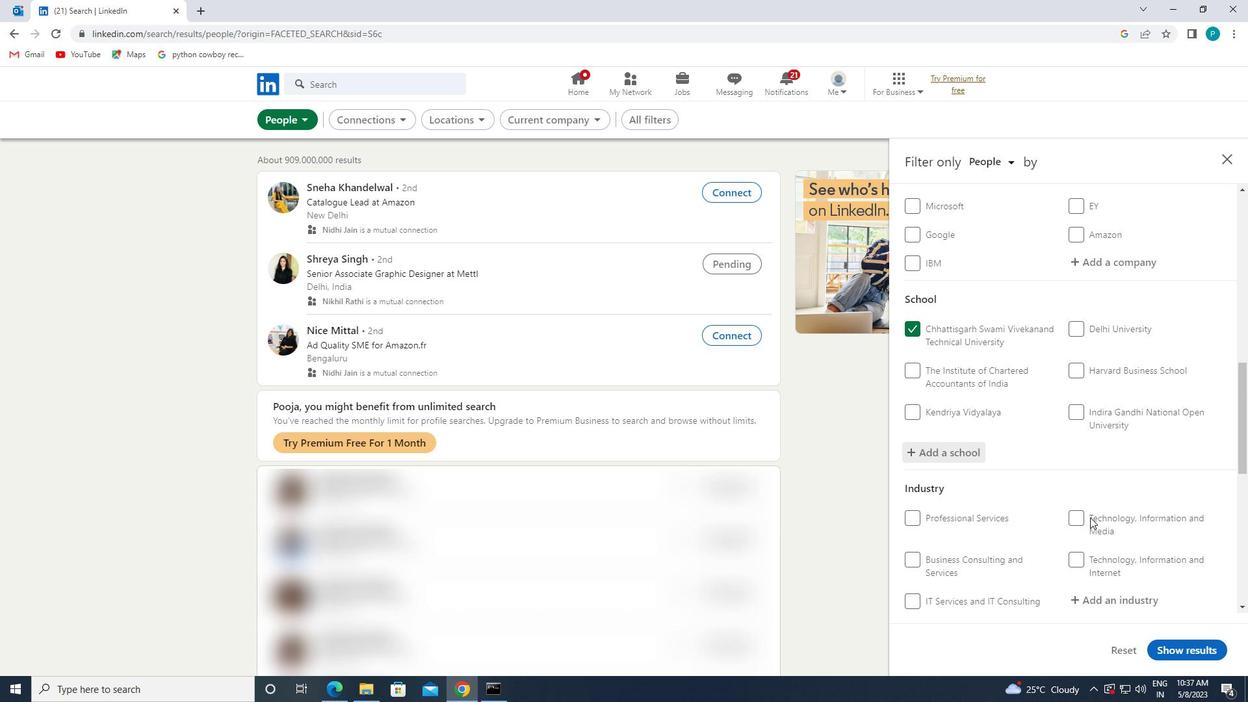 
Action: Mouse moved to (1090, 413)
Screenshot: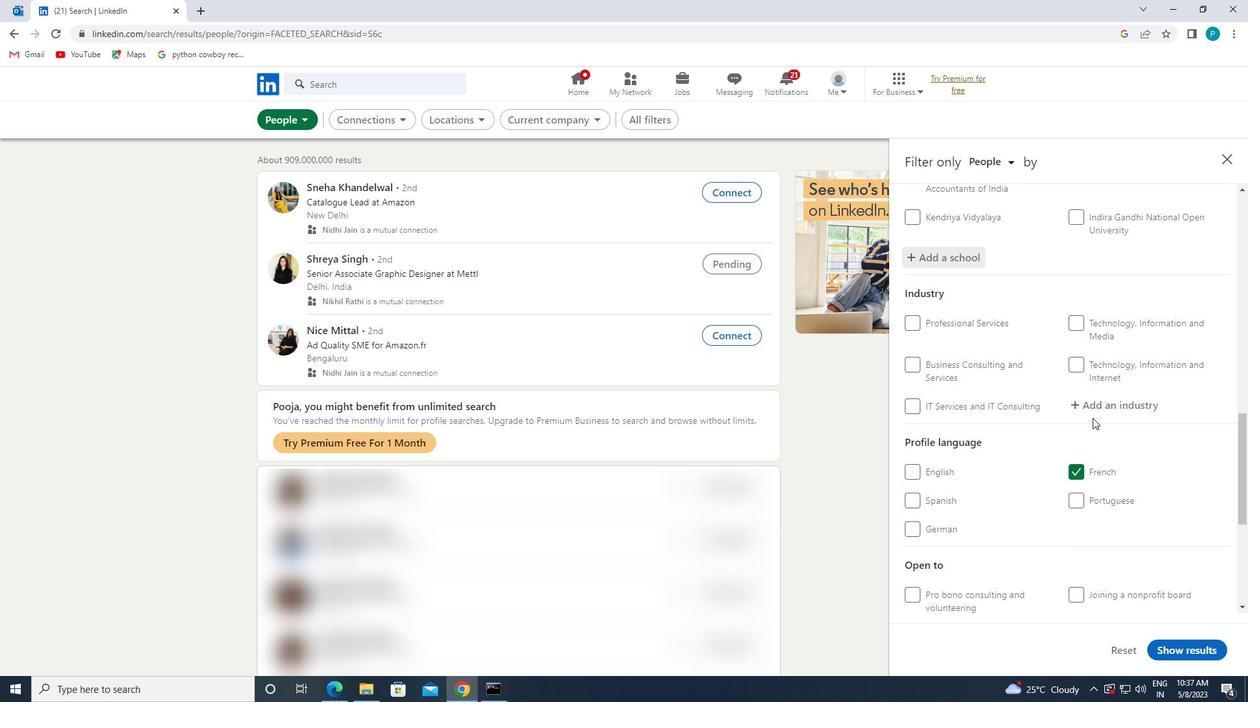 
Action: Mouse pressed left at (1090, 413)
Screenshot: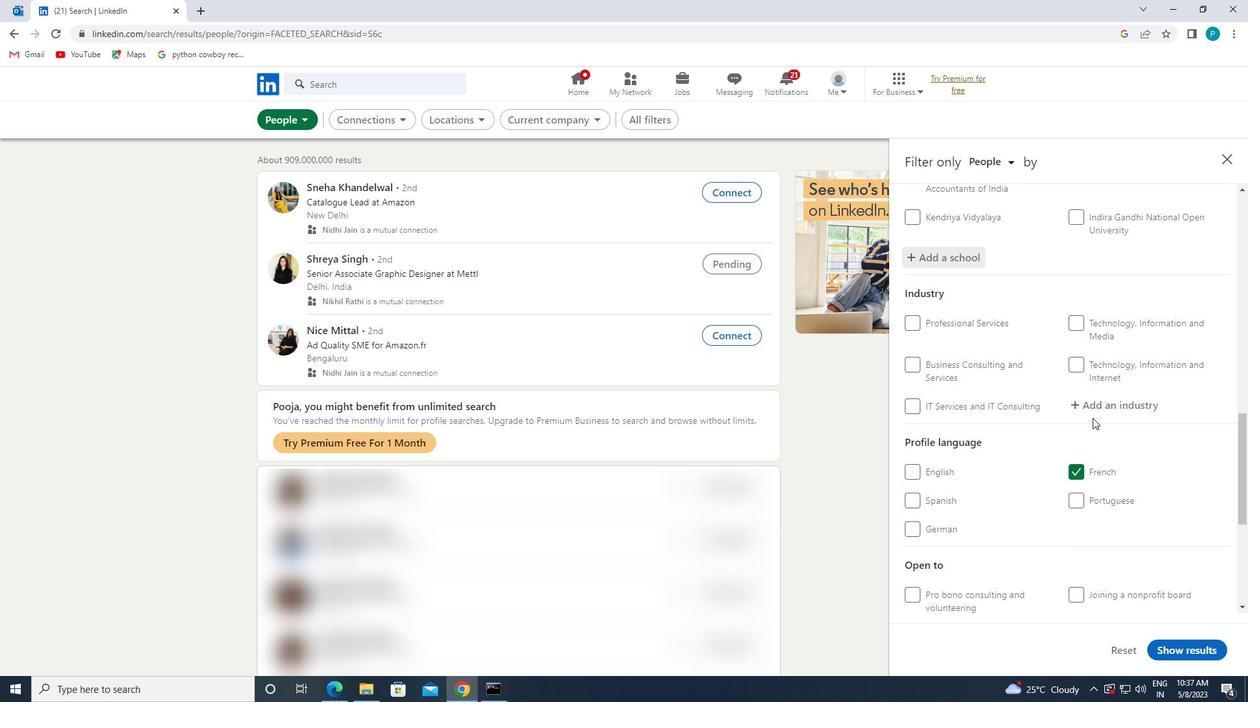 
Action: Key pressed <Key.caps_lock>M<Key.caps_lock>OTOR
Screenshot: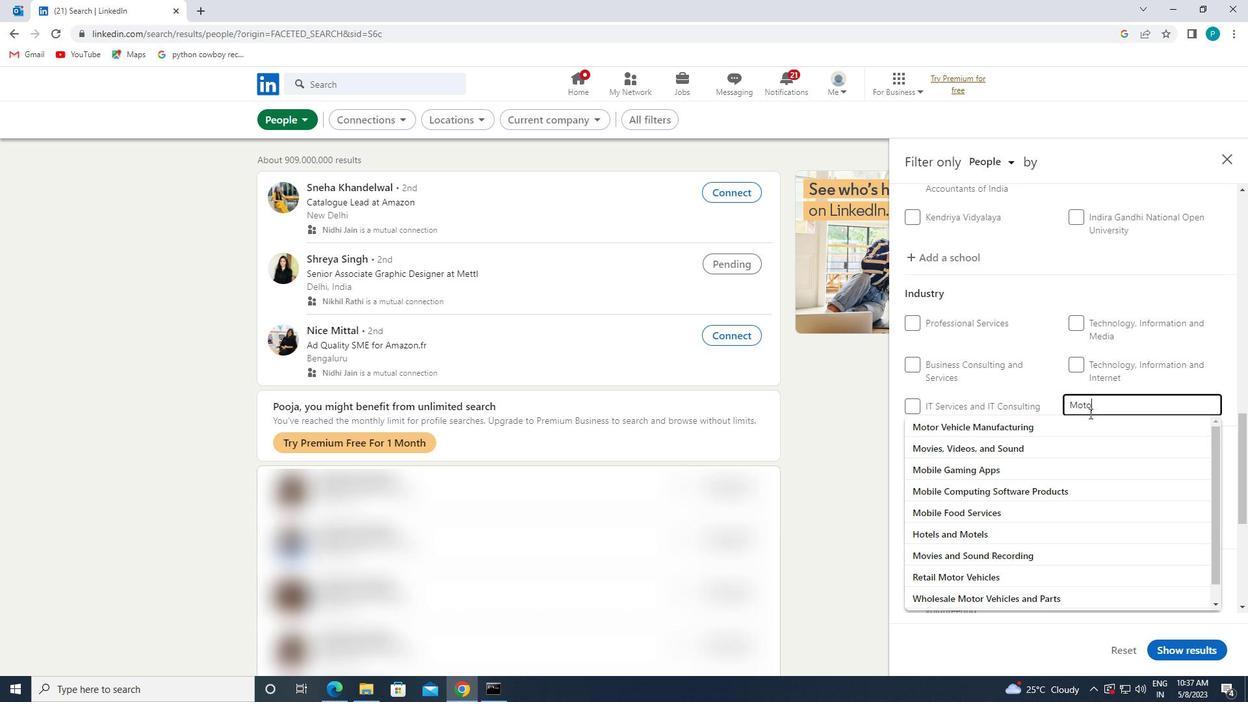 
Action: Mouse moved to (1083, 434)
Screenshot: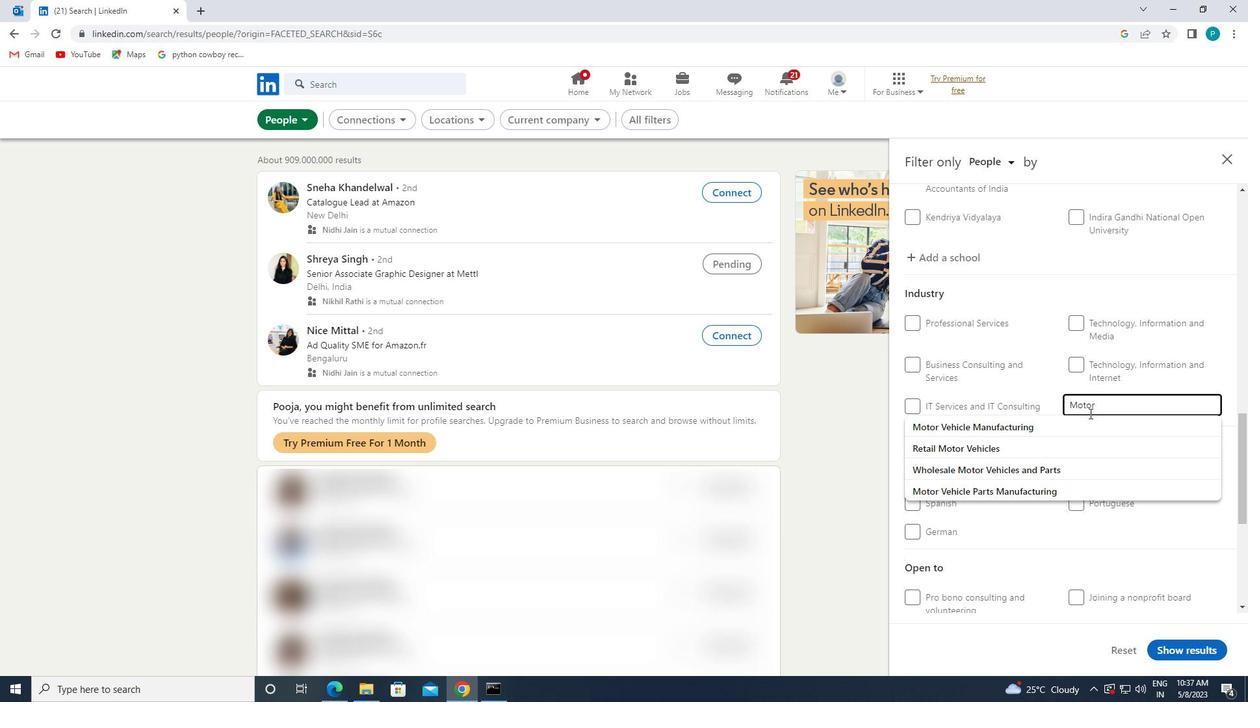 
Action: Mouse pressed left at (1083, 434)
Screenshot: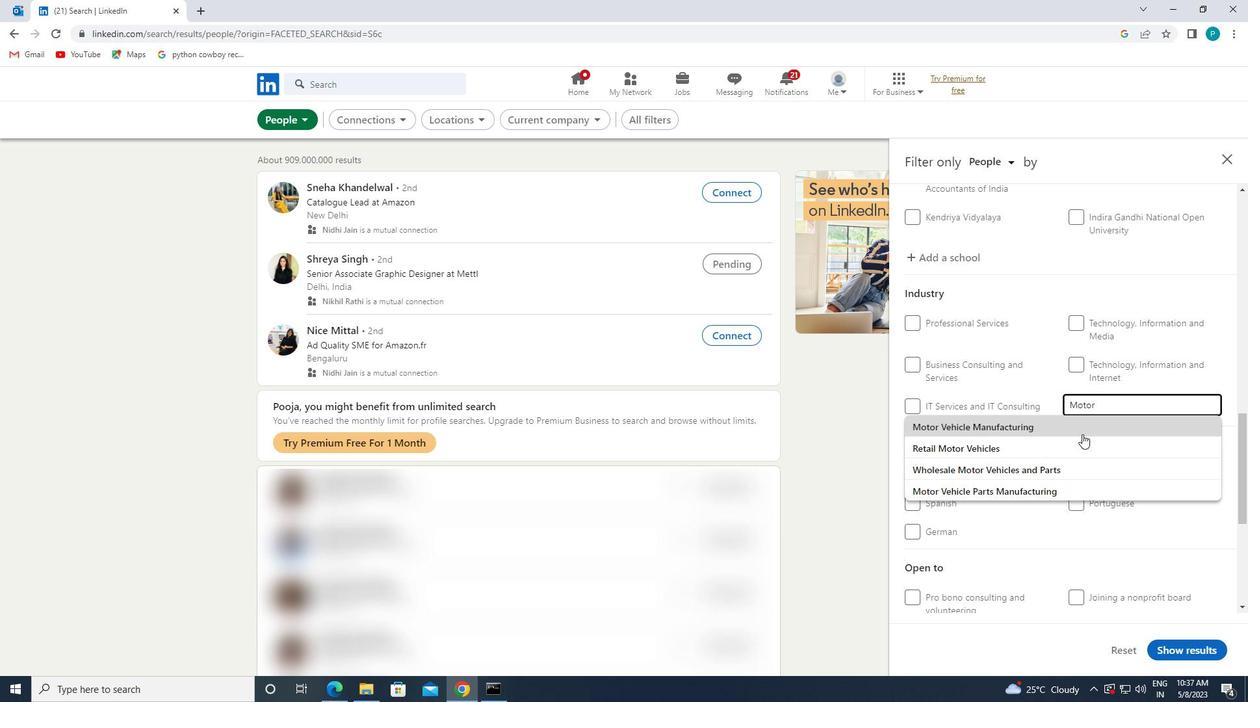
Action: Mouse moved to (1083, 435)
Screenshot: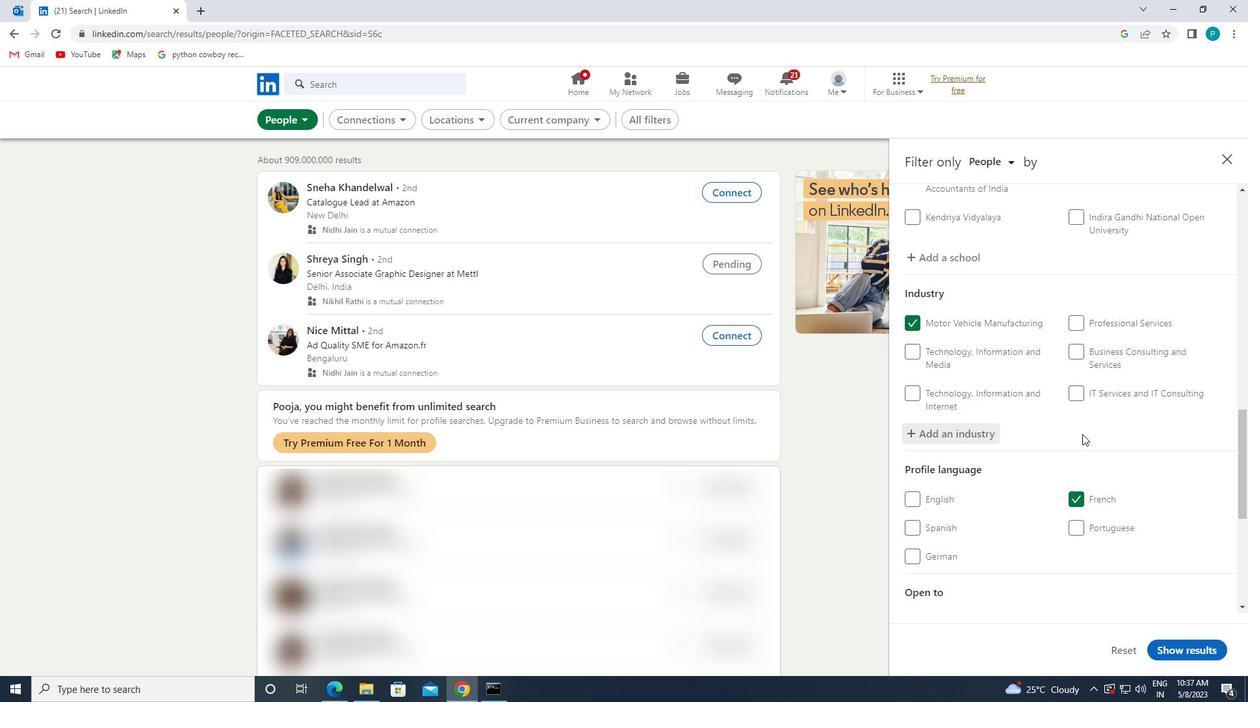 
Action: Mouse scrolled (1083, 435) with delta (0, 0)
Screenshot: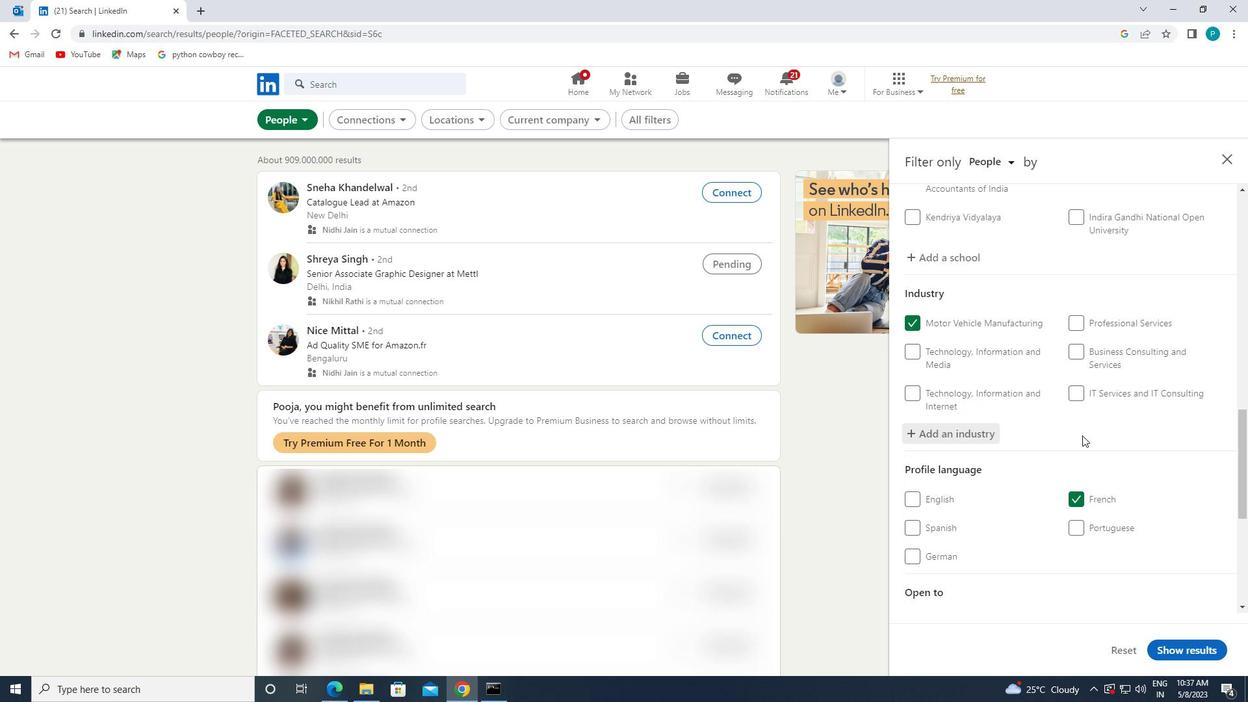 
Action: Mouse scrolled (1083, 435) with delta (0, 0)
Screenshot: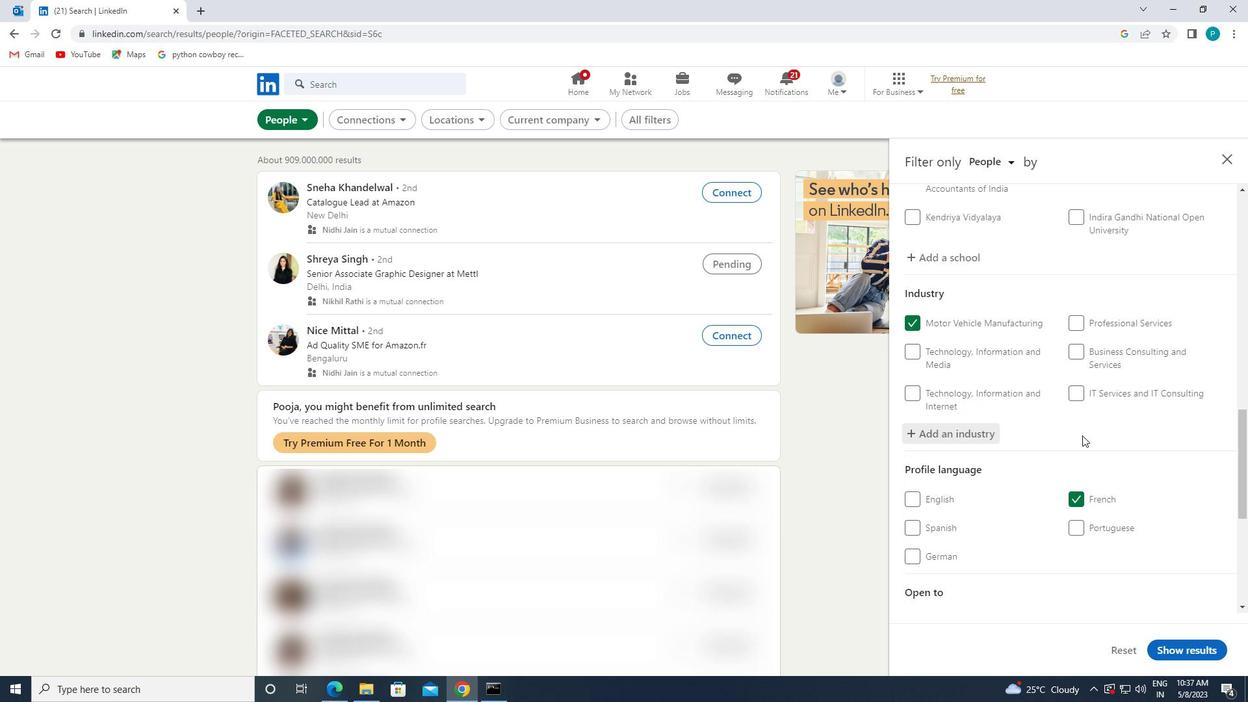 
Action: Mouse moved to (1085, 424)
Screenshot: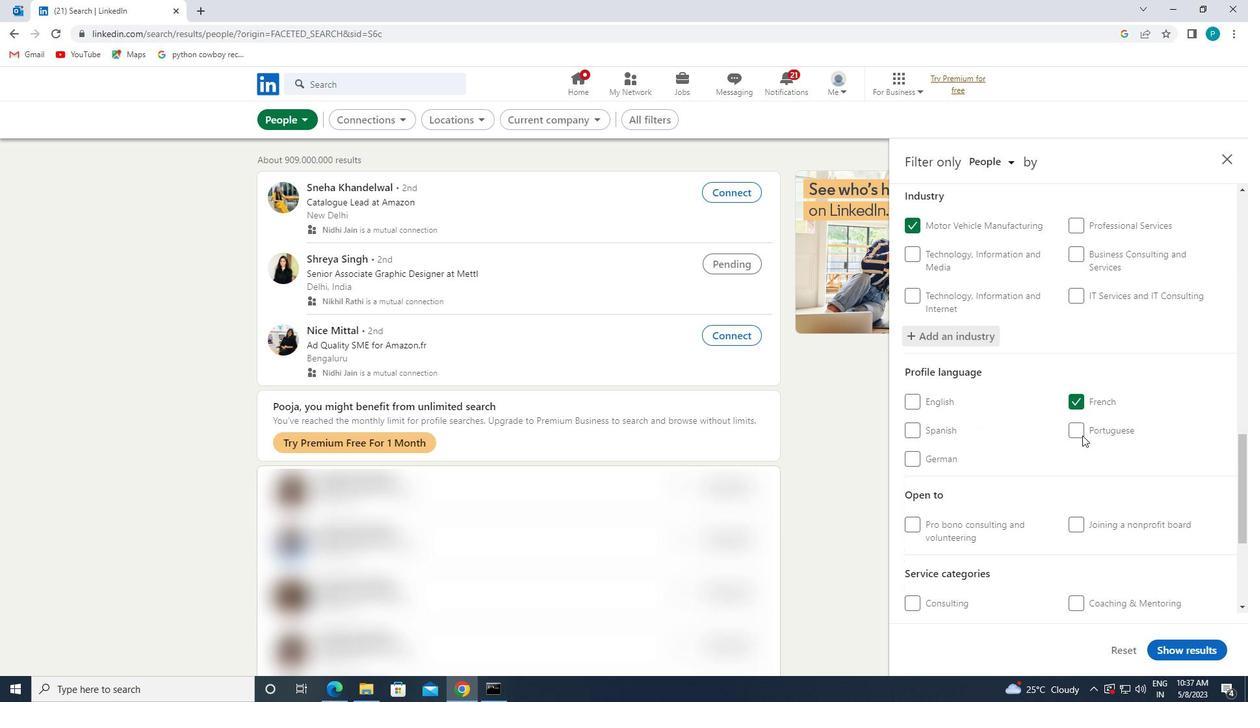 
Action: Mouse scrolled (1085, 423) with delta (0, 0)
Screenshot: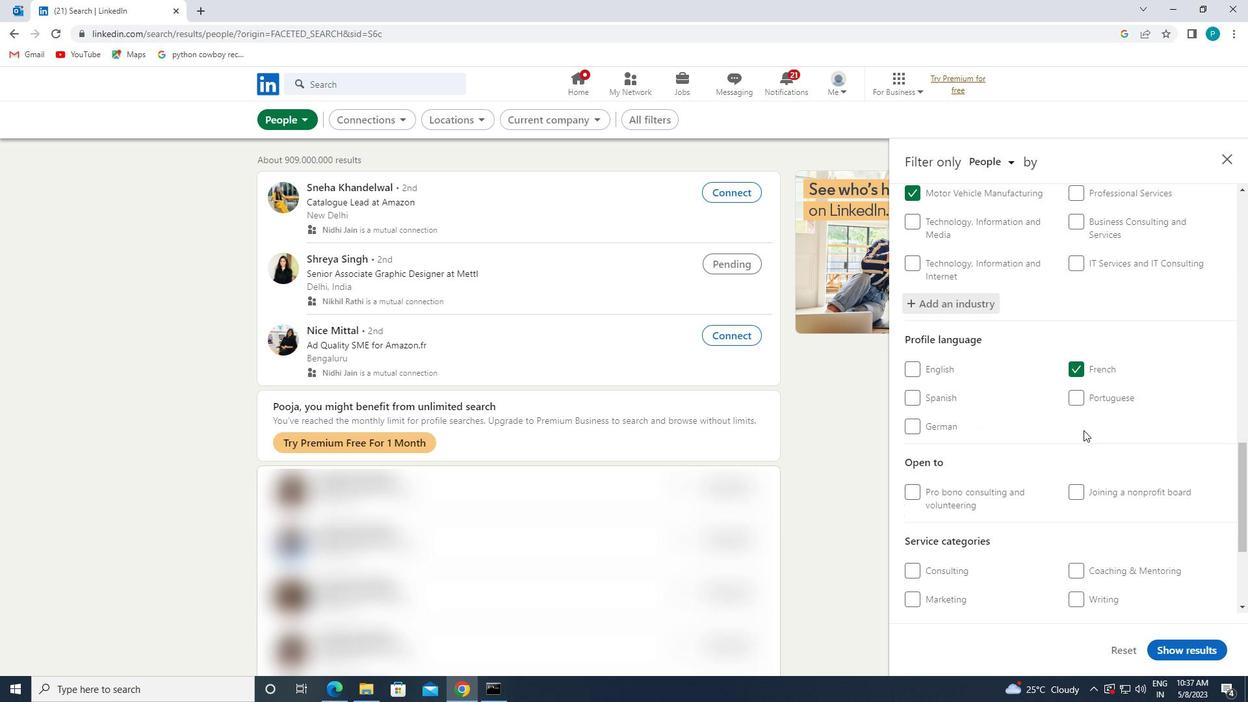 
Action: Mouse scrolled (1085, 423) with delta (0, 0)
Screenshot: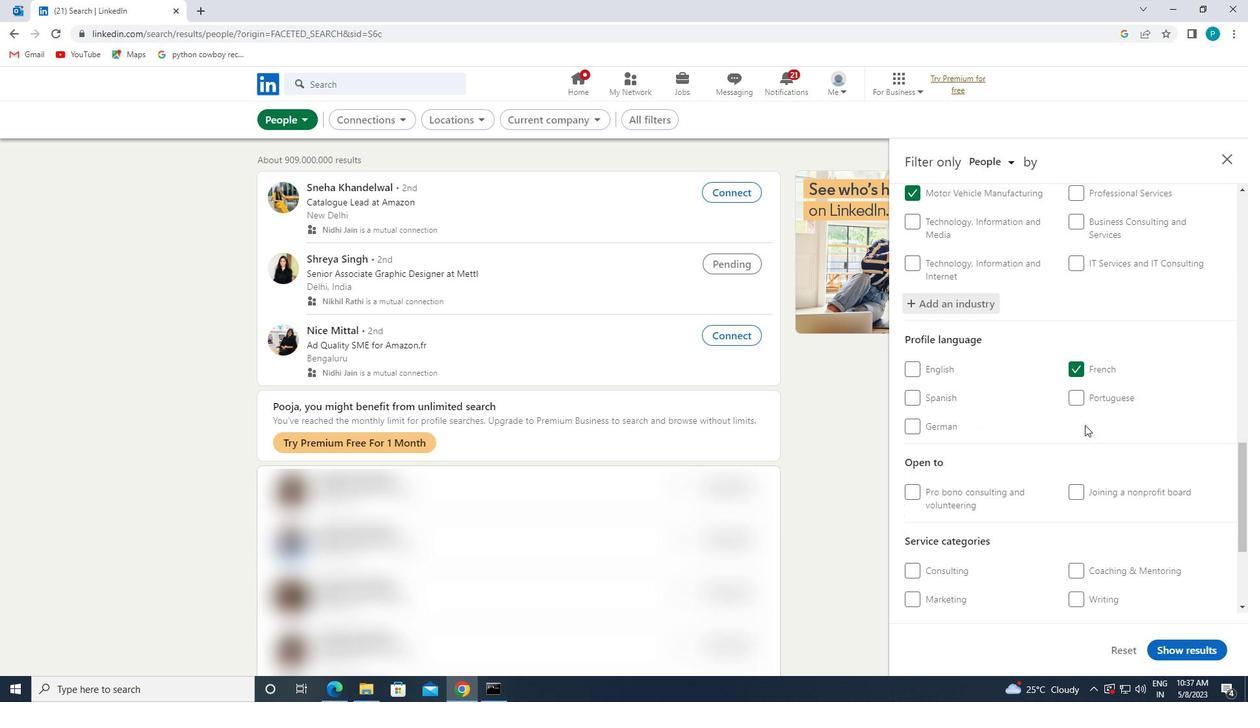 
Action: Mouse moved to (1120, 493)
Screenshot: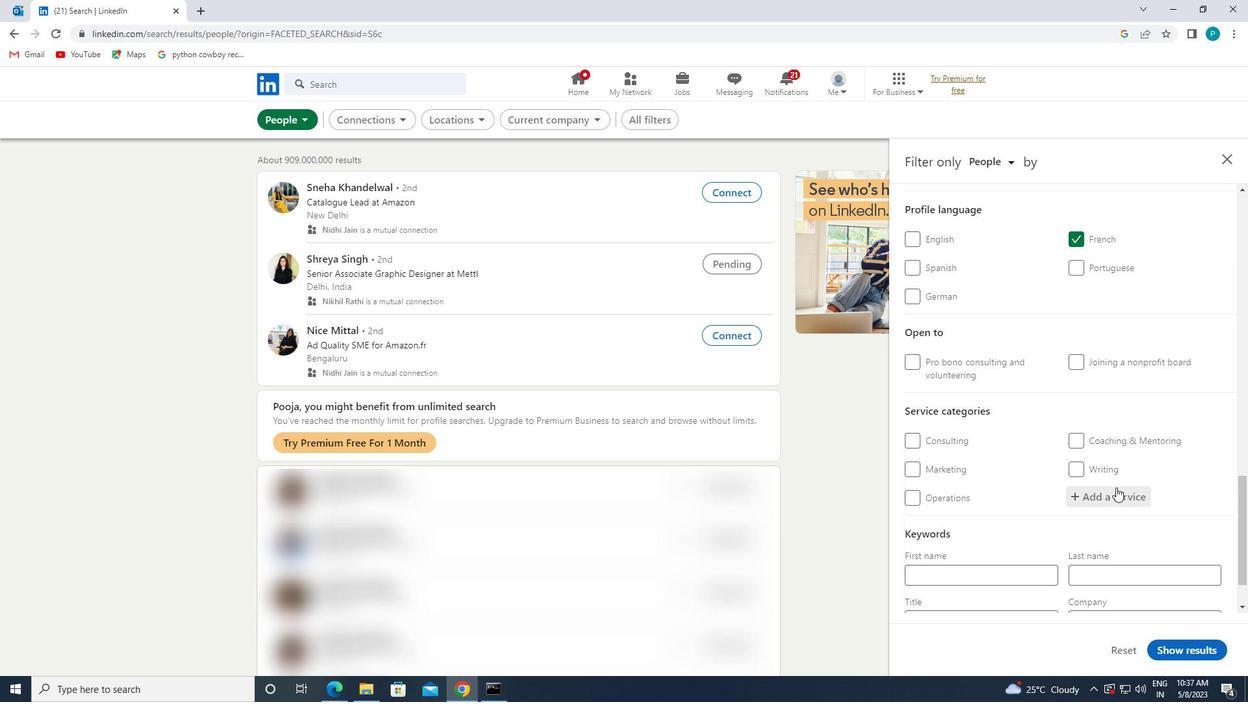
Action: Mouse pressed left at (1120, 493)
Screenshot: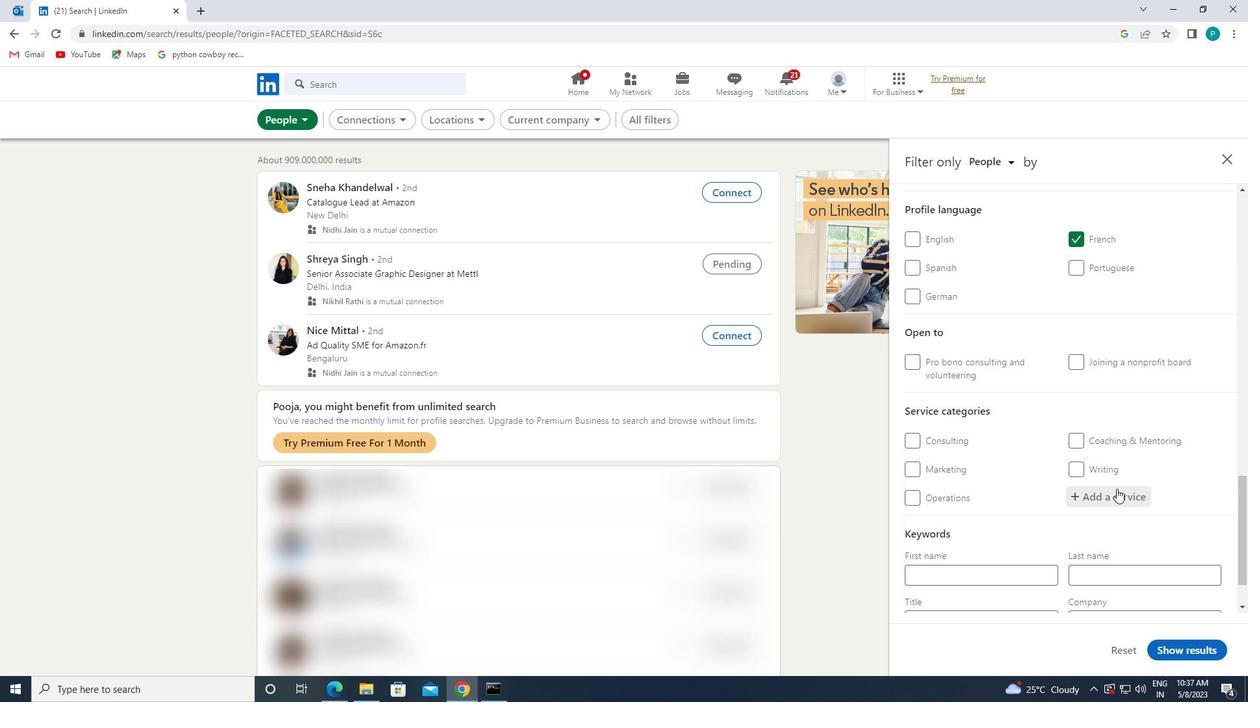 
Action: Key pressed <Key.caps_lock>I<Key.caps_lock>NTERIOR
Screenshot: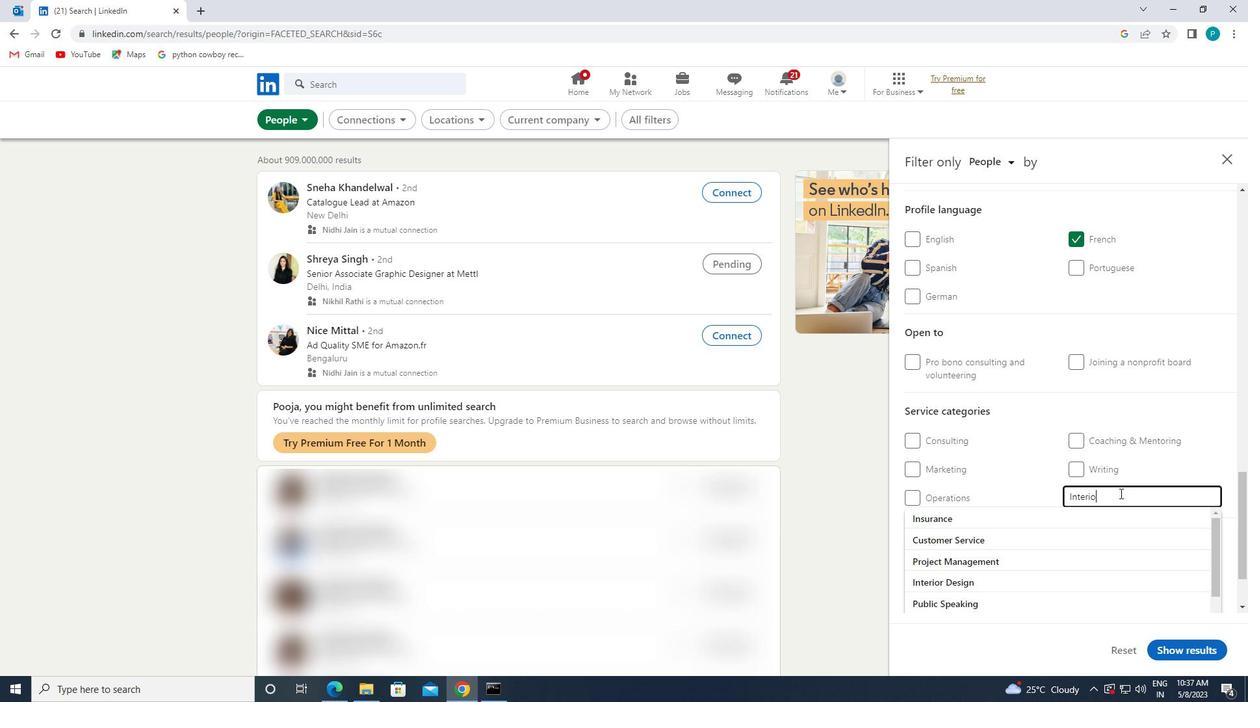 
Action: Mouse moved to (1114, 526)
Screenshot: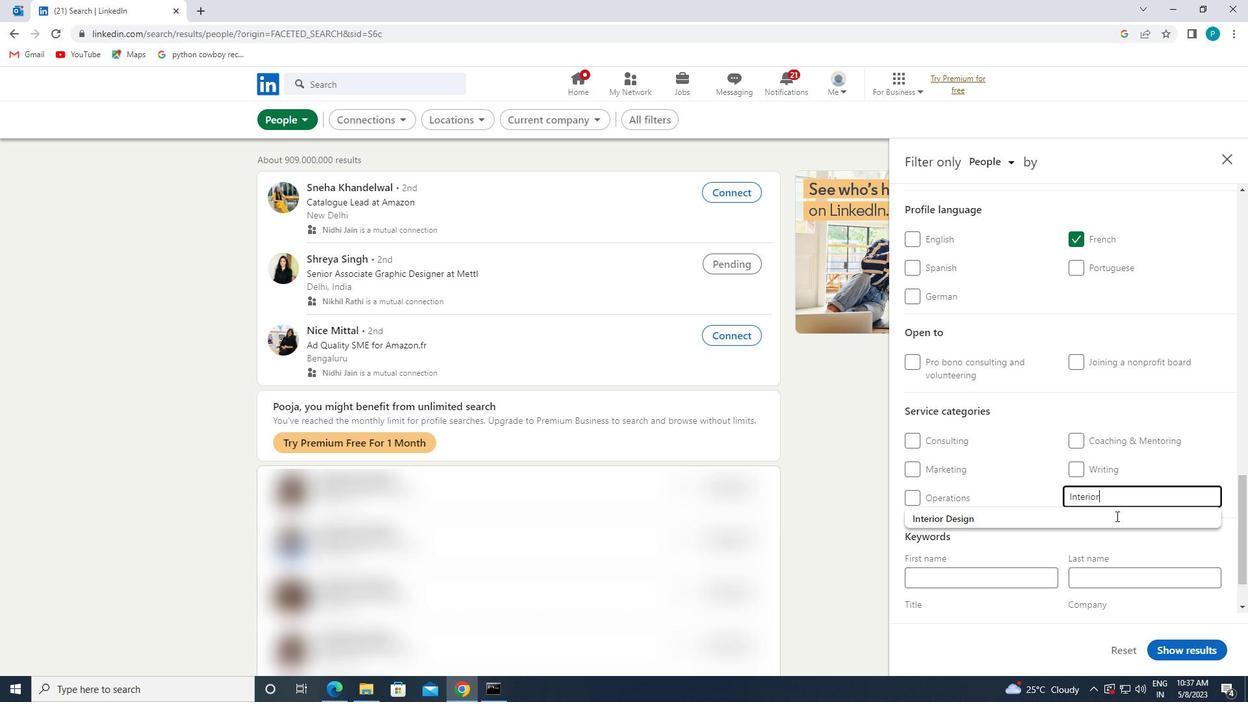 
Action: Mouse pressed left at (1114, 526)
Screenshot: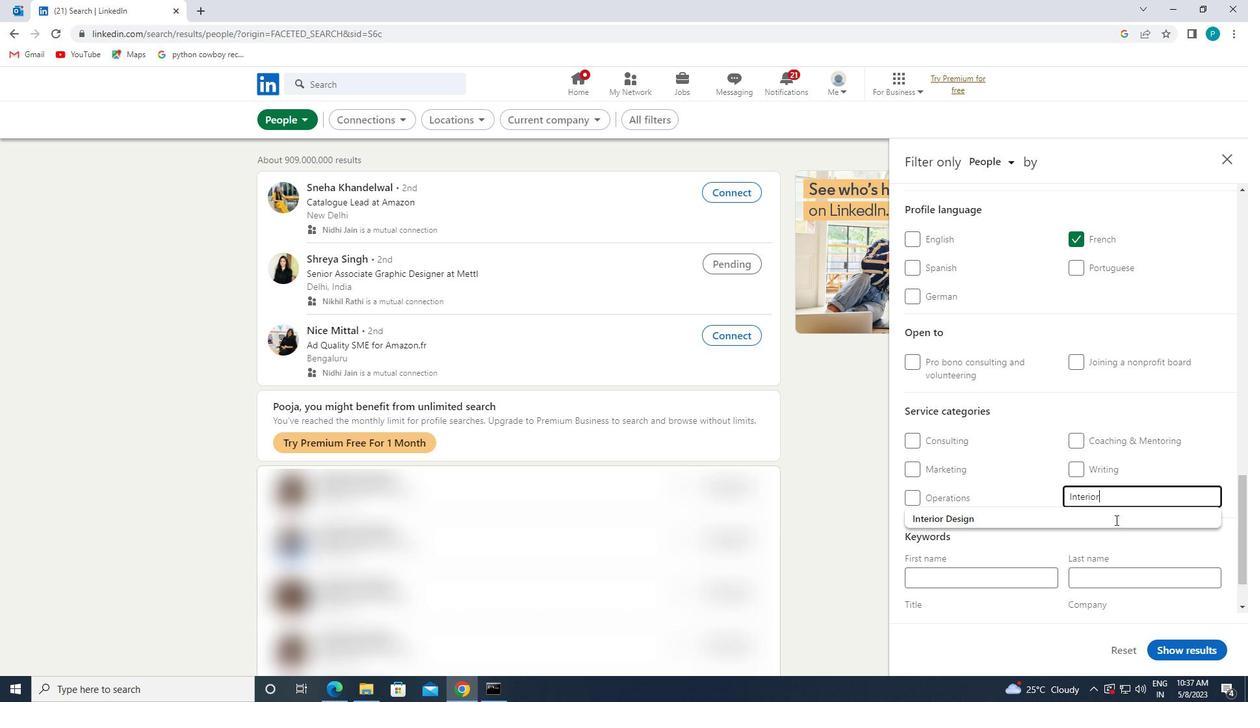 
Action: Mouse moved to (1049, 511)
Screenshot: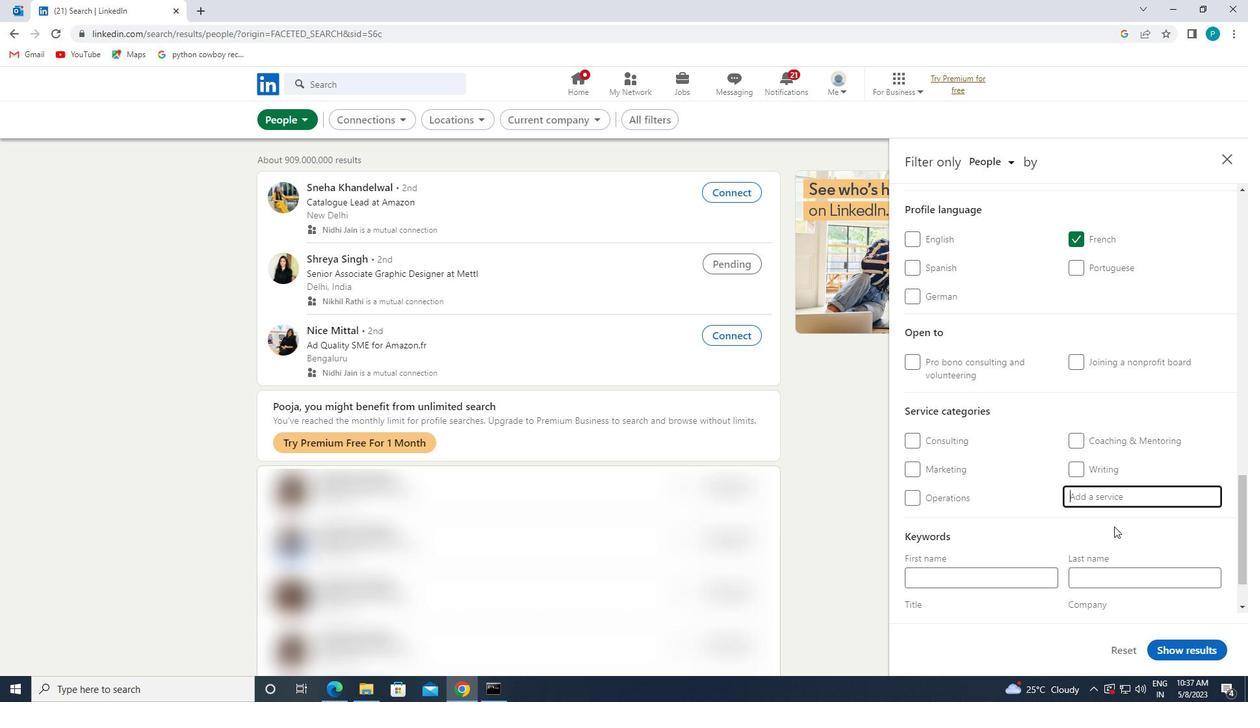 
Action: Mouse scrolled (1049, 510) with delta (0, 0)
Screenshot: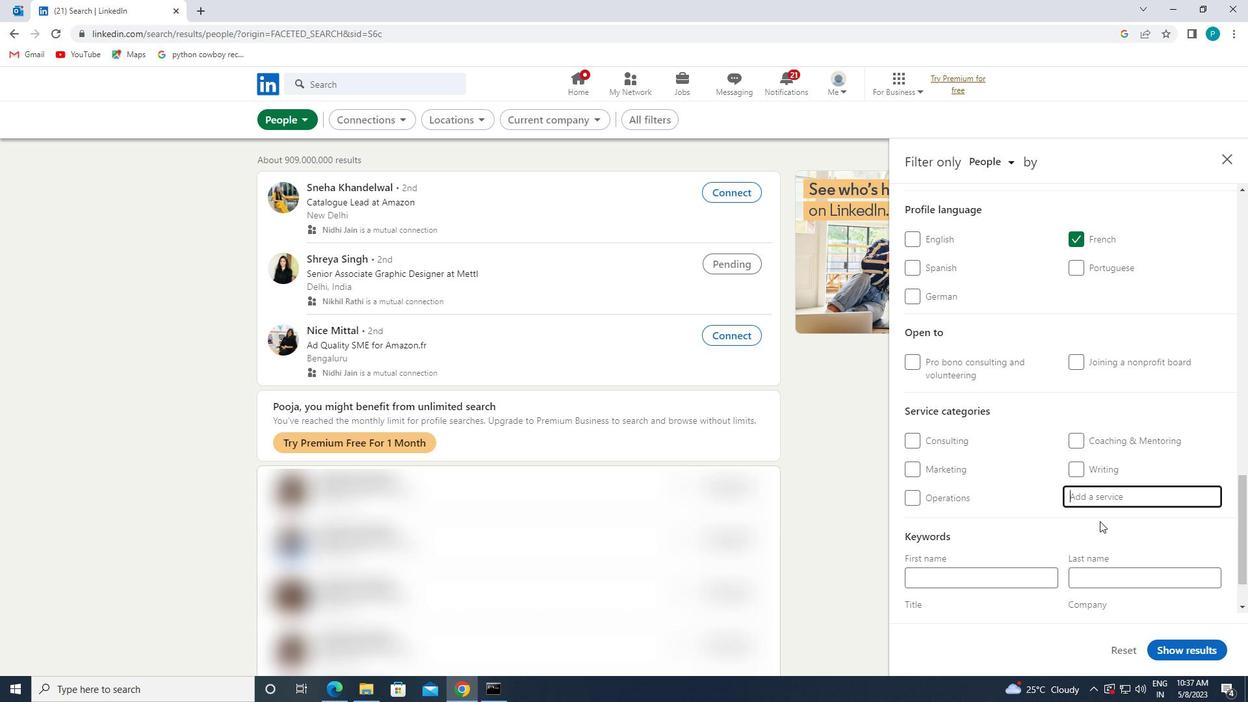 
Action: Mouse moved to (1049, 511)
Screenshot: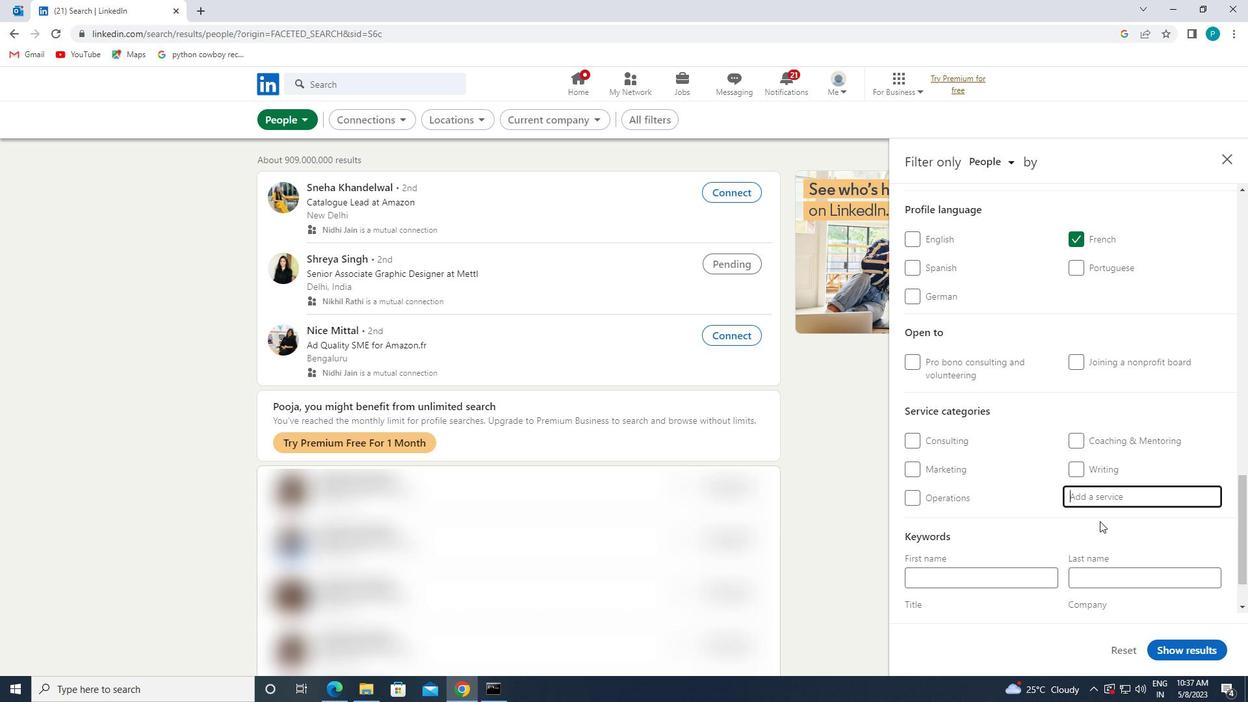 
Action: Mouse scrolled (1049, 510) with delta (0, 0)
Screenshot: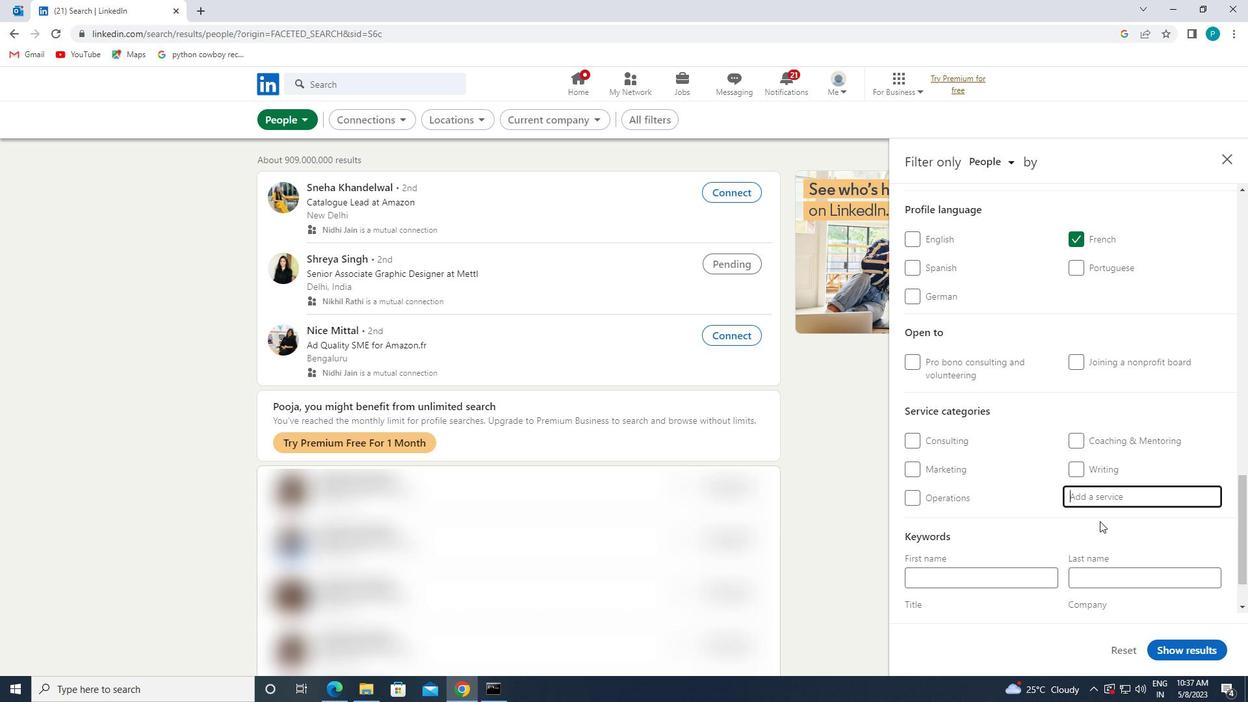 
Action: Mouse moved to (1045, 511)
Screenshot: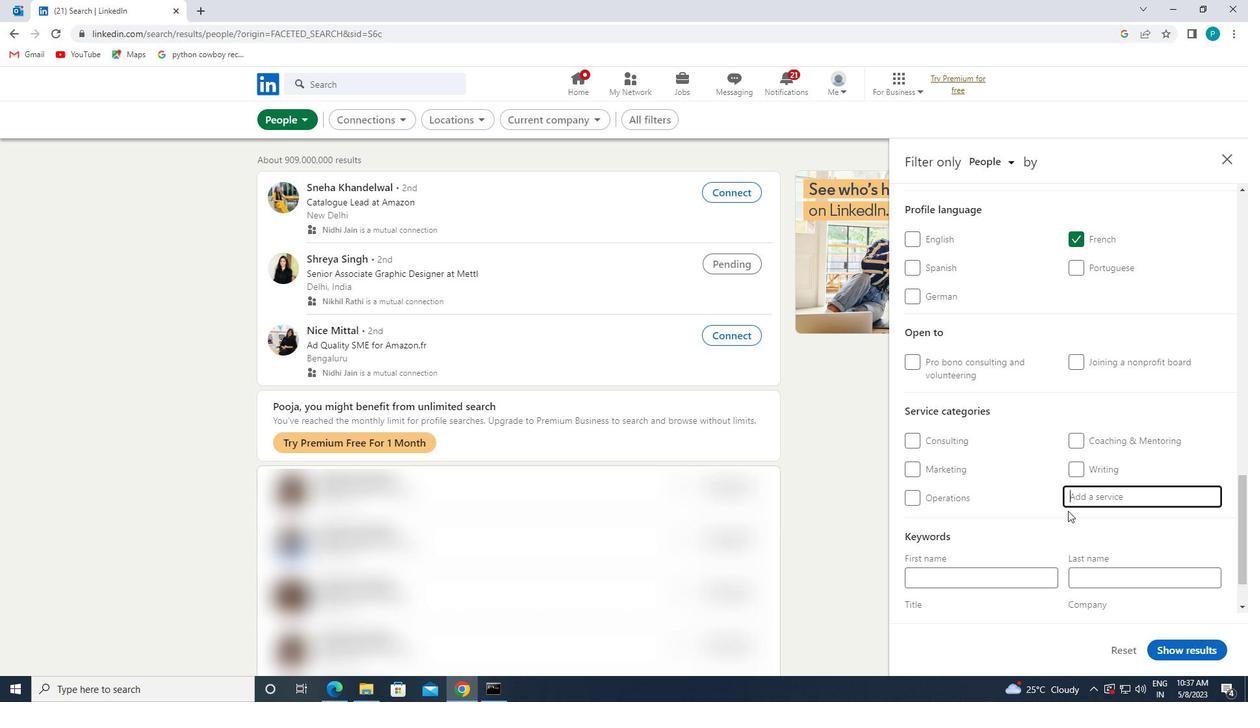 
Action: Mouse scrolled (1045, 510) with delta (0, 0)
Screenshot: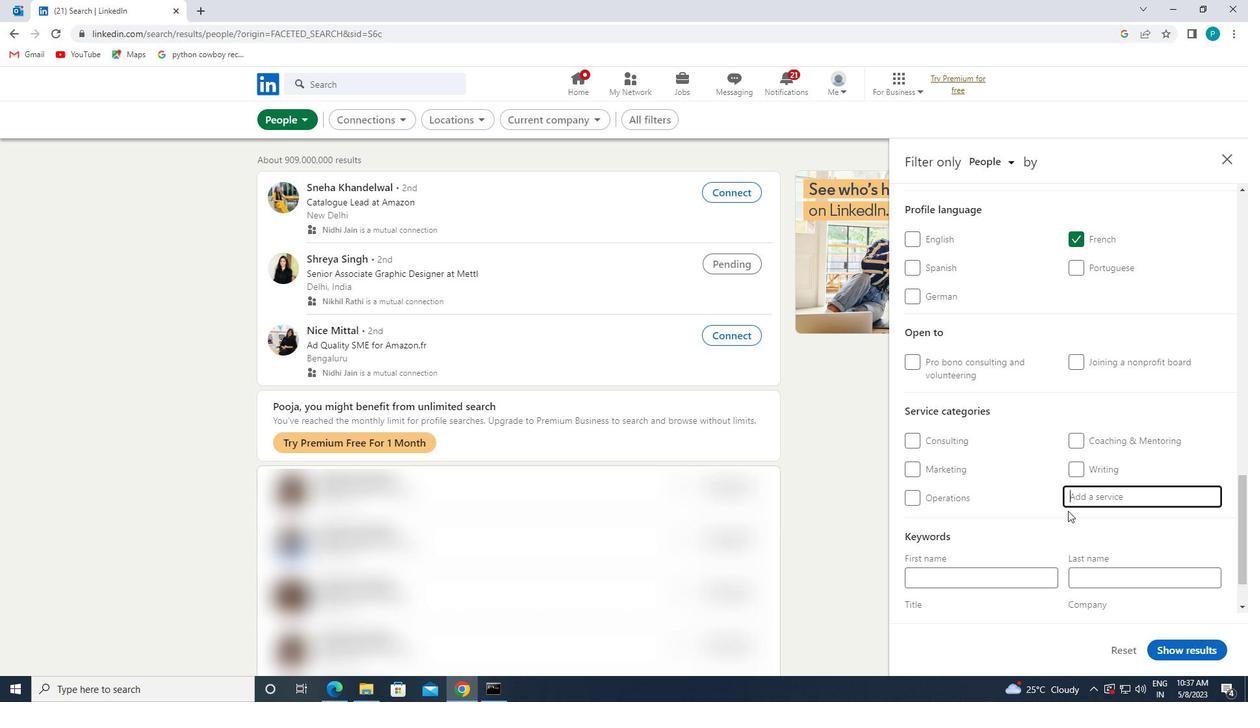 
Action: Mouse moved to (1045, 511)
Screenshot: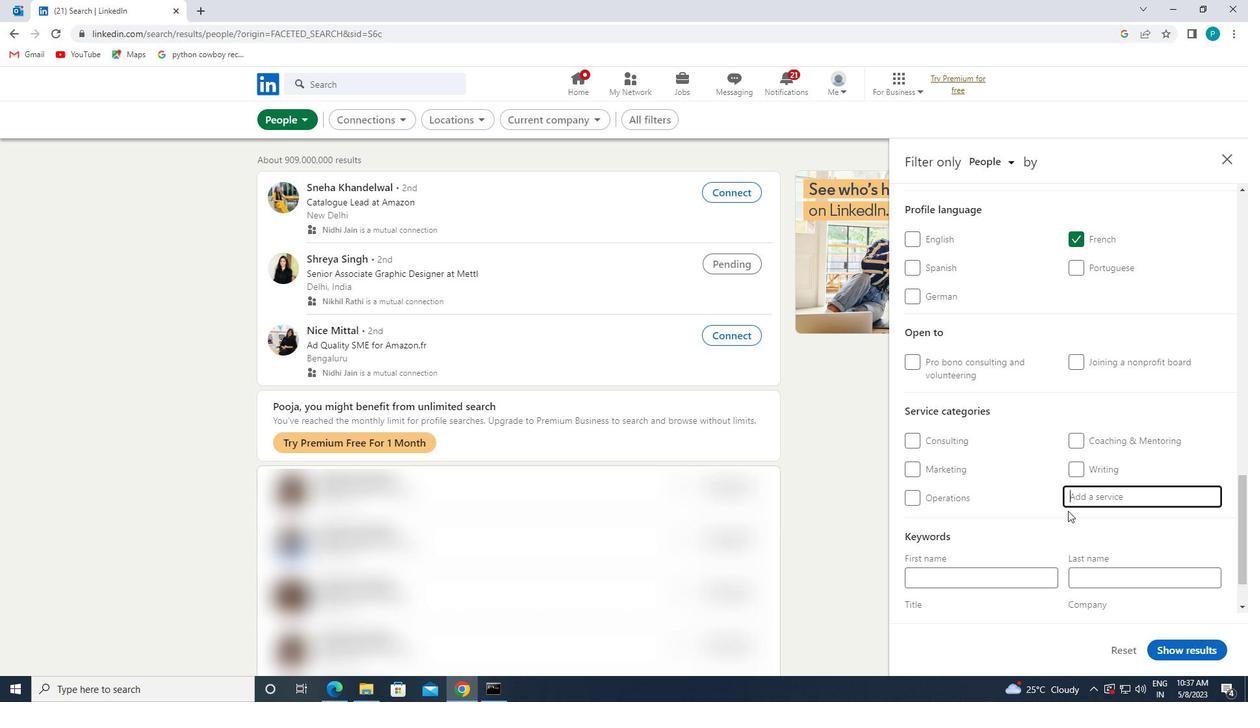 
Action: Mouse scrolled (1045, 510) with delta (0, 0)
Screenshot: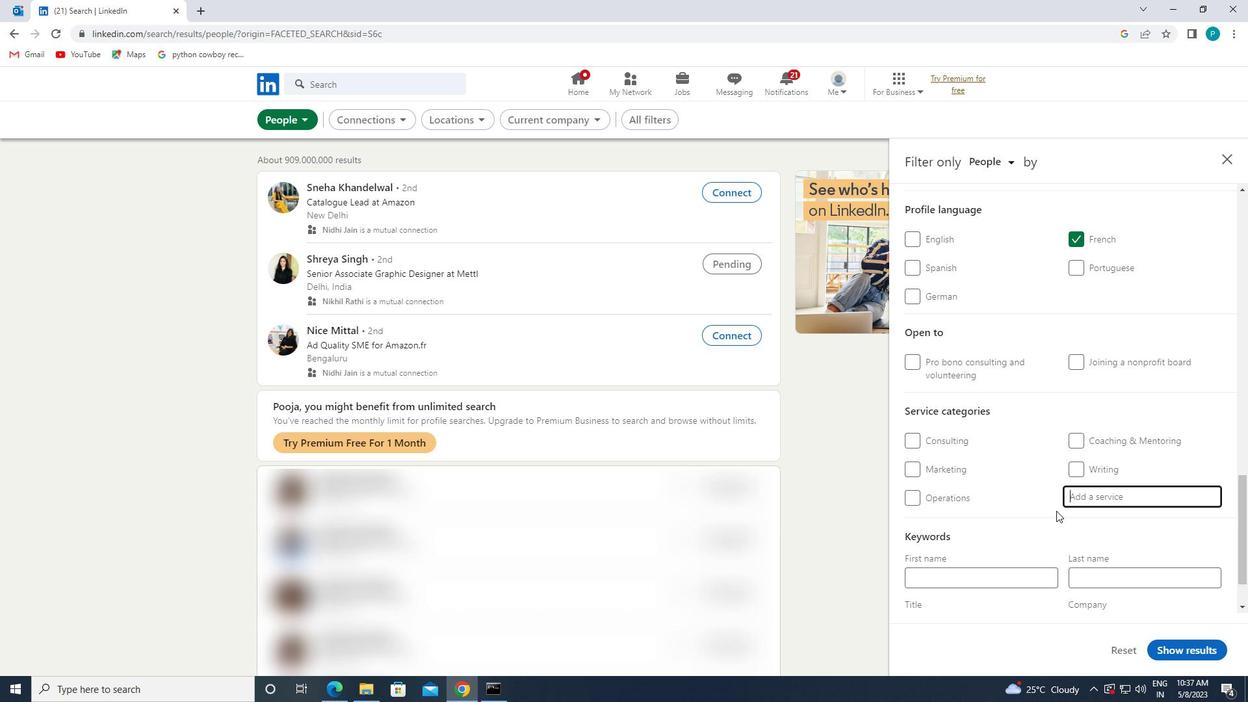 
Action: Mouse moved to (1007, 545)
Screenshot: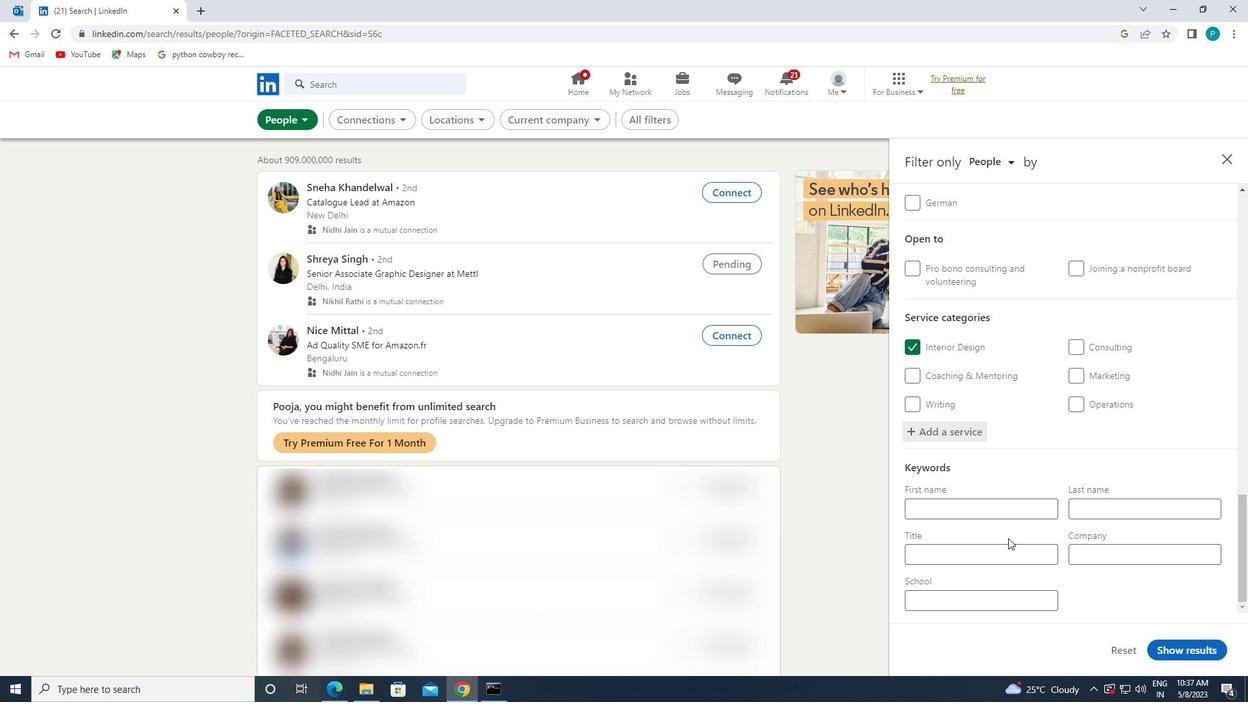 
Action: Mouse pressed left at (1007, 545)
Screenshot: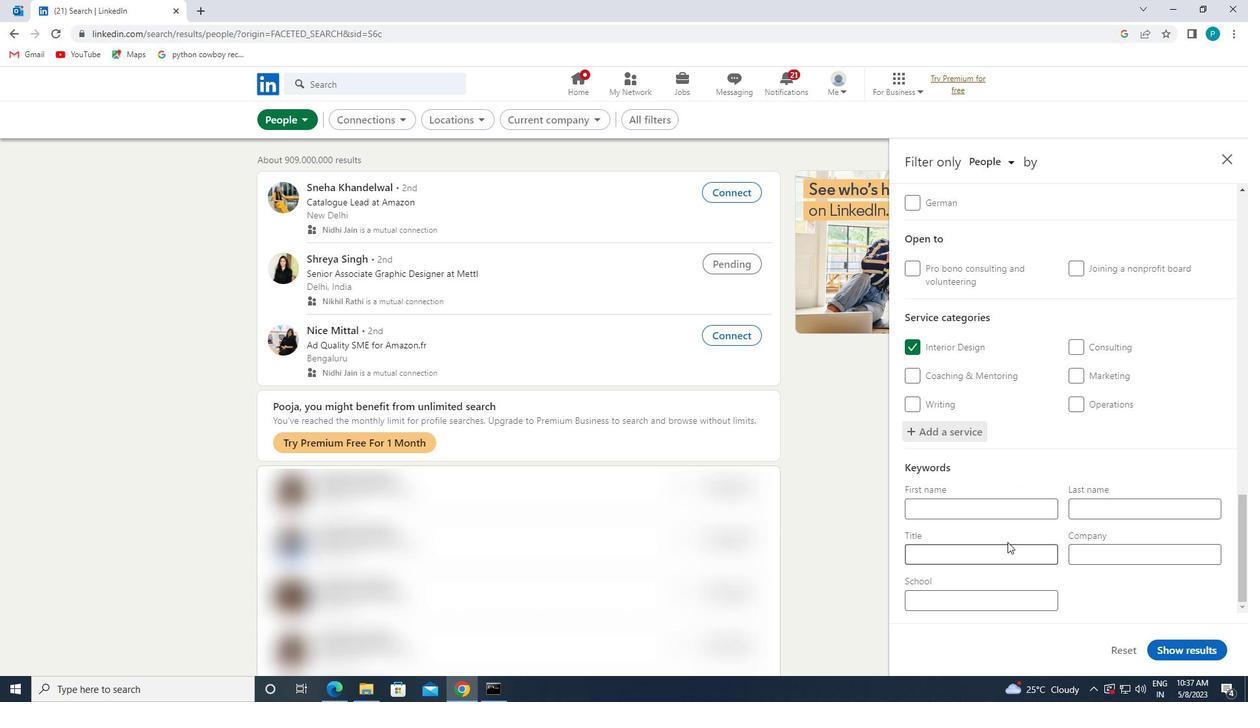 
Action: Key pressed <Key.caps_lock>D<Key.caps_lock>RAFTER
Screenshot: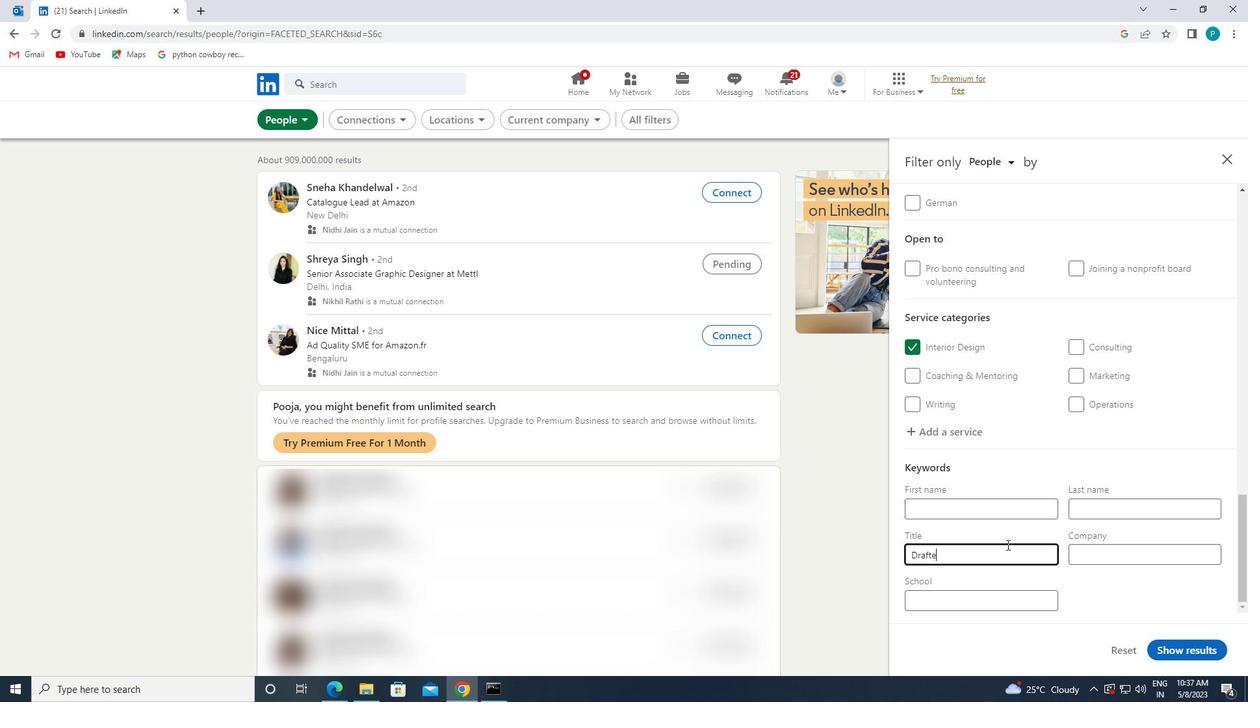 
Action: Mouse moved to (1186, 646)
Screenshot: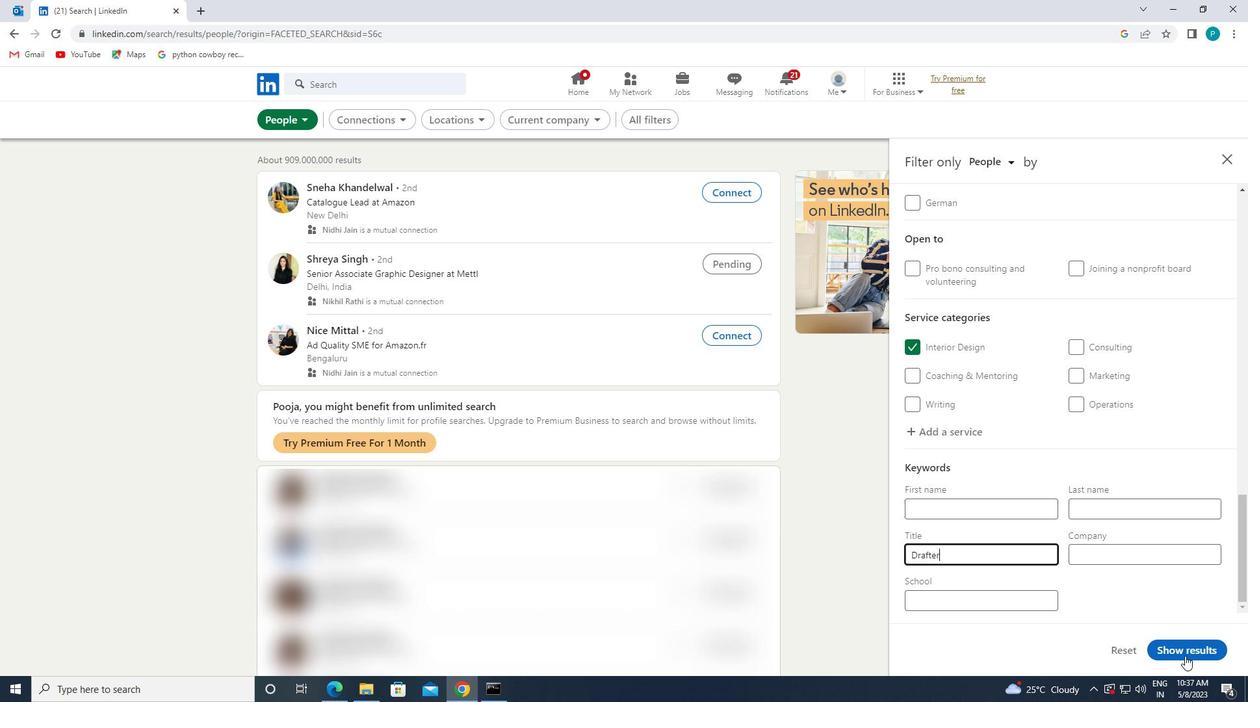
Action: Mouse pressed left at (1186, 646)
Screenshot: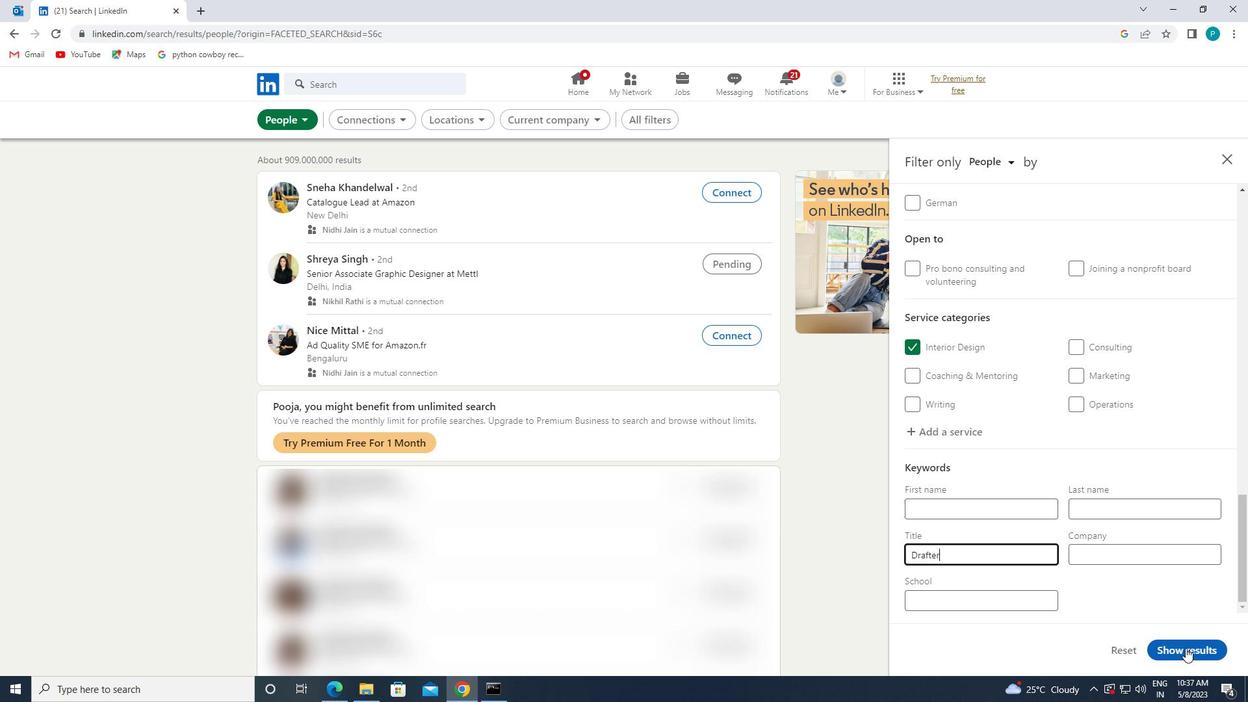 
